 Task: Create a collage featuring photos from a recent special event.
Action: Mouse moved to (102, 332)
Screenshot: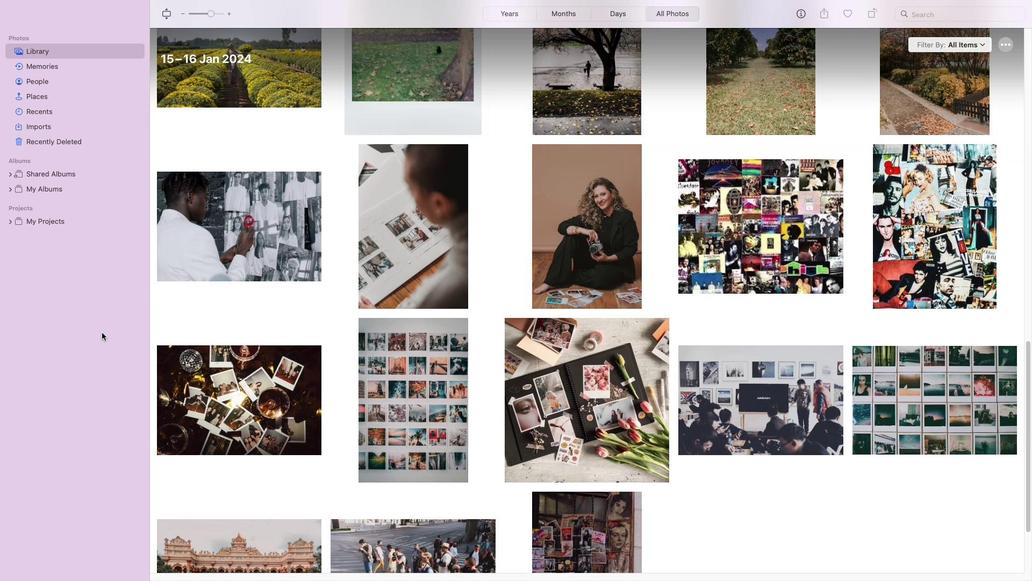 
Action: Mouse pressed left at (102, 332)
Screenshot: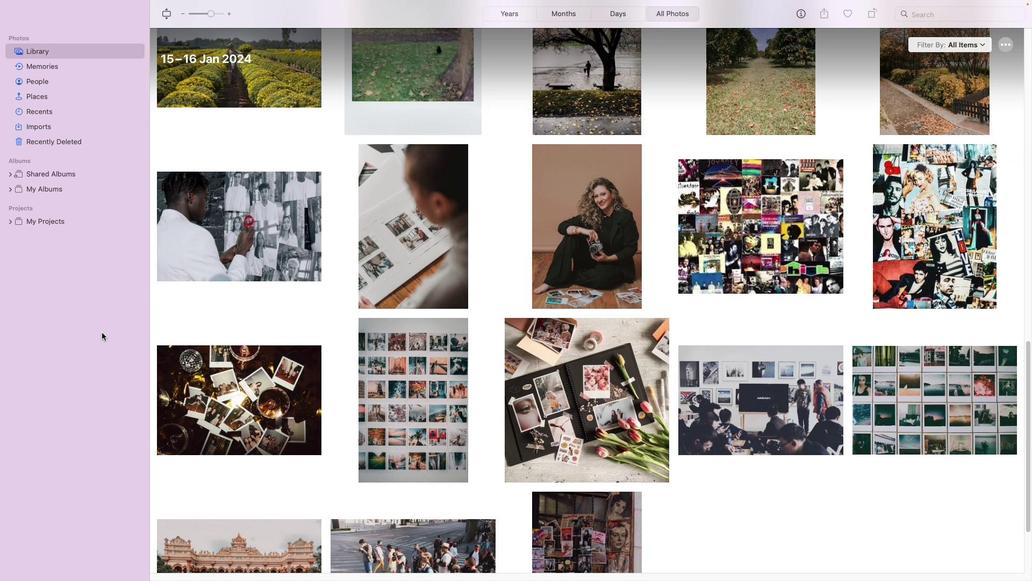 
Action: Mouse moved to (85, 55)
Screenshot: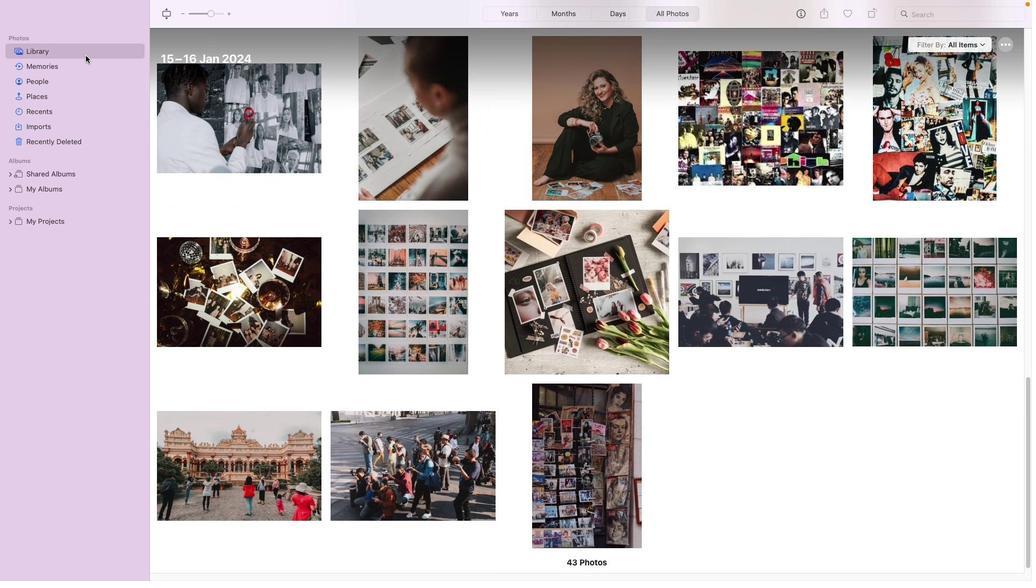 
Action: Mouse pressed left at (85, 55)
Screenshot: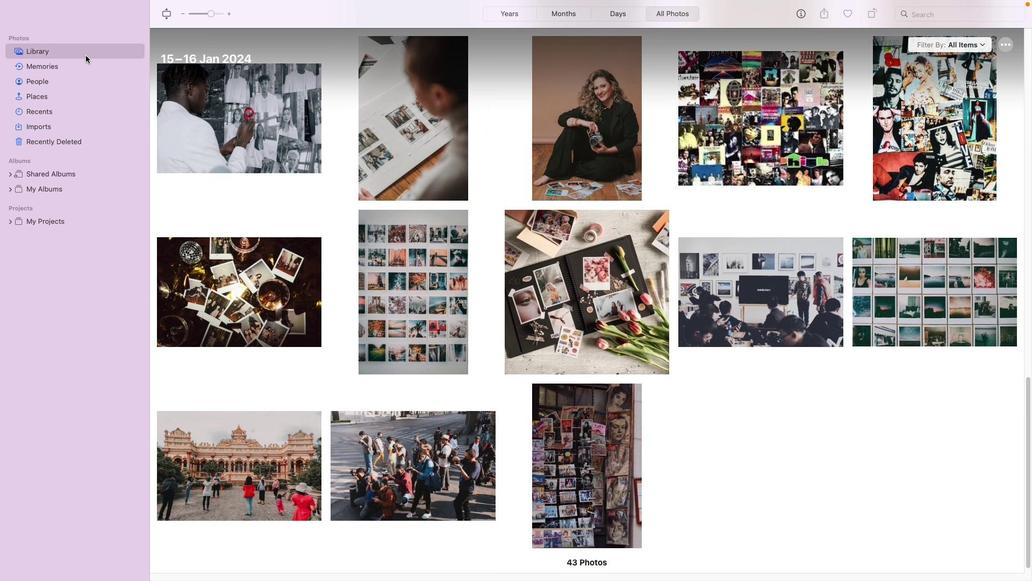 
Action: Mouse moved to (38, 109)
Screenshot: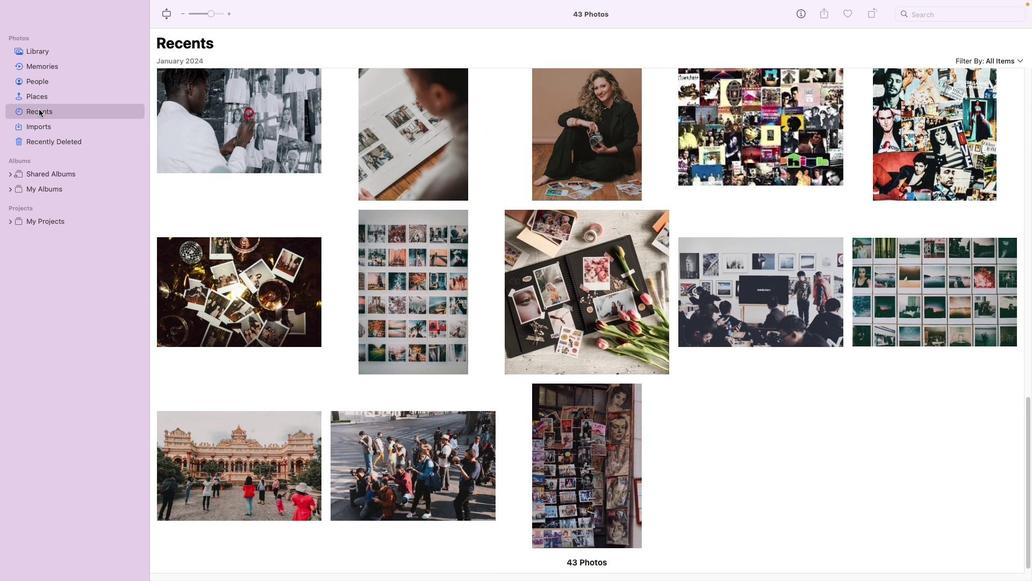 
Action: Mouse pressed left at (38, 109)
Screenshot: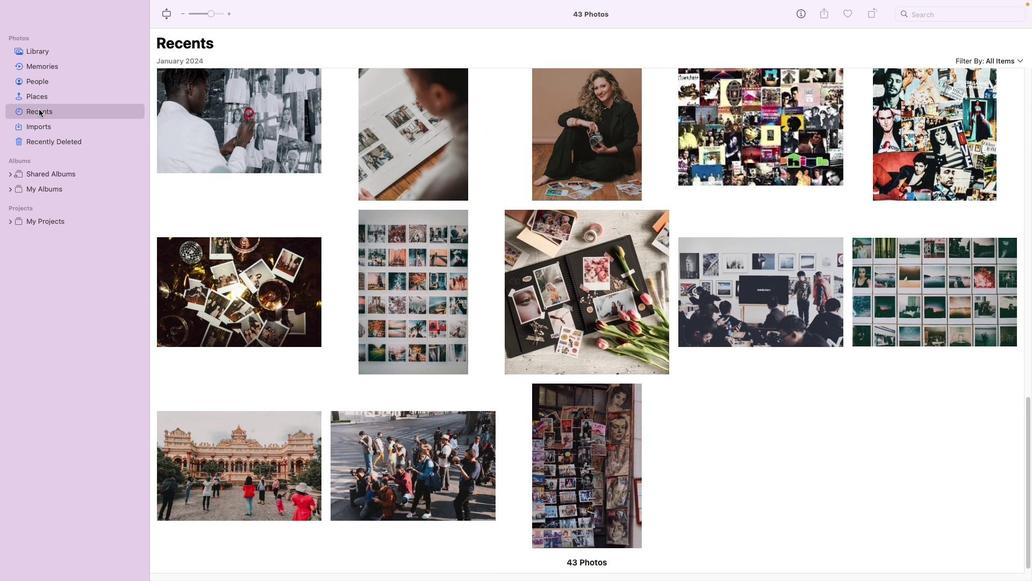 
Action: Mouse moved to (136, 172)
Screenshot: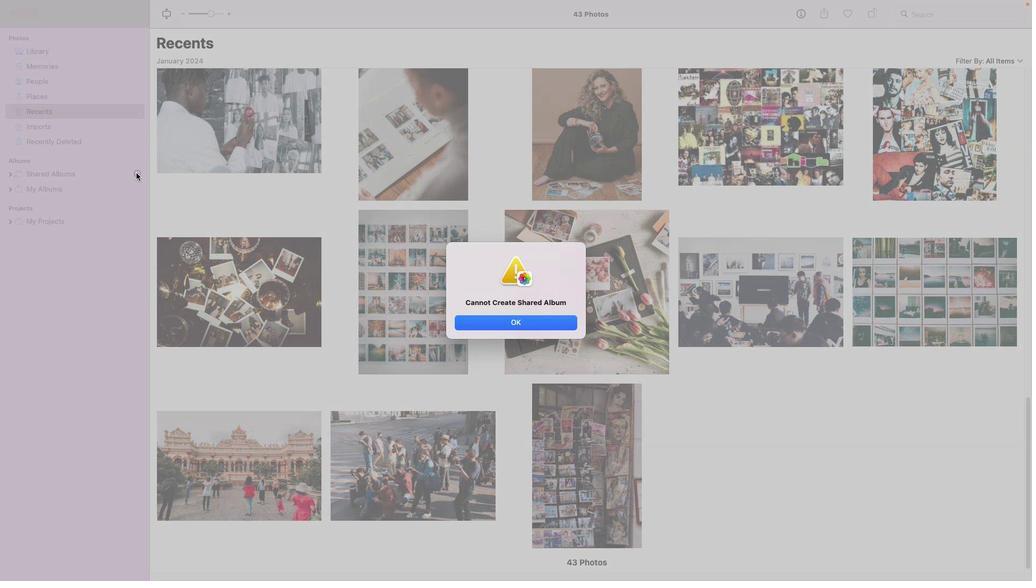 
Action: Mouse pressed left at (136, 172)
Screenshot: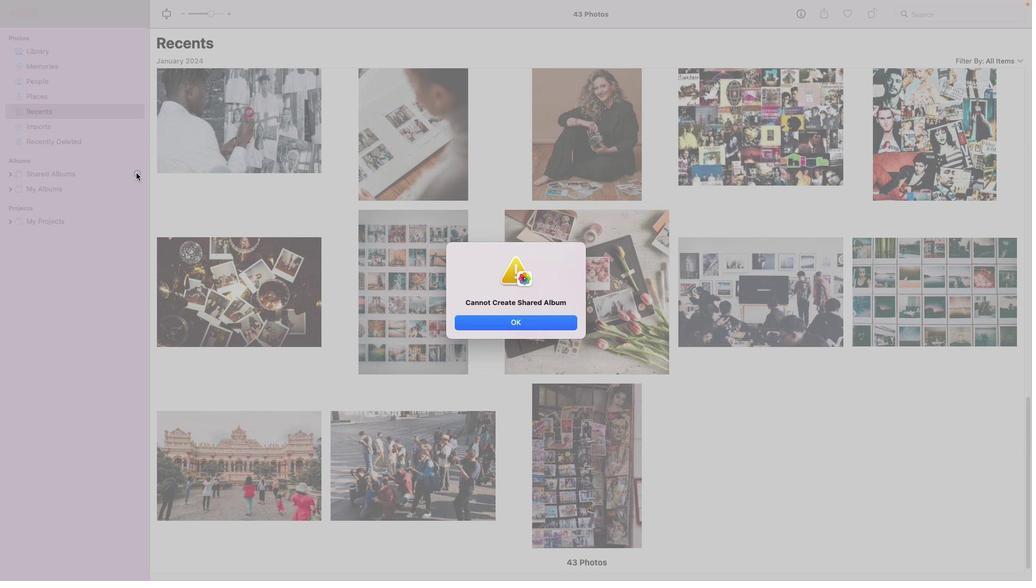 
Action: Mouse moved to (510, 319)
Screenshot: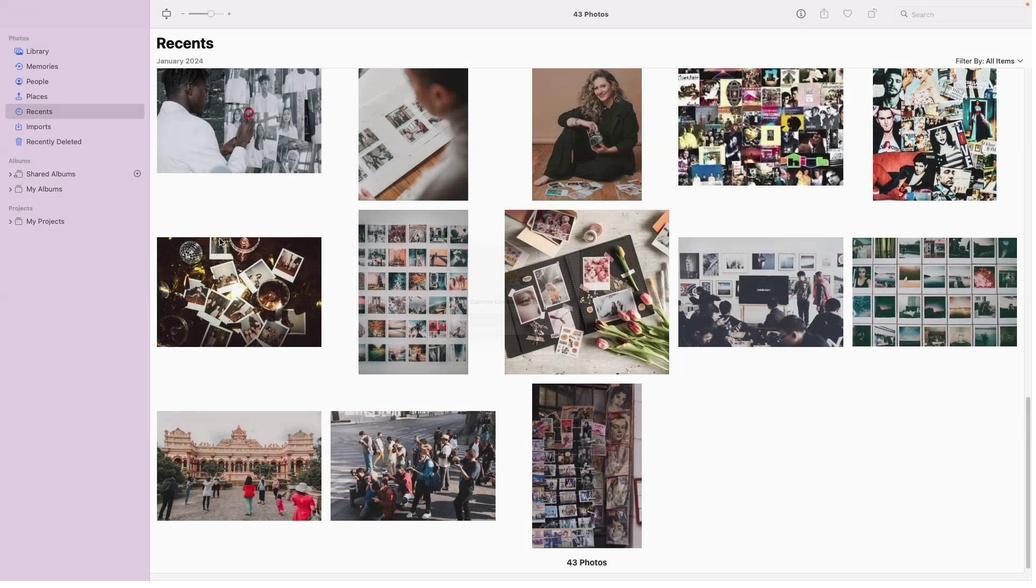
Action: Mouse pressed left at (510, 319)
Screenshot: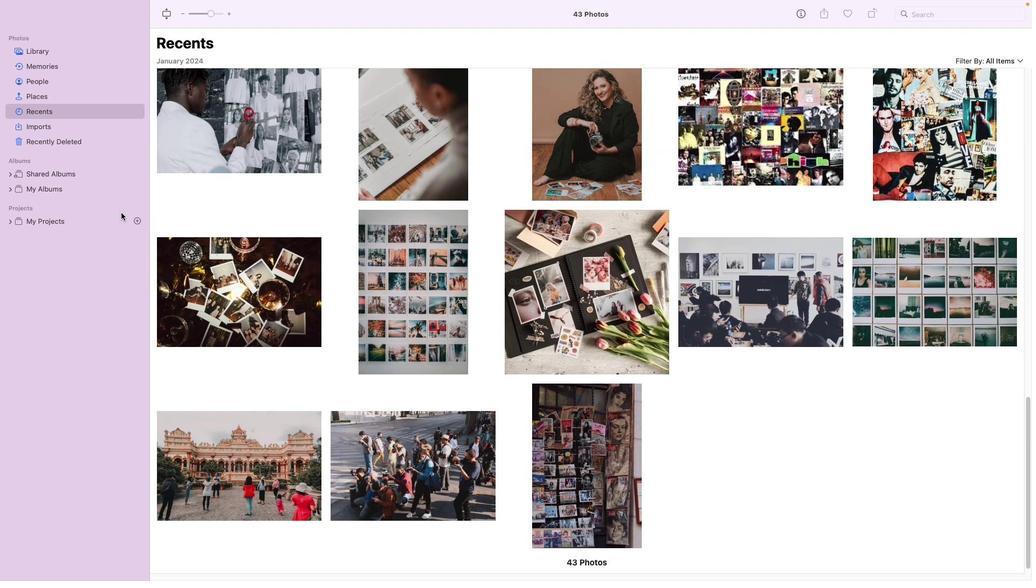 
Action: Mouse moved to (67, 190)
Screenshot: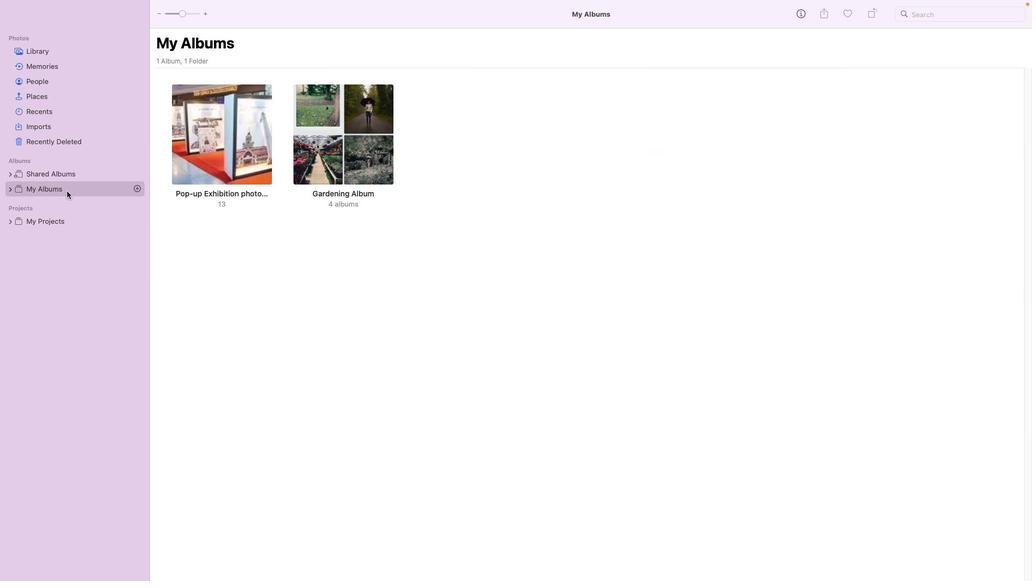 
Action: Mouse pressed left at (67, 190)
Screenshot: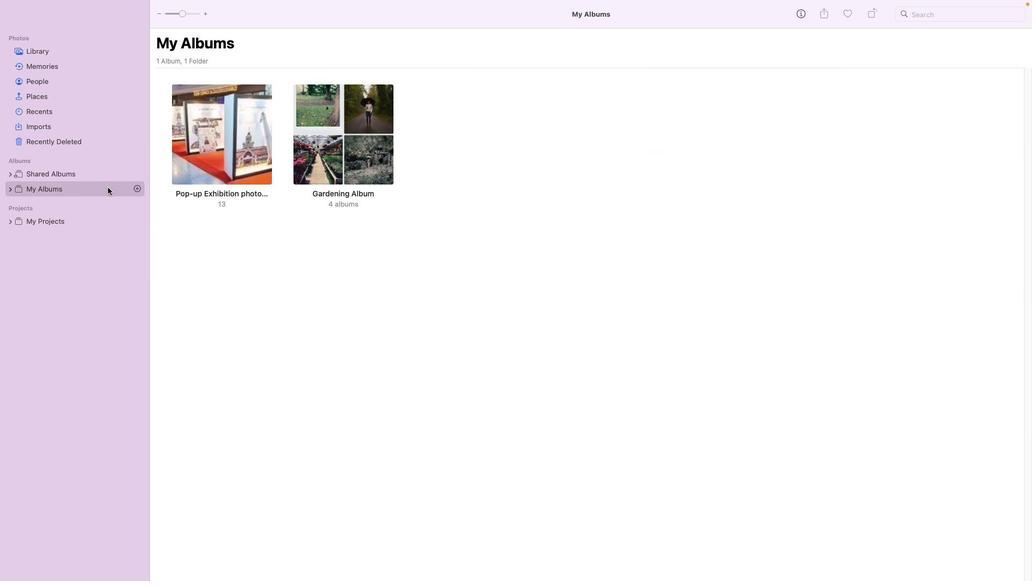 
Action: Mouse moved to (137, 188)
Screenshot: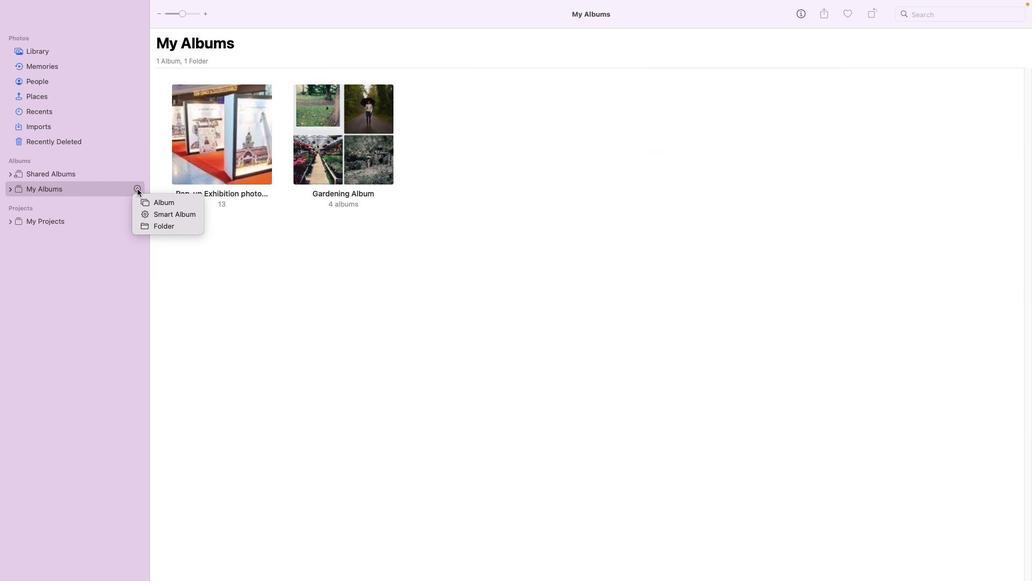 
Action: Mouse pressed left at (137, 188)
Screenshot: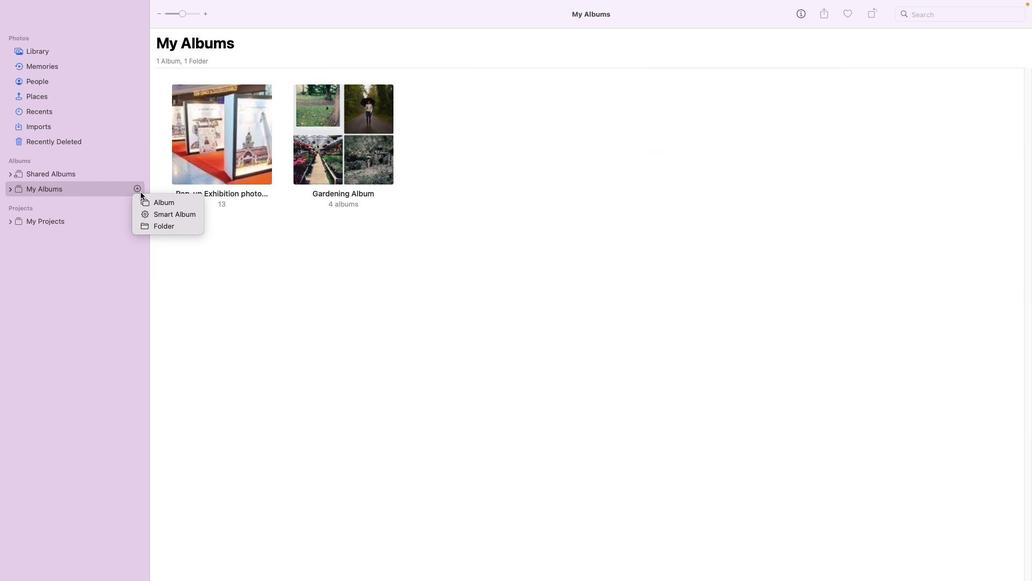 
Action: Mouse moved to (163, 200)
Screenshot: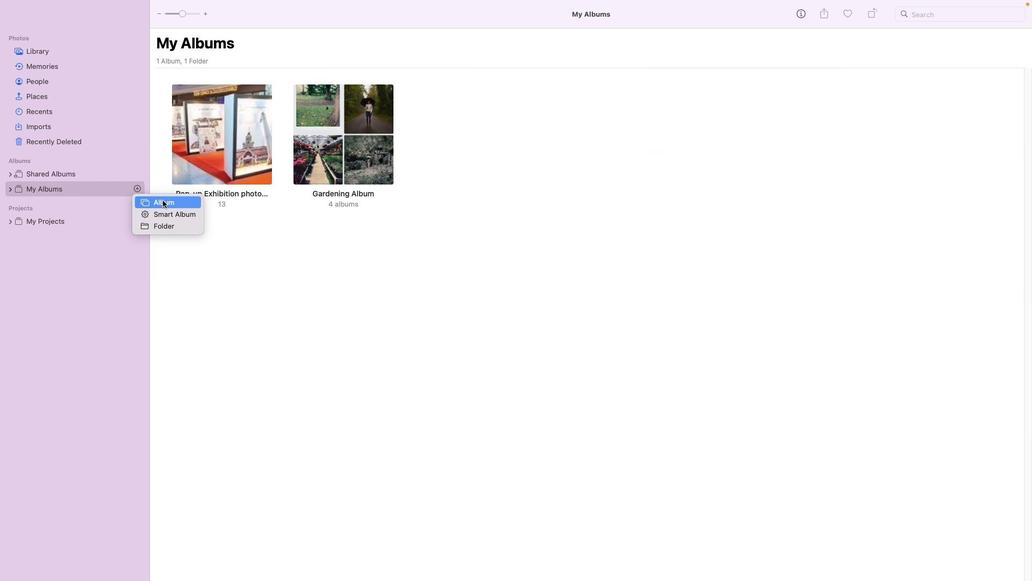 
Action: Mouse pressed left at (163, 200)
Screenshot: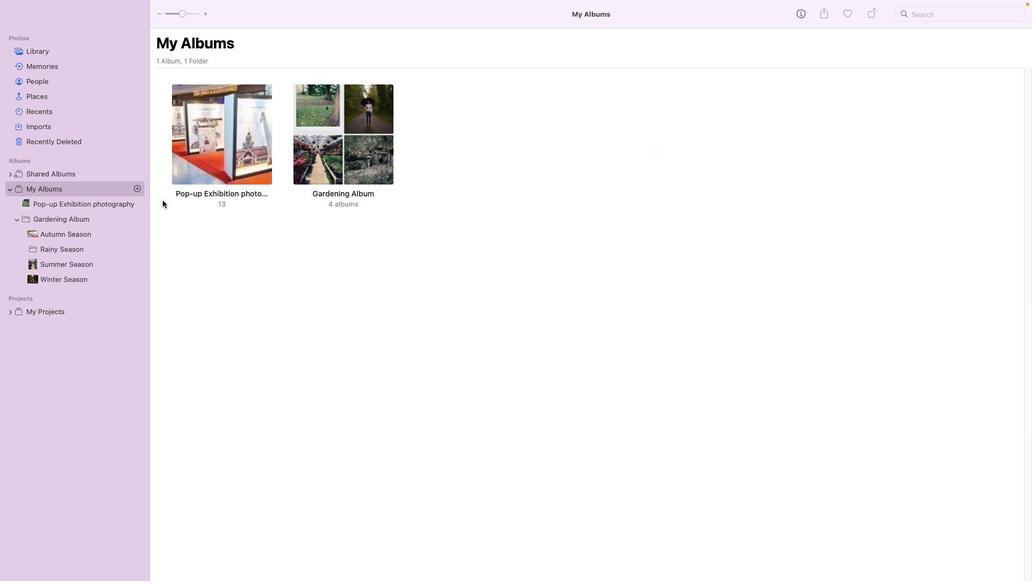 
Action: Mouse moved to (109, 203)
Screenshot: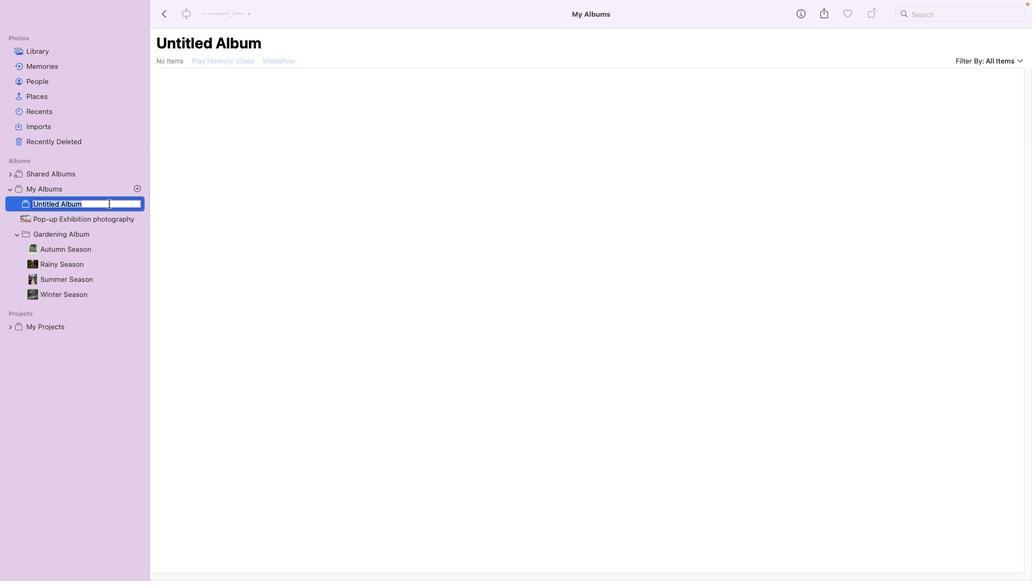 
Action: Key pressed Key.shift'C''o''l''l''a''g''e'Key.spaceKey.shift'F''e''a''t''u''r''i''n''g'Key.spaceKey.shift_r'P''h''o''t''o''s'Key.spaceKey.enter
Screenshot: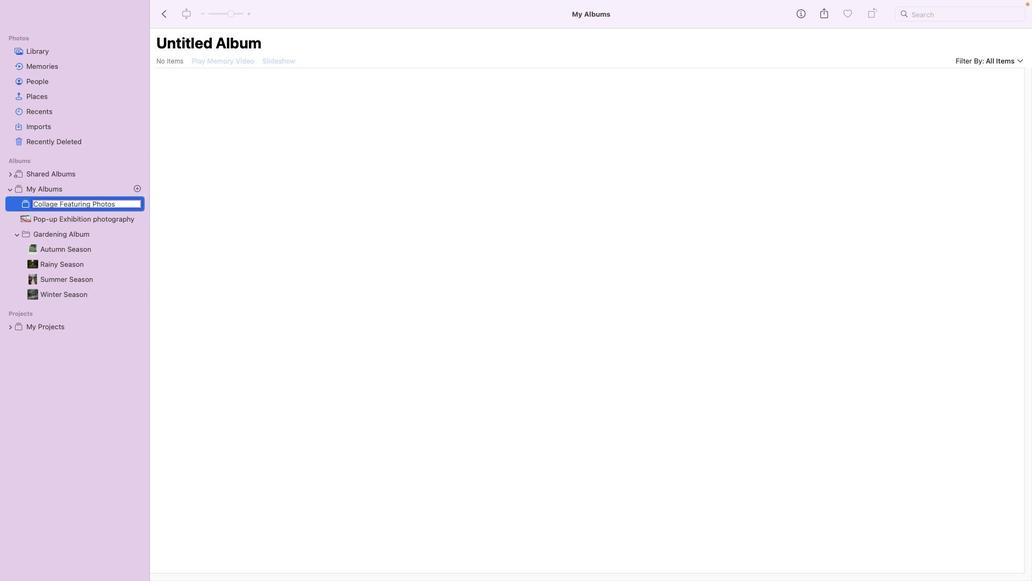 
Action: Mouse moved to (43, 110)
Screenshot: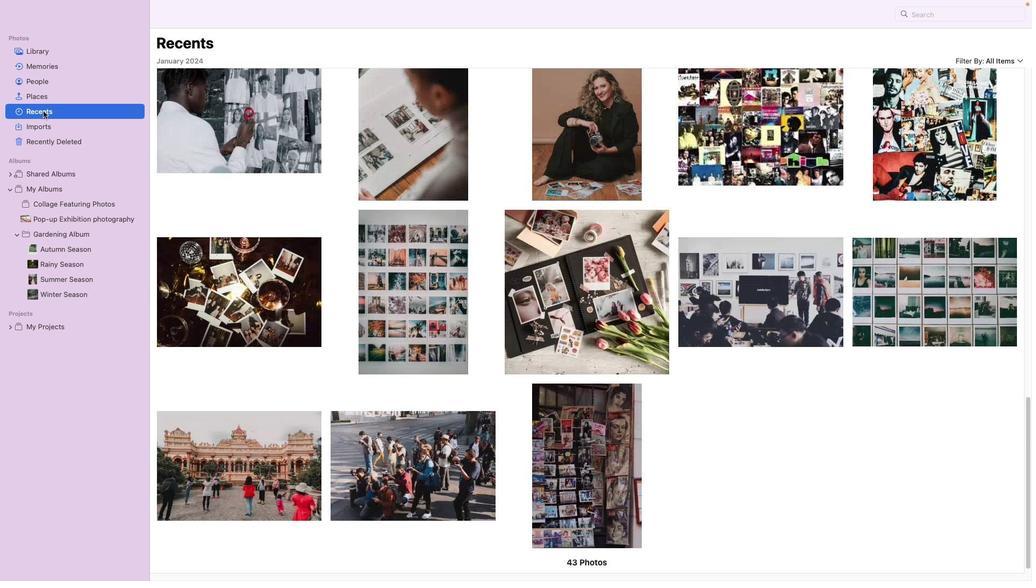 
Action: Mouse pressed left at (43, 110)
Screenshot: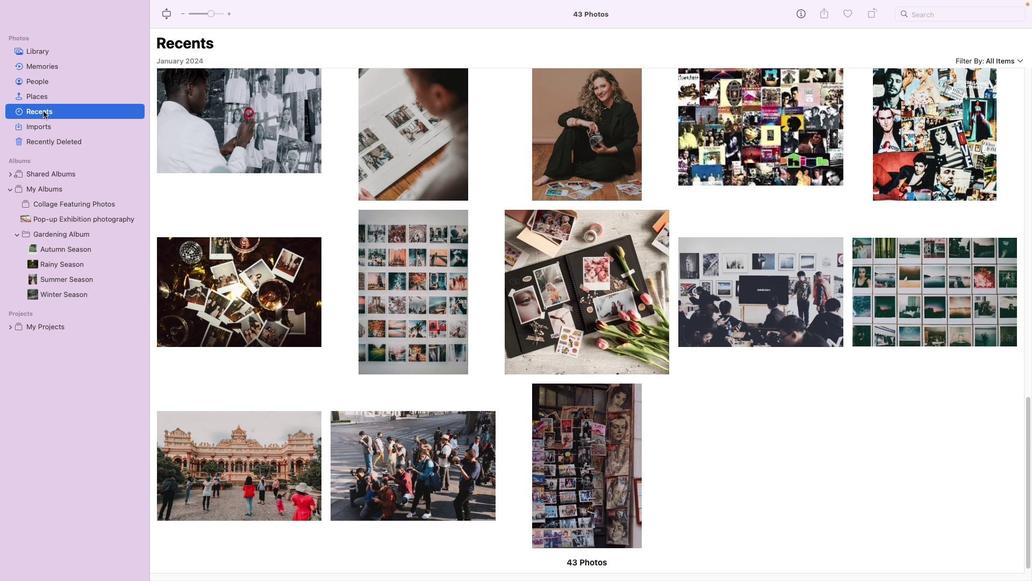 
Action: Mouse moved to (248, 152)
Screenshot: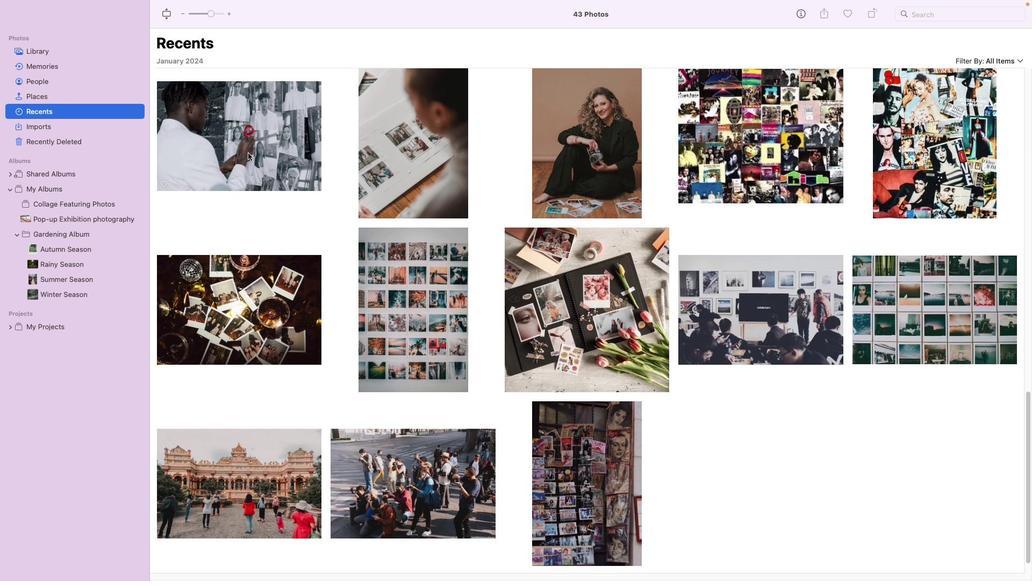 
Action: Mouse scrolled (248, 152) with delta (0, 0)
Screenshot: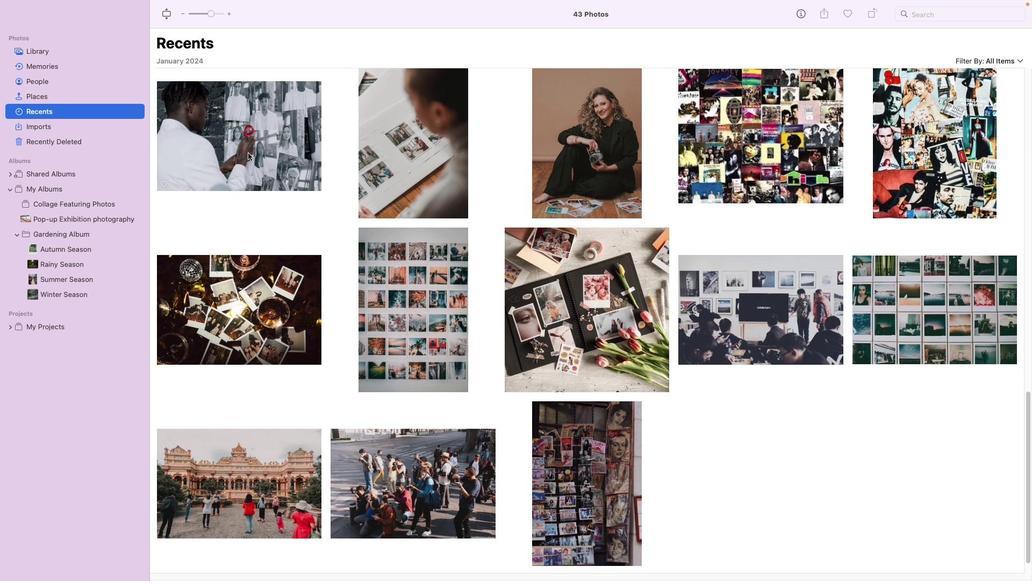 
Action: Mouse scrolled (248, 152) with delta (0, 0)
Screenshot: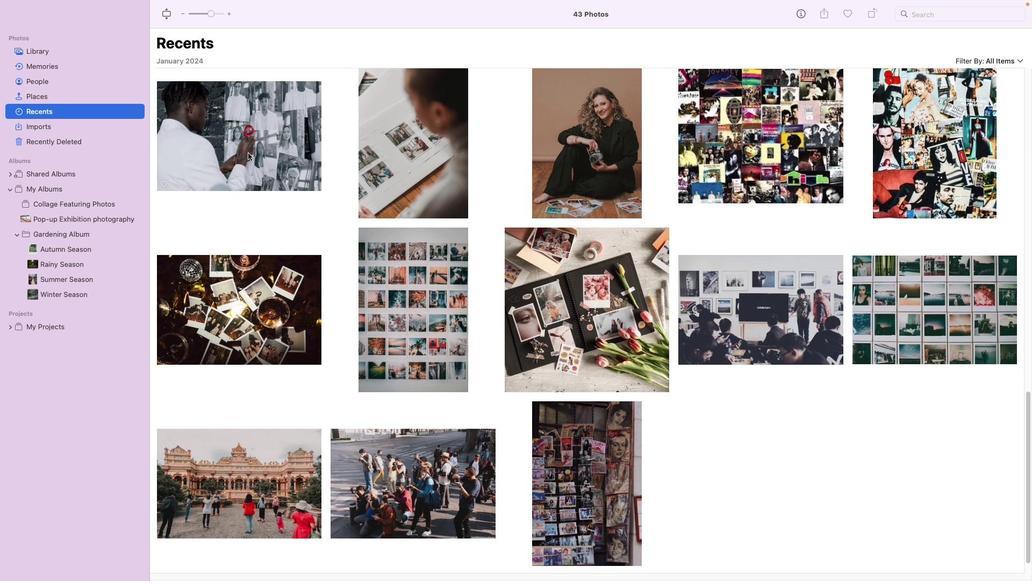 
Action: Mouse scrolled (248, 152) with delta (0, 1)
Screenshot: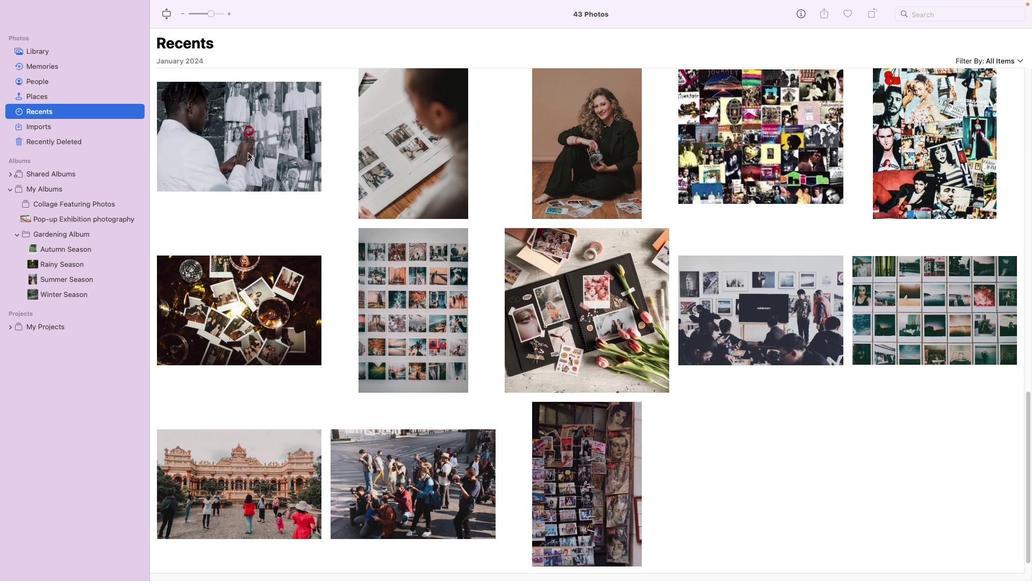 
Action: Mouse scrolled (248, 152) with delta (0, 0)
Screenshot: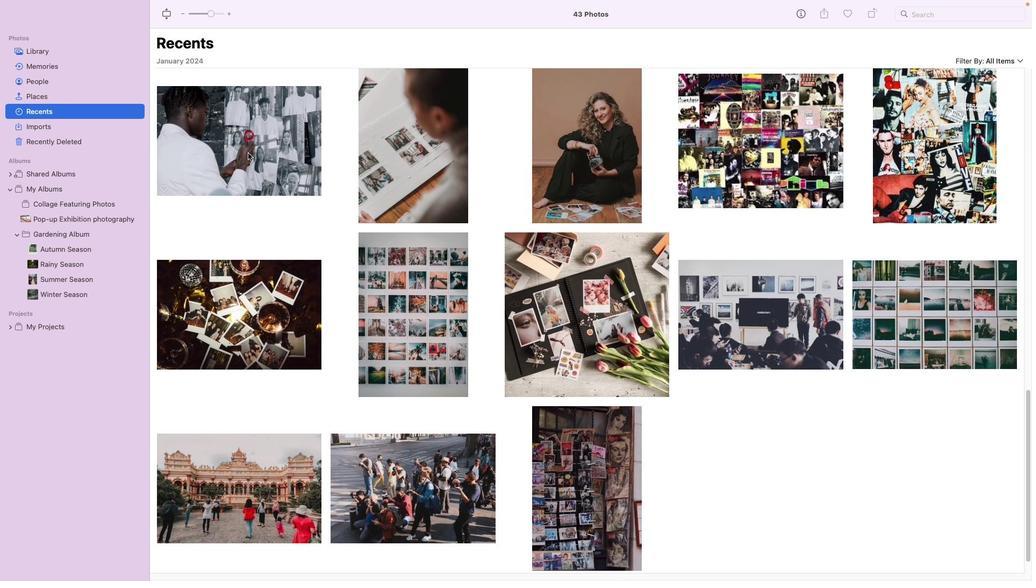 
Action: Mouse scrolled (248, 152) with delta (0, 0)
Screenshot: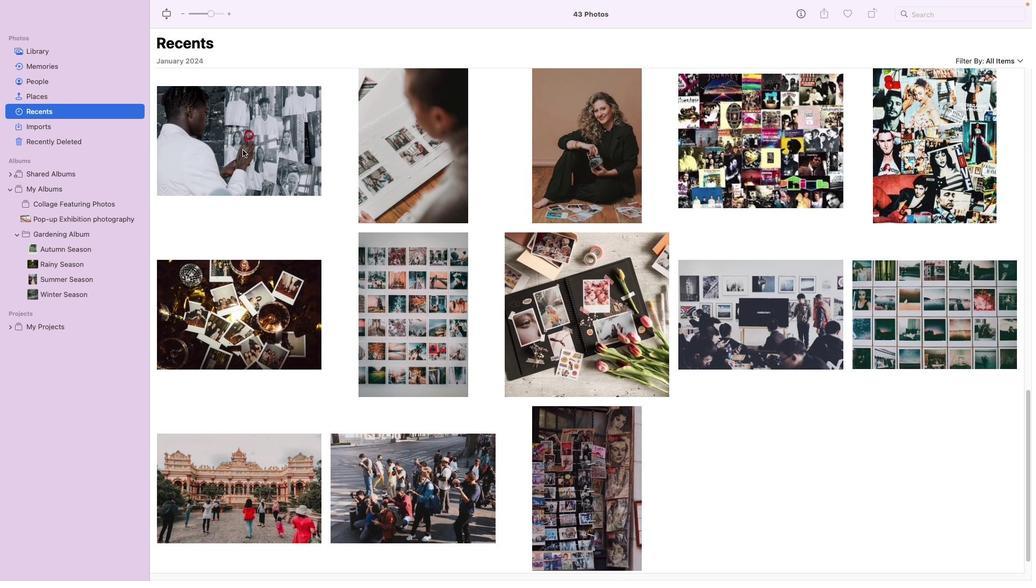 
Action: Mouse scrolled (248, 152) with delta (0, 0)
Screenshot: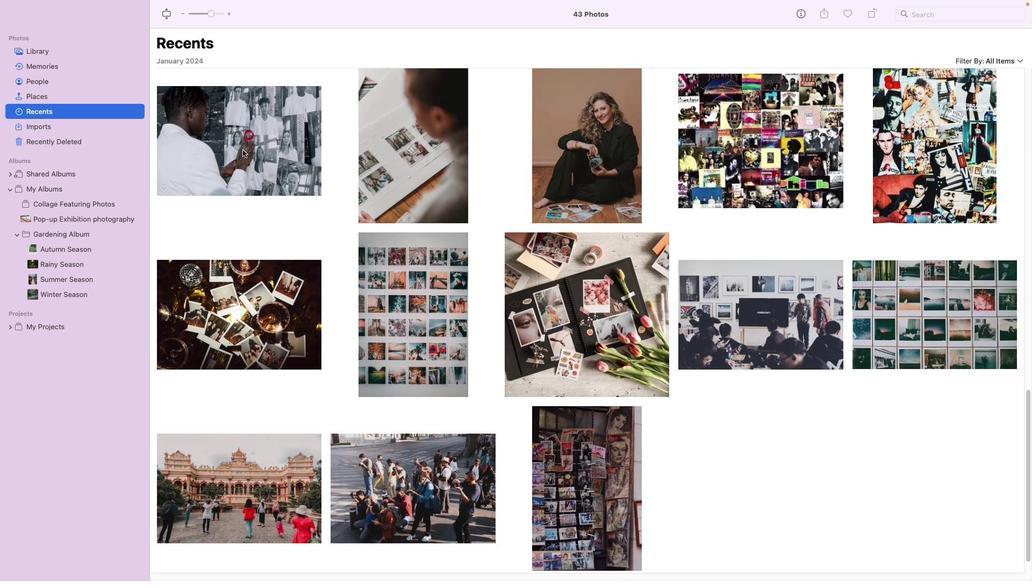 
Action: Mouse moved to (242, 150)
Screenshot: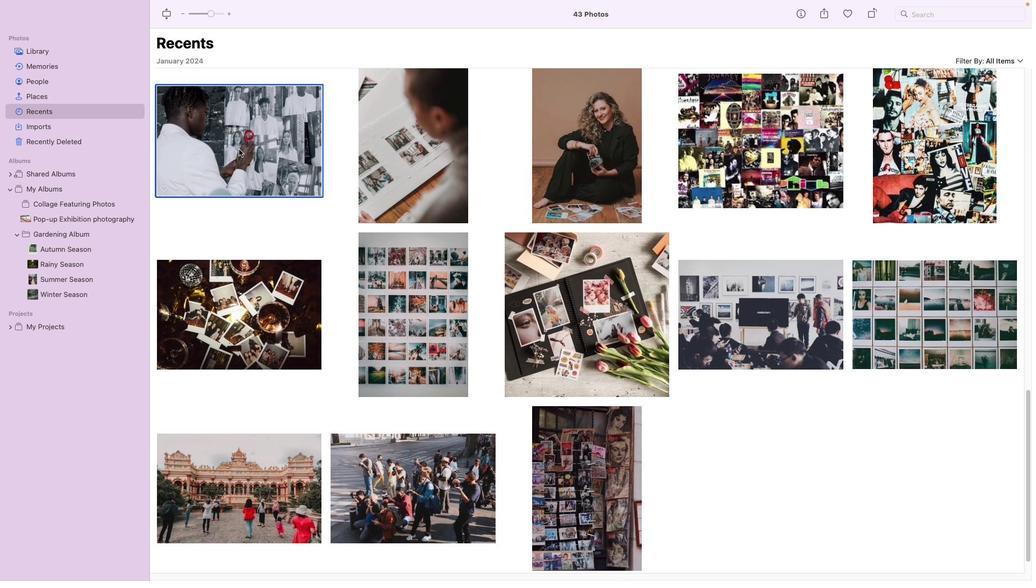 
Action: Mouse pressed left at (242, 150)
Screenshot: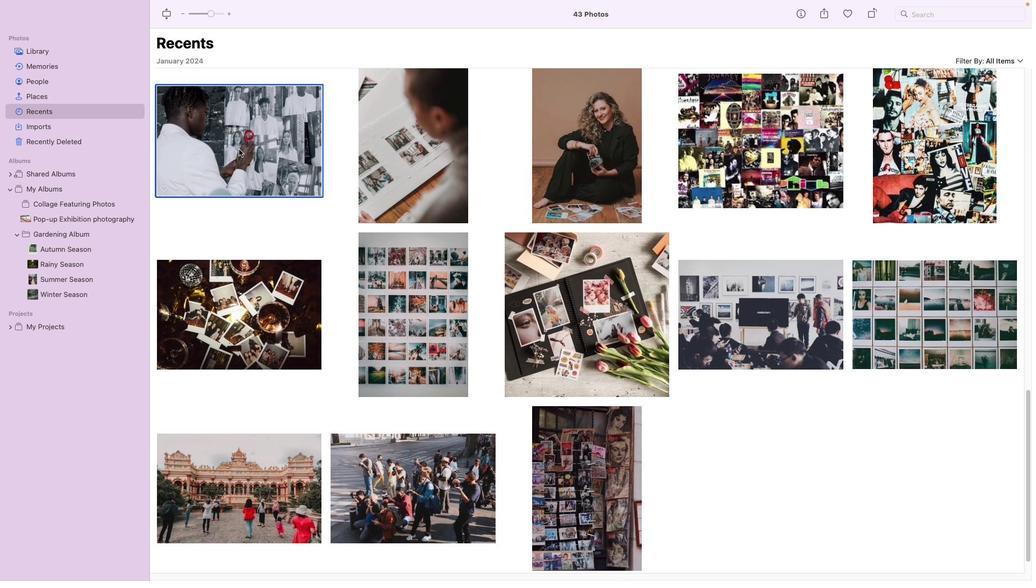 
Action: Mouse moved to (238, 149)
Screenshot: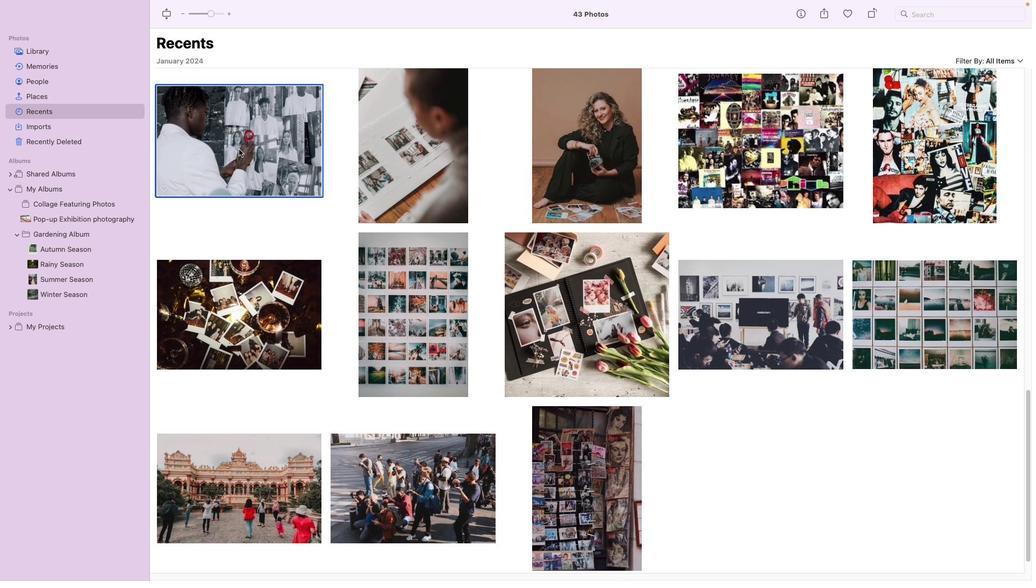 
Action: Mouse pressed right at (238, 149)
Screenshot: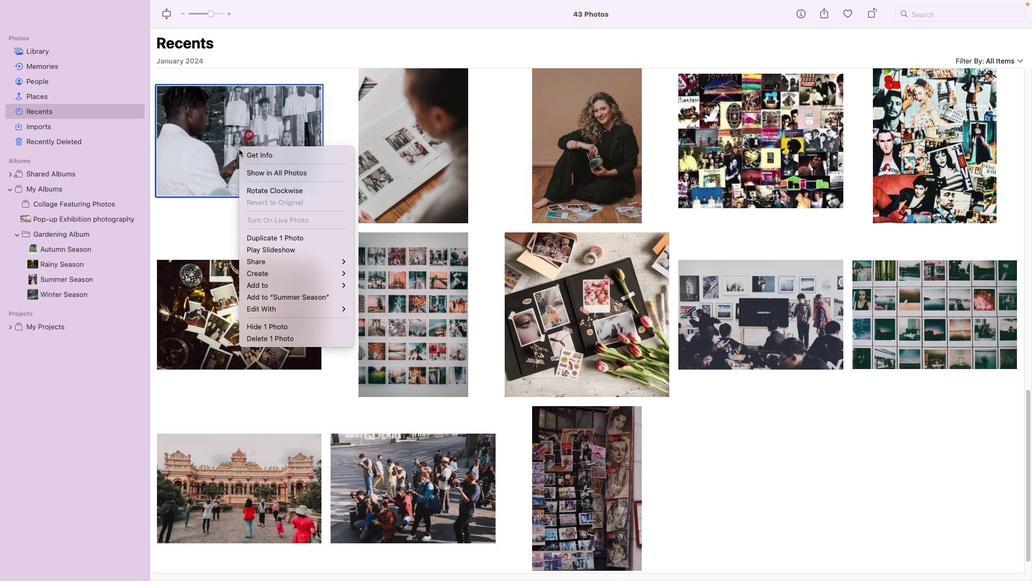 
Action: Mouse moved to (388, 303)
Screenshot: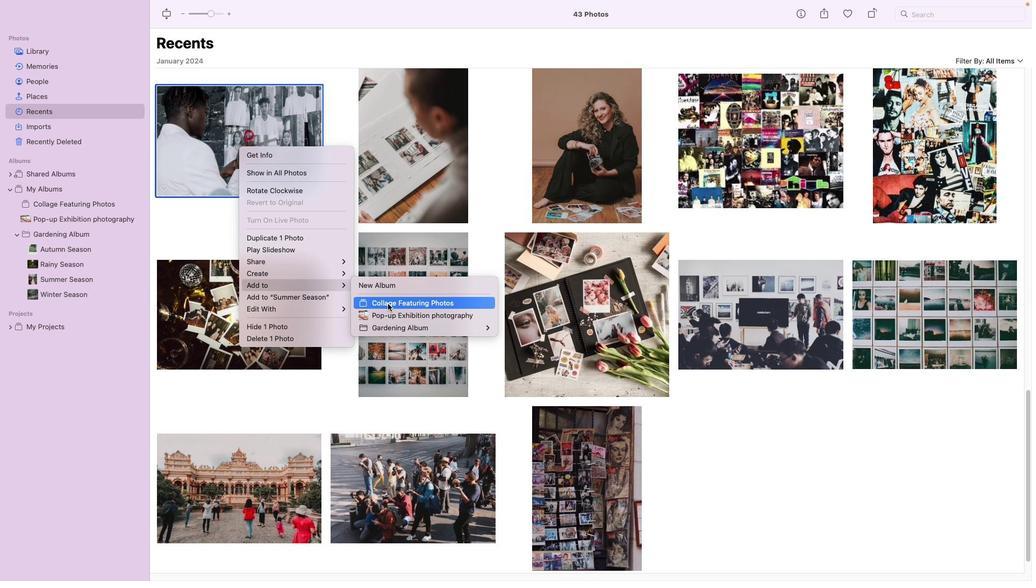 
Action: Mouse pressed left at (388, 303)
Screenshot: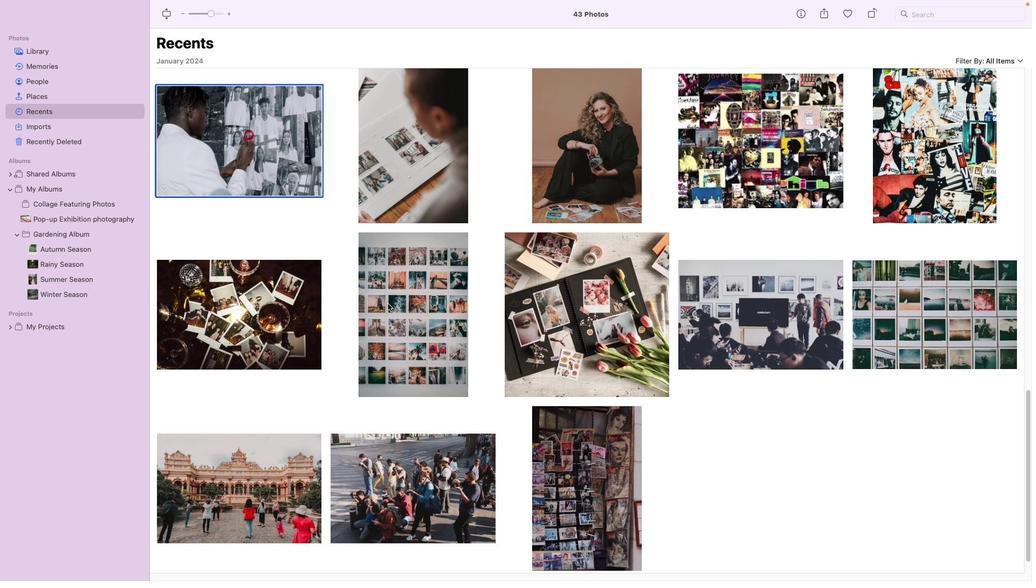 
Action: Mouse moved to (392, 163)
Screenshot: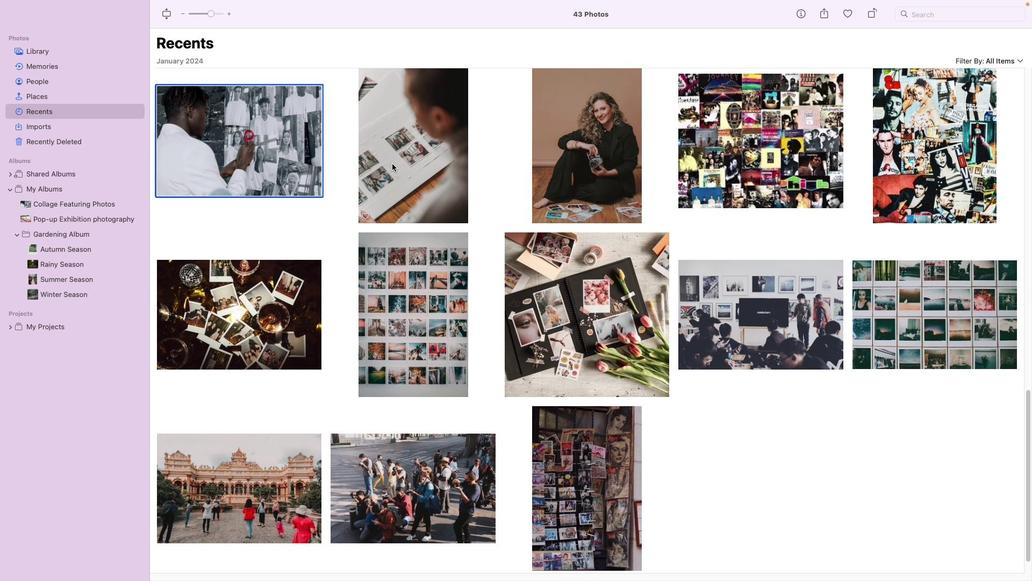 
Action: Mouse pressed left at (392, 163)
Screenshot: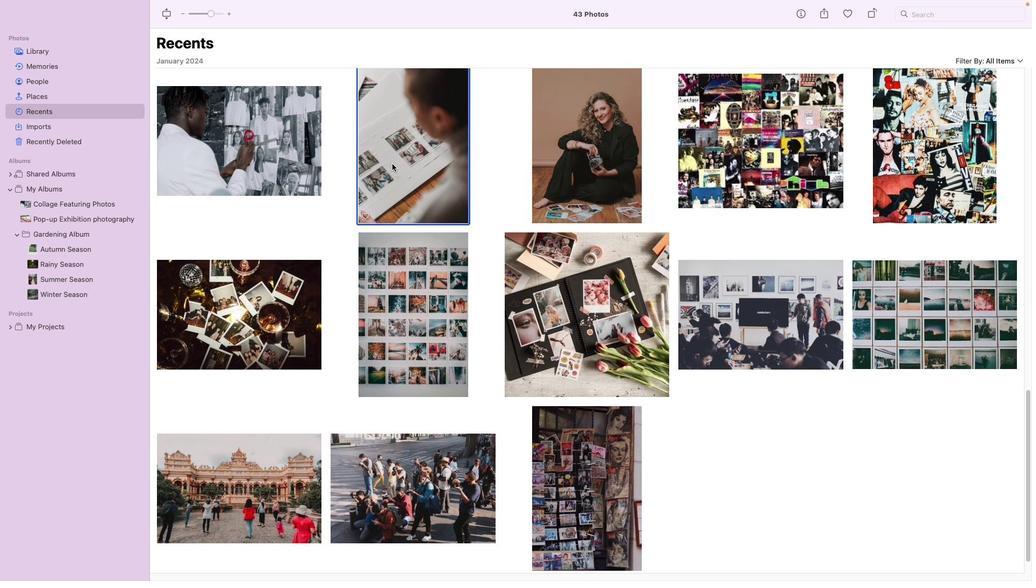
Action: Mouse pressed right at (392, 163)
Screenshot: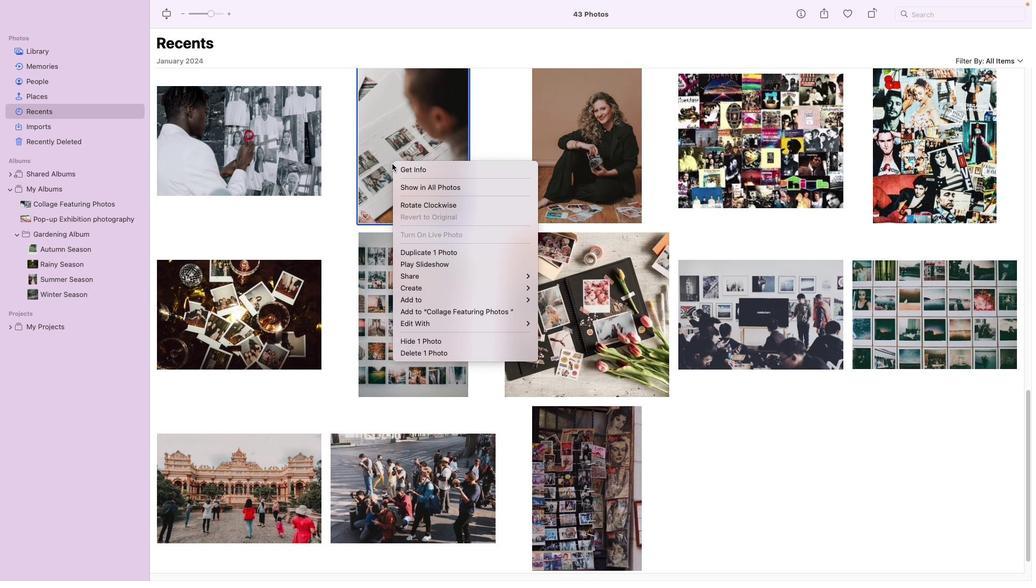 
Action: Mouse moved to (564, 316)
Screenshot: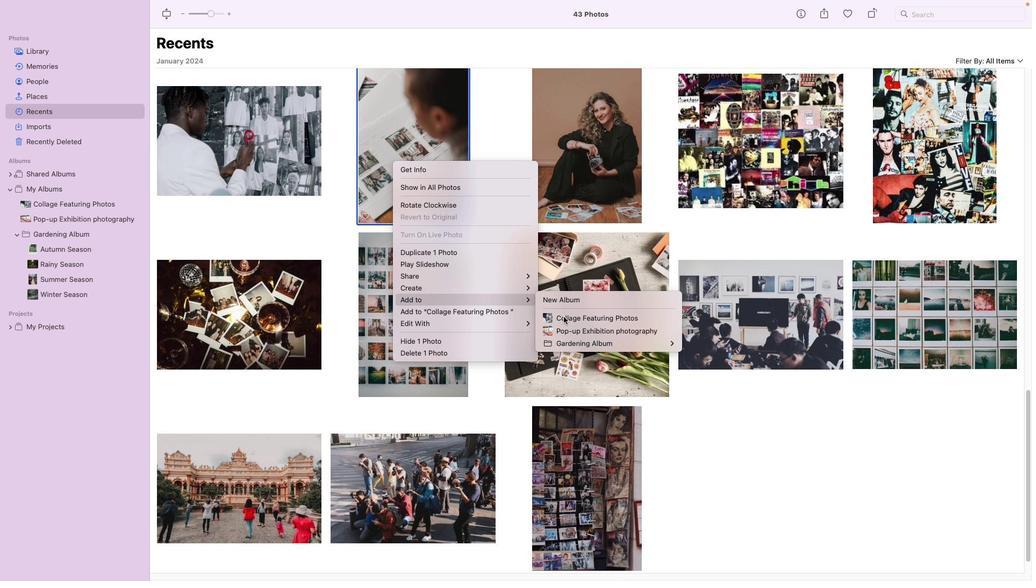 
Action: Mouse pressed left at (564, 316)
Screenshot: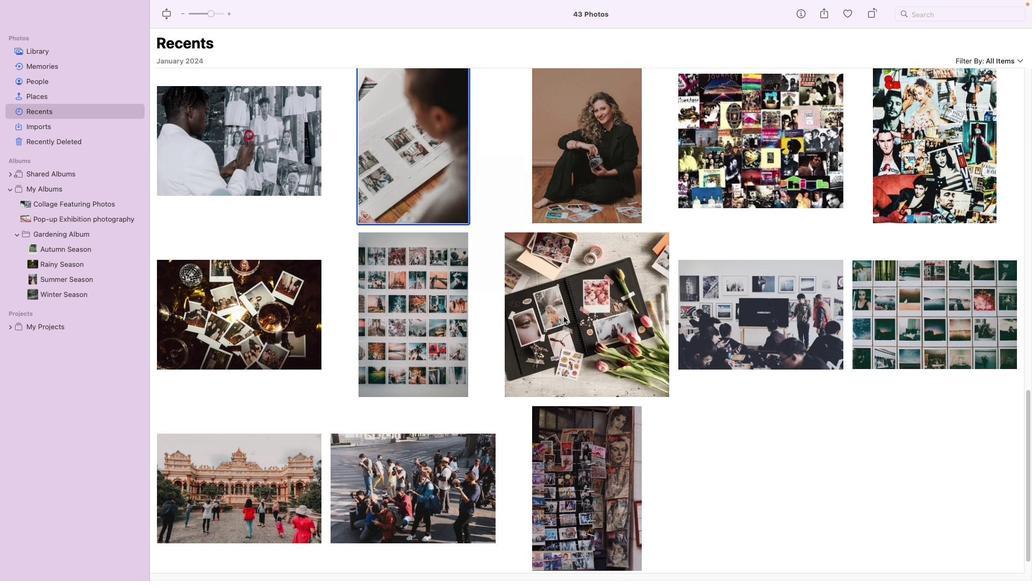 
Action: Mouse moved to (611, 167)
Screenshot: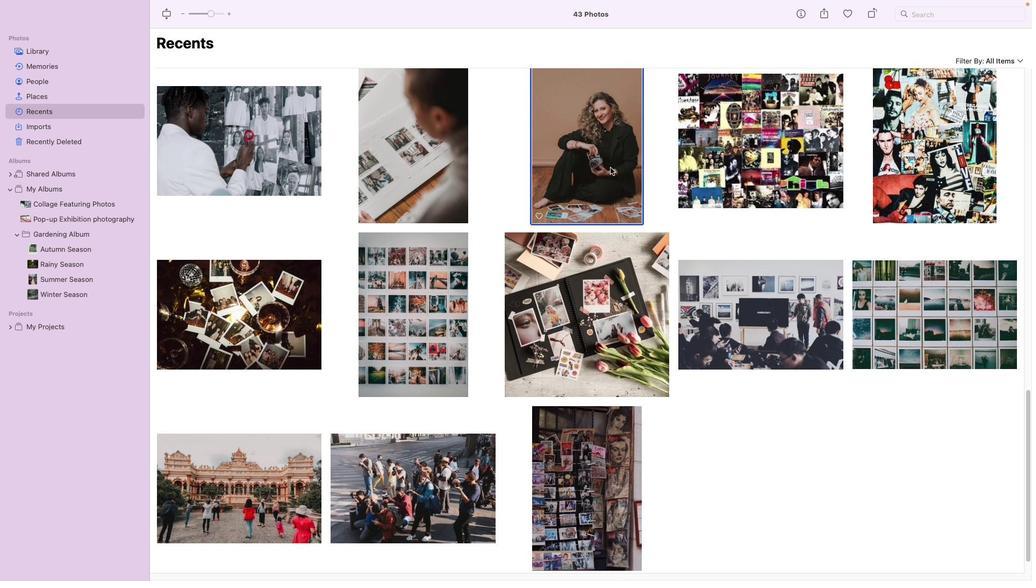 
Action: Mouse pressed left at (611, 167)
Screenshot: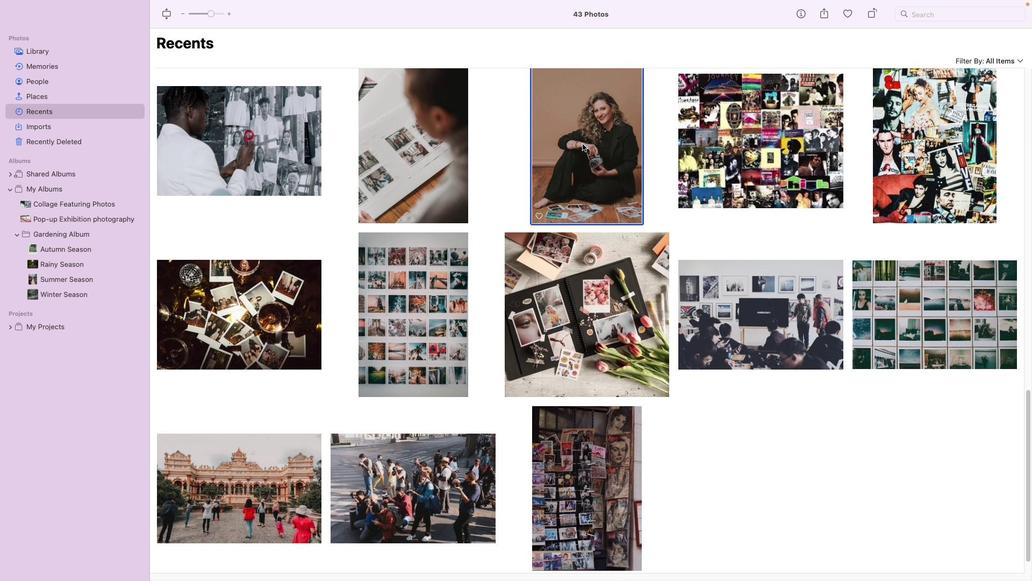 
Action: Mouse moved to (569, 142)
Screenshot: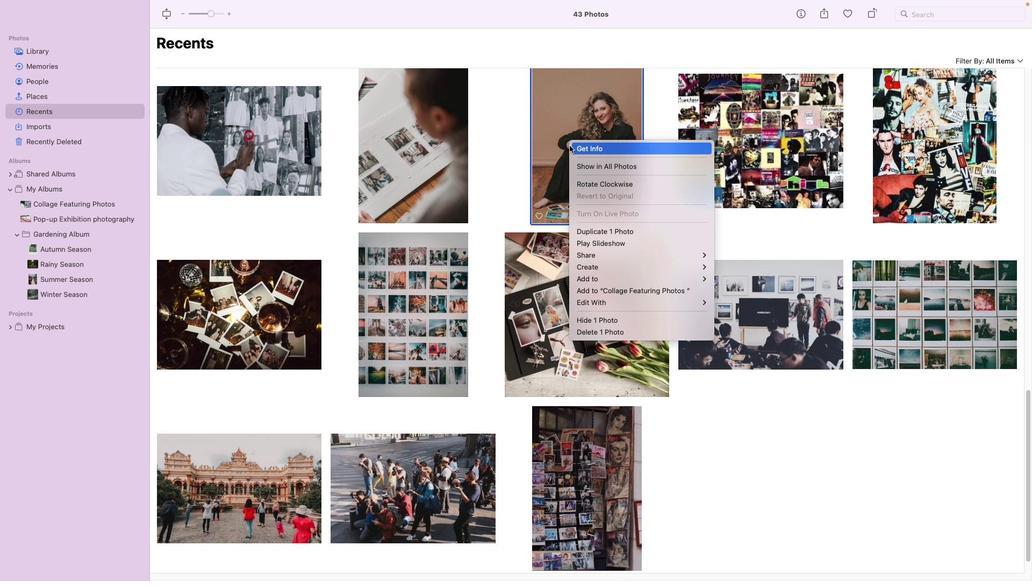 
Action: Mouse pressed right at (569, 142)
Screenshot: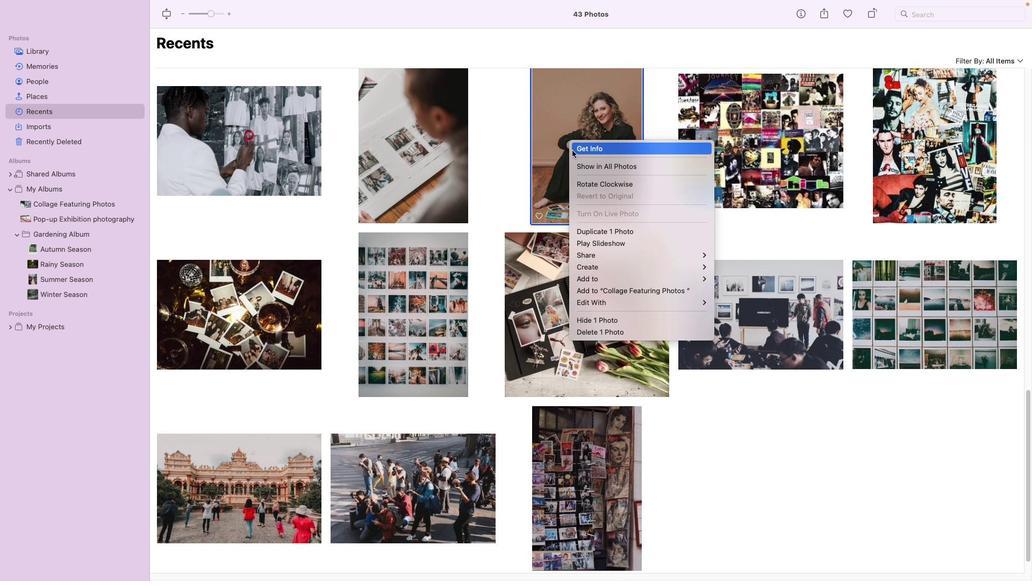 
Action: Mouse moved to (739, 295)
Screenshot: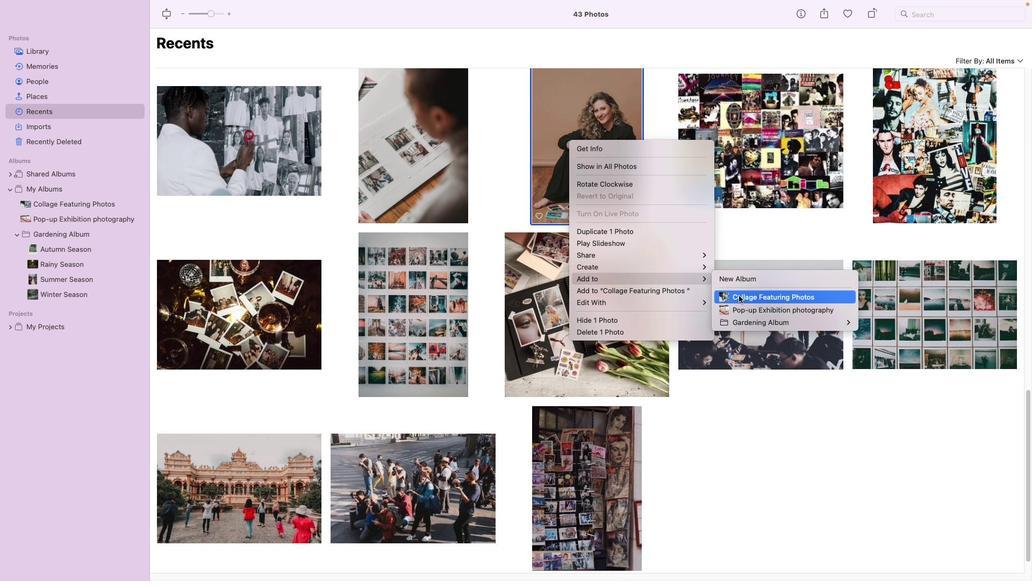 
Action: Mouse pressed left at (739, 295)
Screenshot: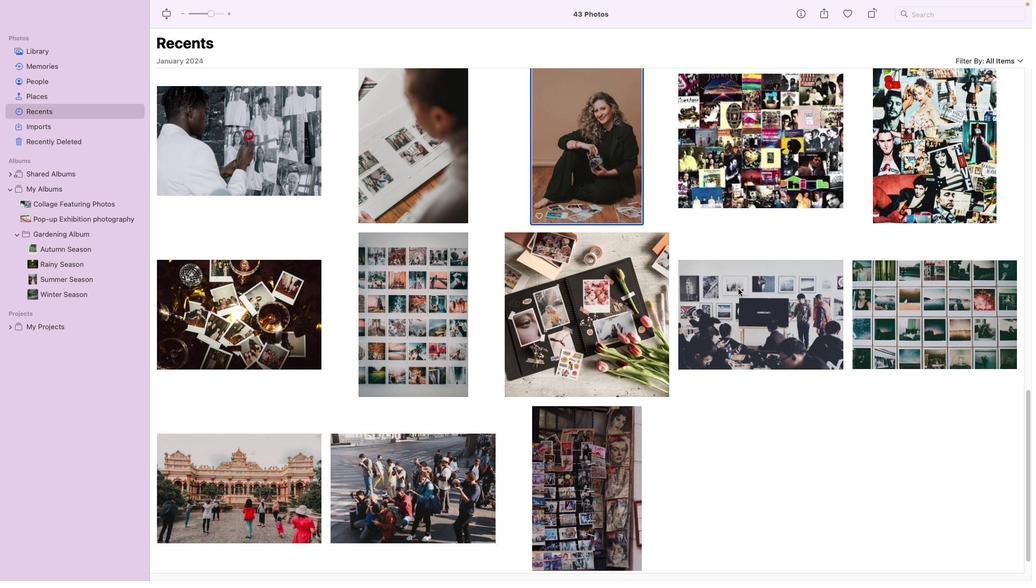 
Action: Mouse moved to (721, 138)
Screenshot: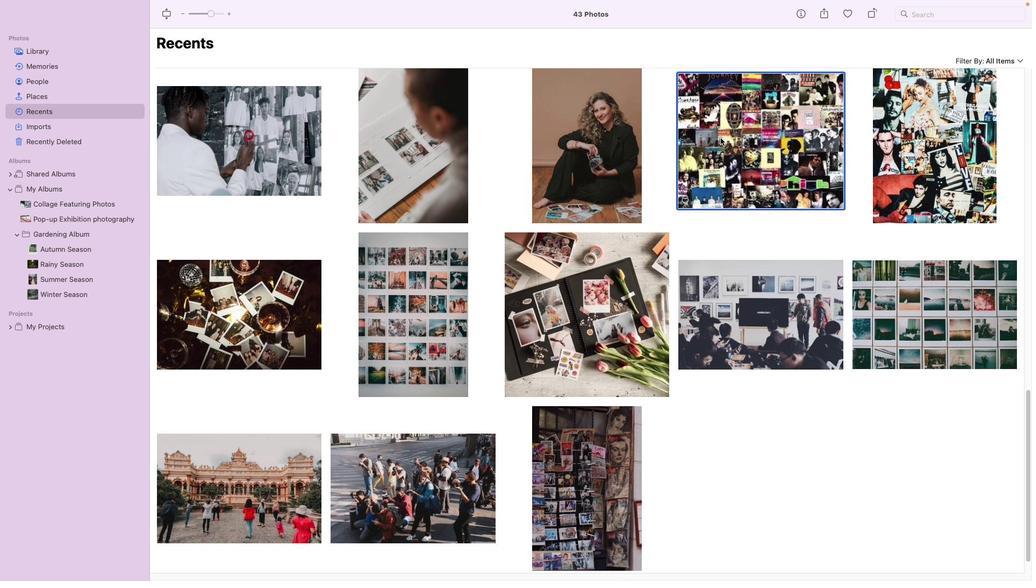 
Action: Mouse pressed left at (721, 138)
Screenshot: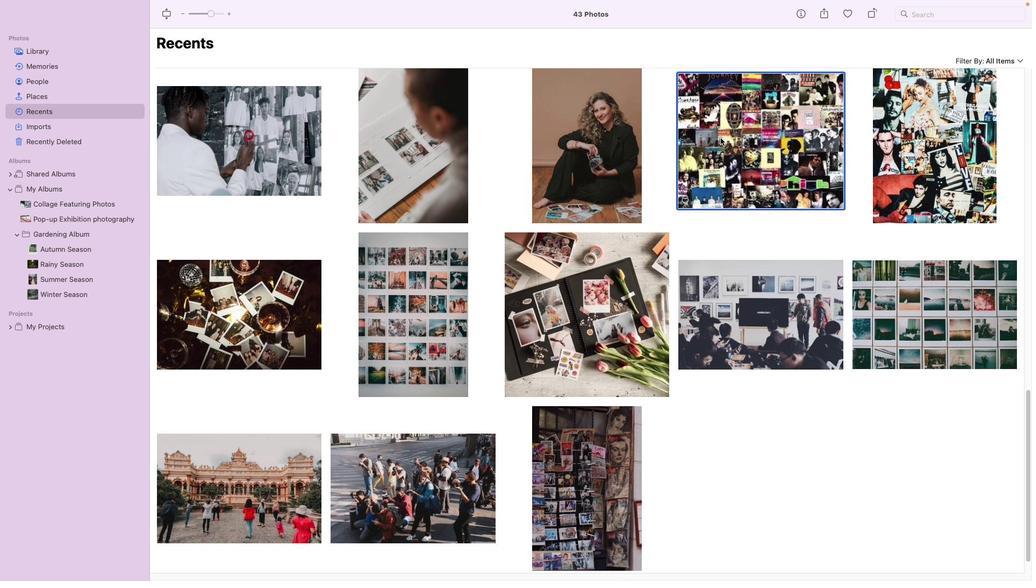 
Action: Mouse moved to (721, 138)
Screenshot: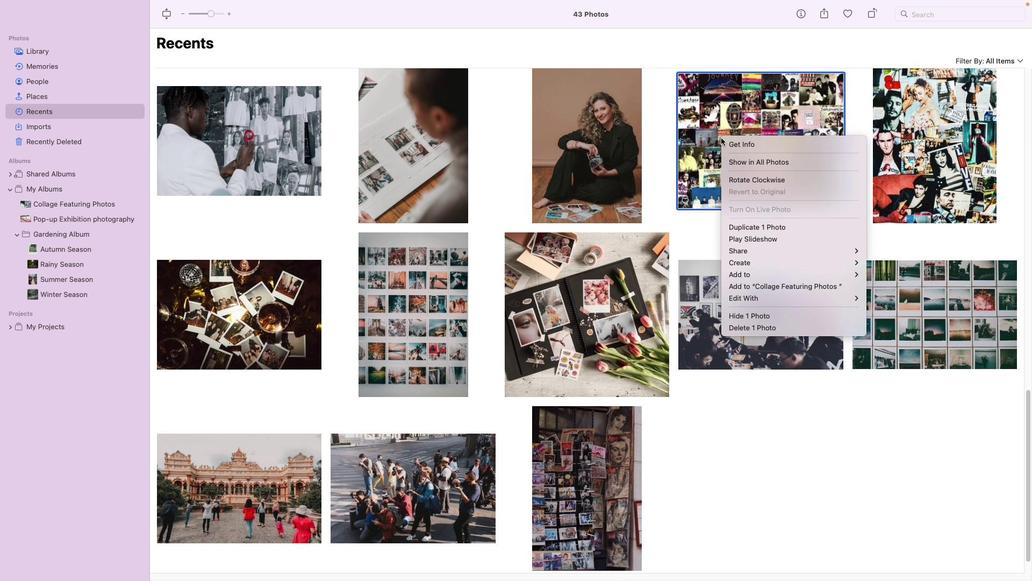 
Action: Mouse pressed right at (721, 138)
Screenshot: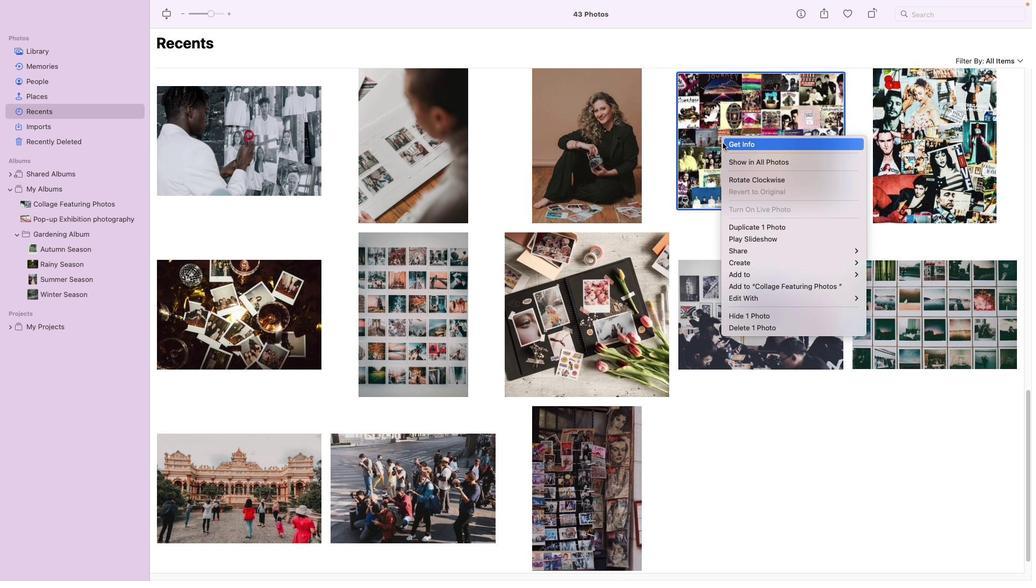 
Action: Mouse moved to (895, 291)
Screenshot: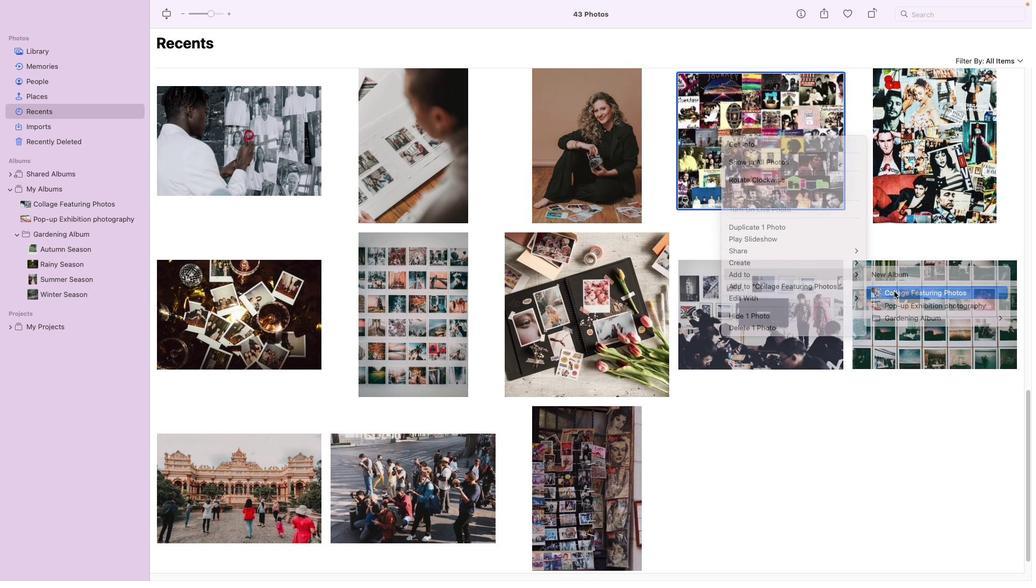 
Action: Mouse pressed left at (895, 291)
Screenshot: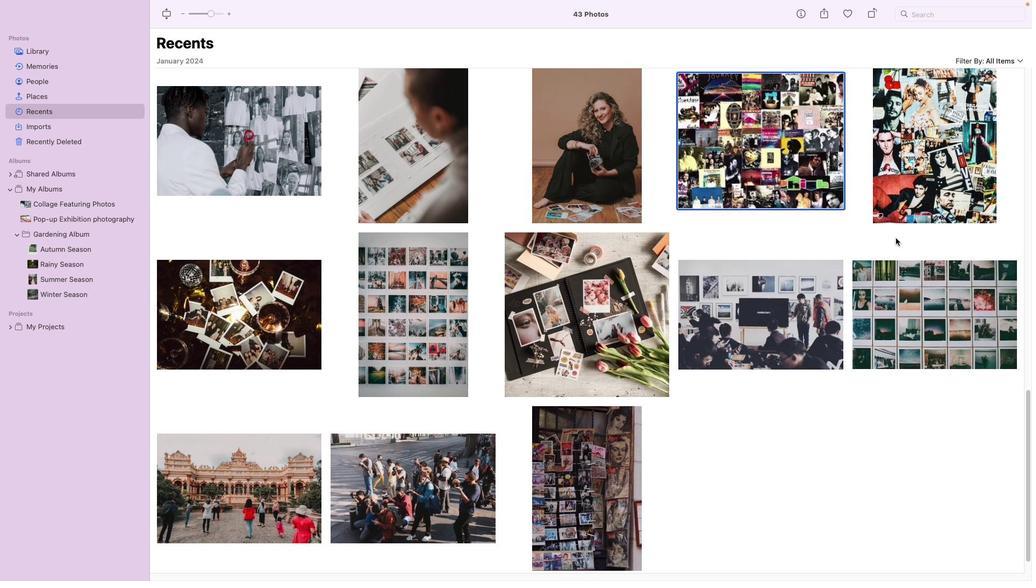 
Action: Mouse moved to (881, 122)
Screenshot: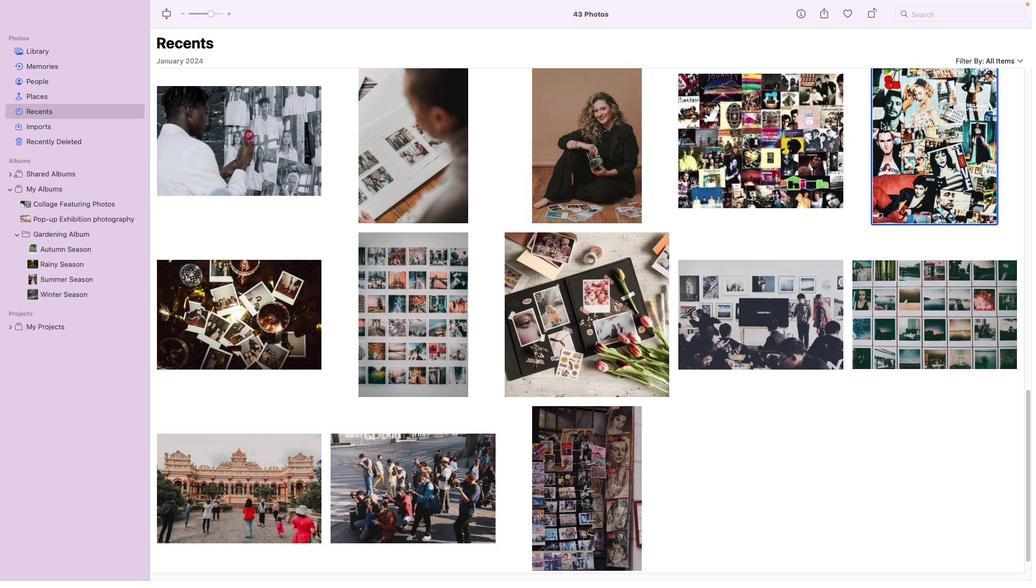 
Action: Mouse pressed left at (881, 122)
Screenshot: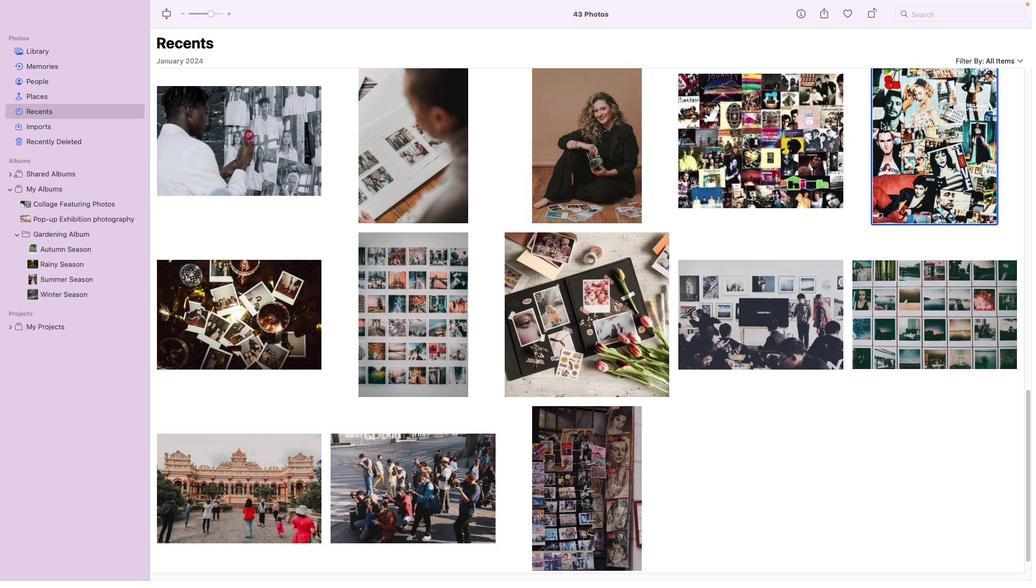 
Action: Mouse pressed right at (881, 122)
Screenshot: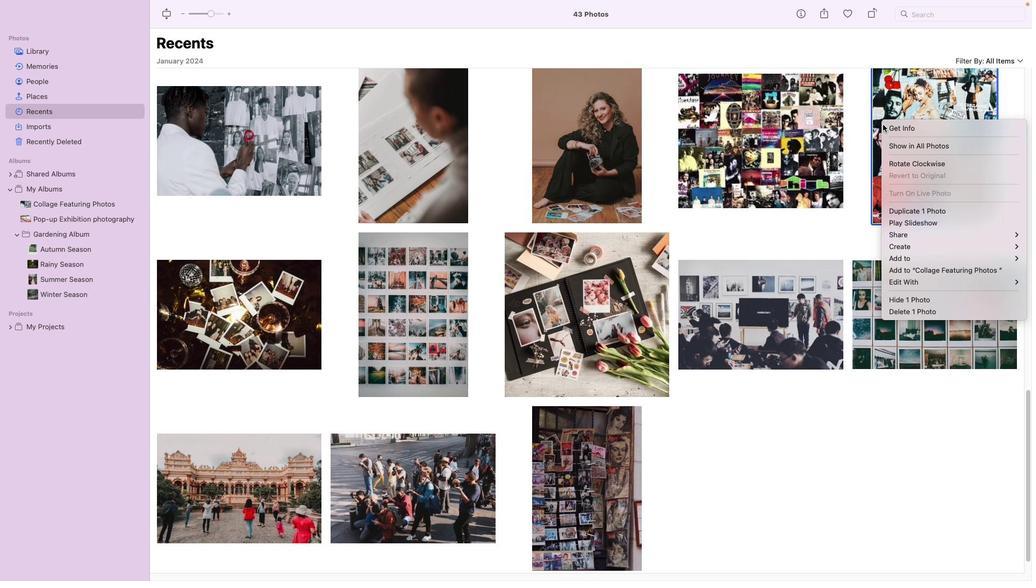 
Action: Mouse moved to (798, 273)
Screenshot: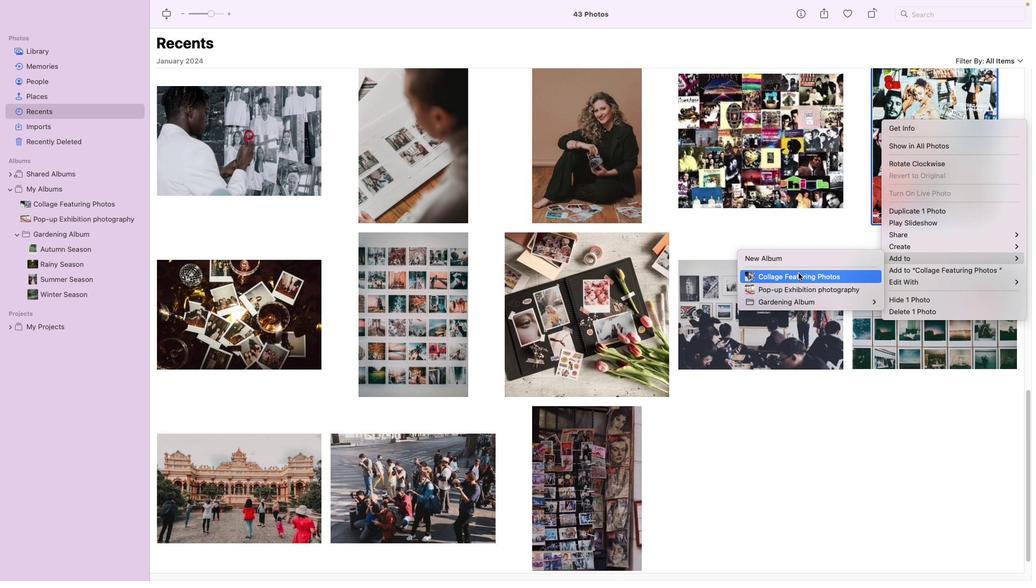 
Action: Mouse pressed left at (798, 273)
Screenshot: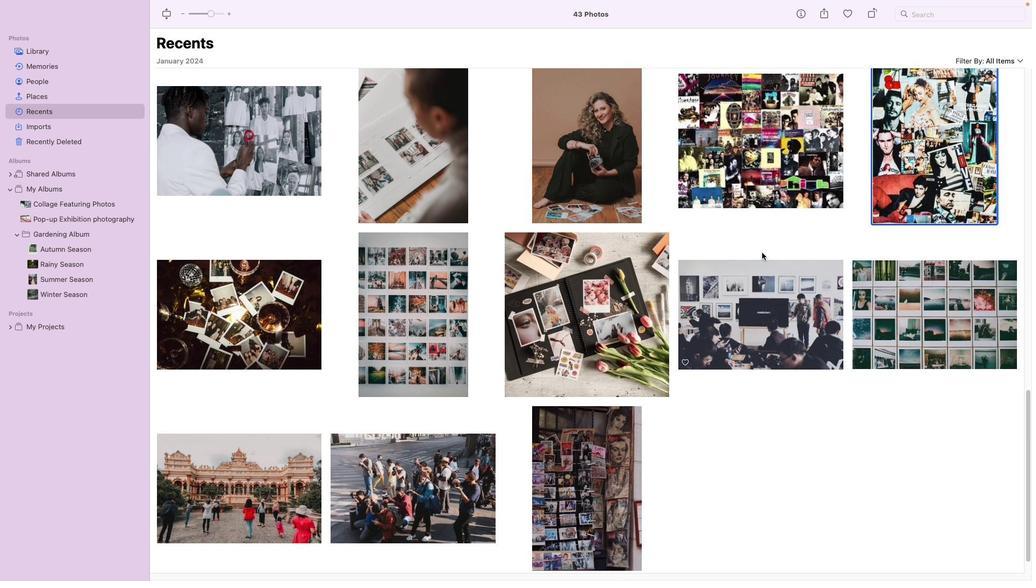 
Action: Mouse moved to (214, 308)
Screenshot: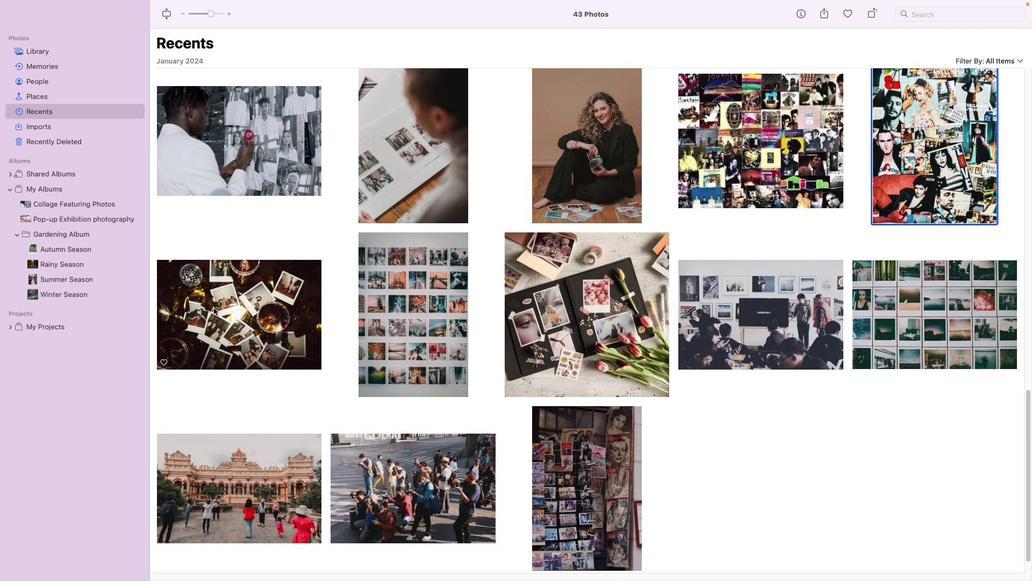 
Action: Mouse pressed left at (214, 308)
Screenshot: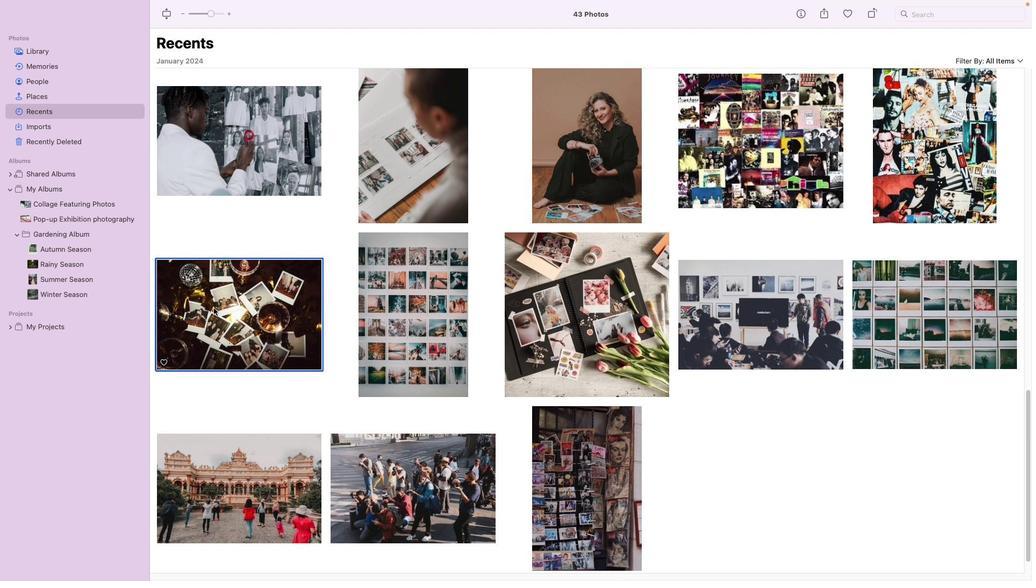 
Action: Mouse pressed right at (214, 308)
Screenshot: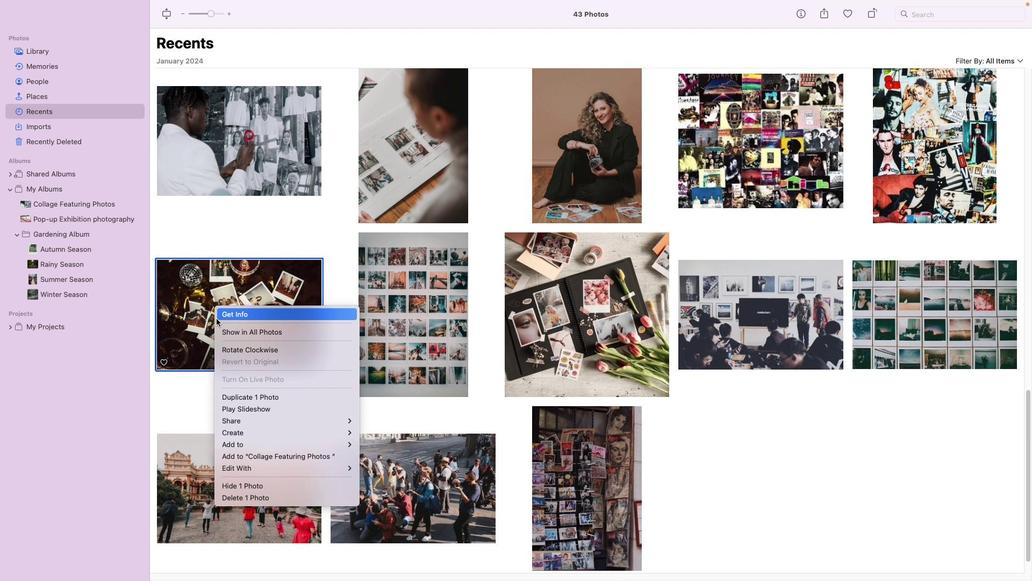 
Action: Mouse moved to (394, 461)
Screenshot: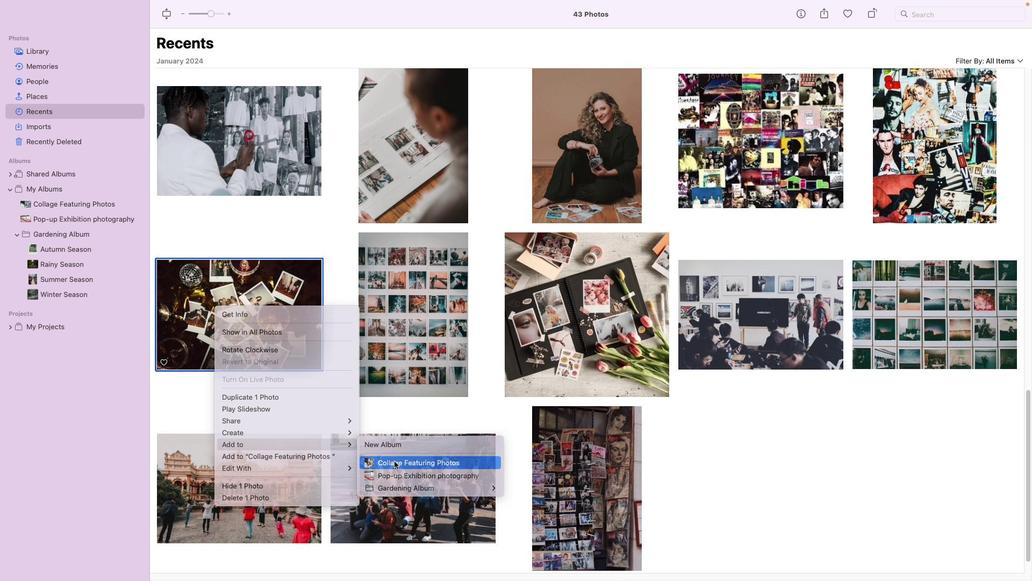 
Action: Mouse pressed left at (394, 461)
Screenshot: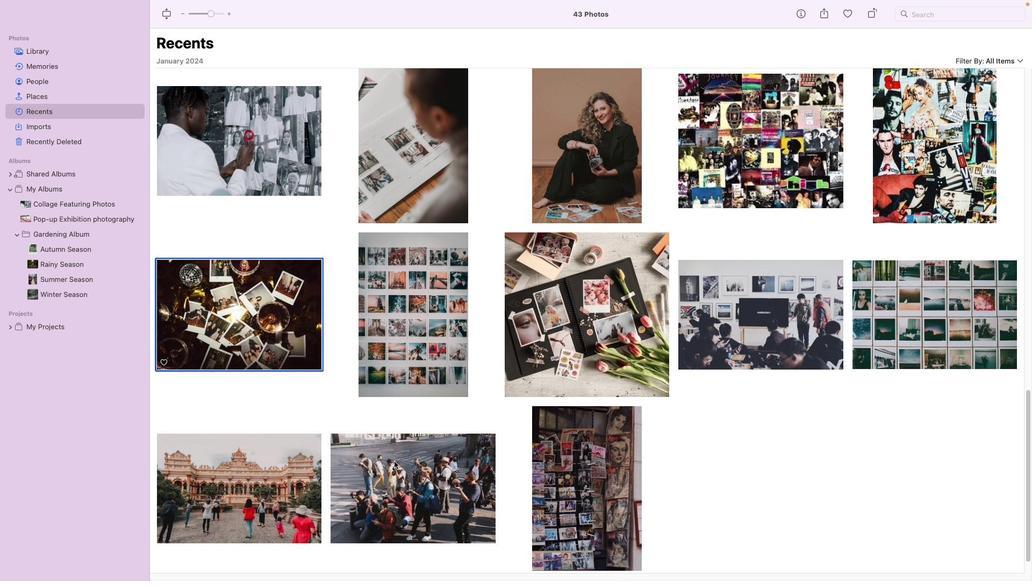 
Action: Mouse moved to (390, 314)
Screenshot: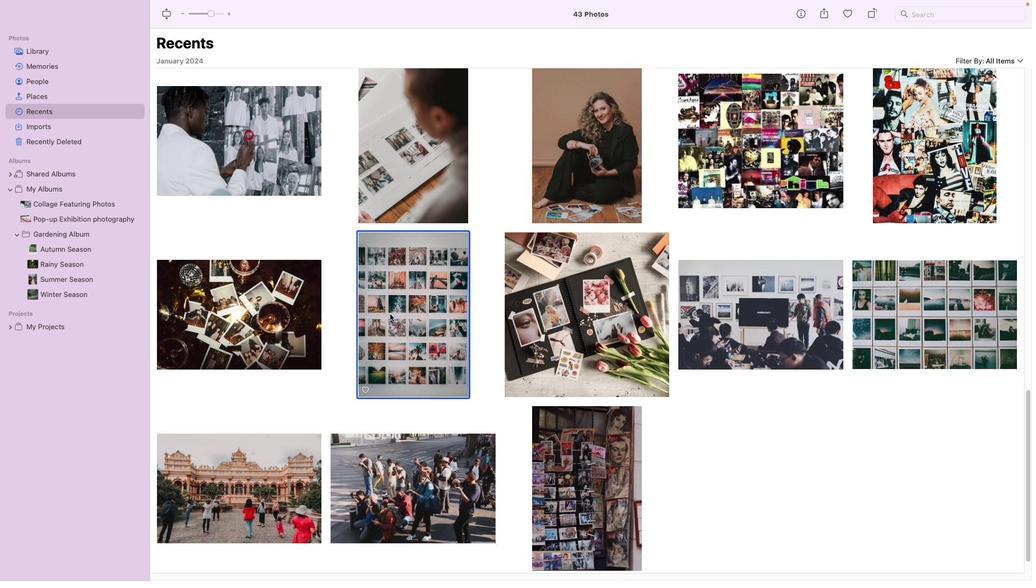 
Action: Mouse pressed left at (390, 314)
Screenshot: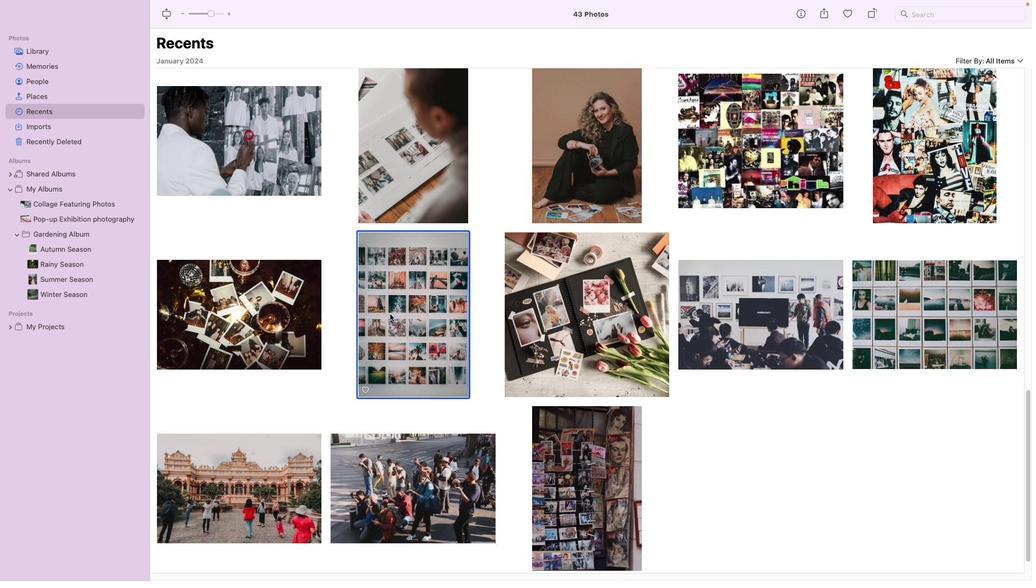 
Action: Mouse pressed right at (390, 314)
Screenshot: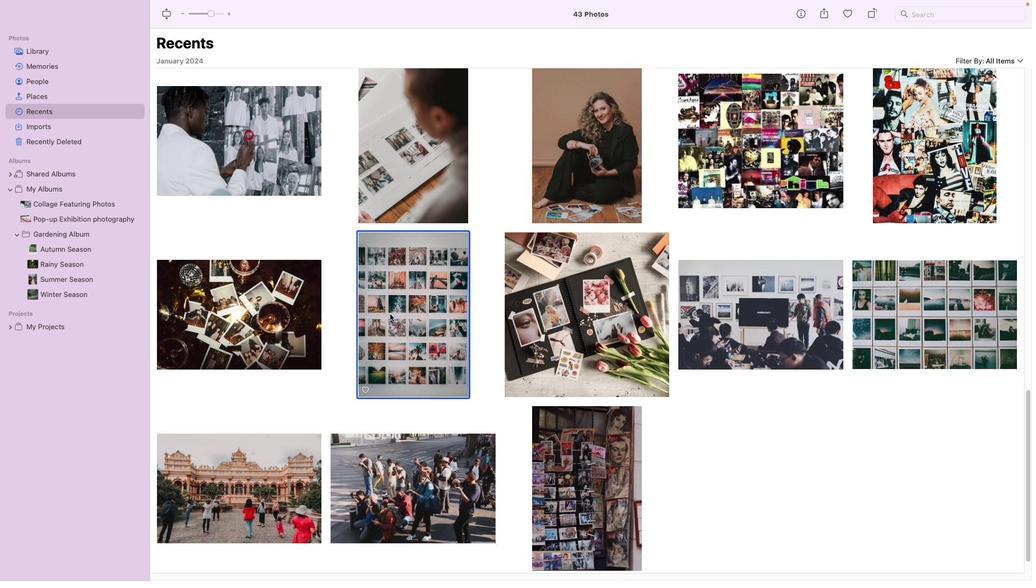 
Action: Mouse moved to (391, 315)
Screenshot: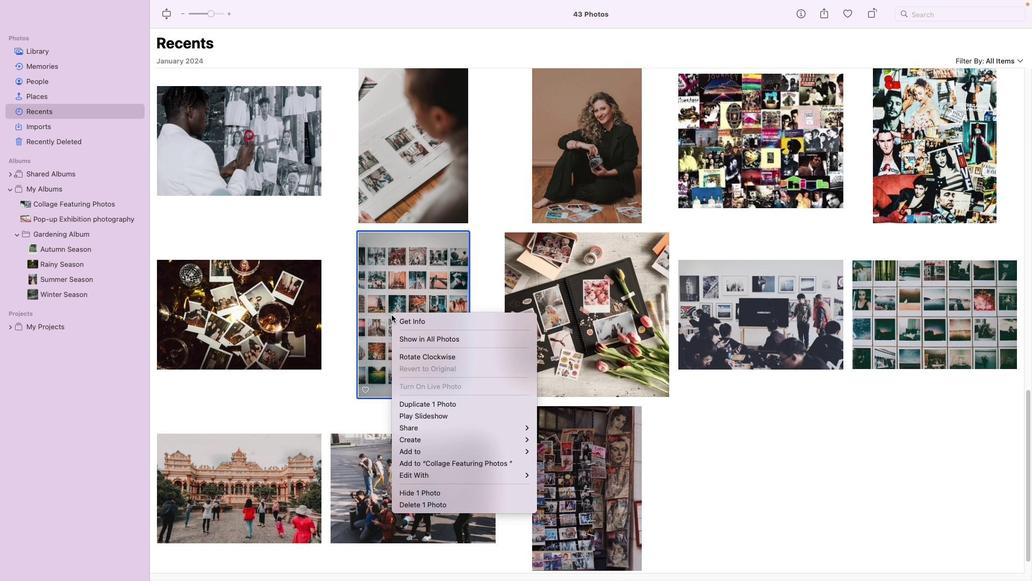 
Action: Mouse pressed right at (391, 315)
Screenshot: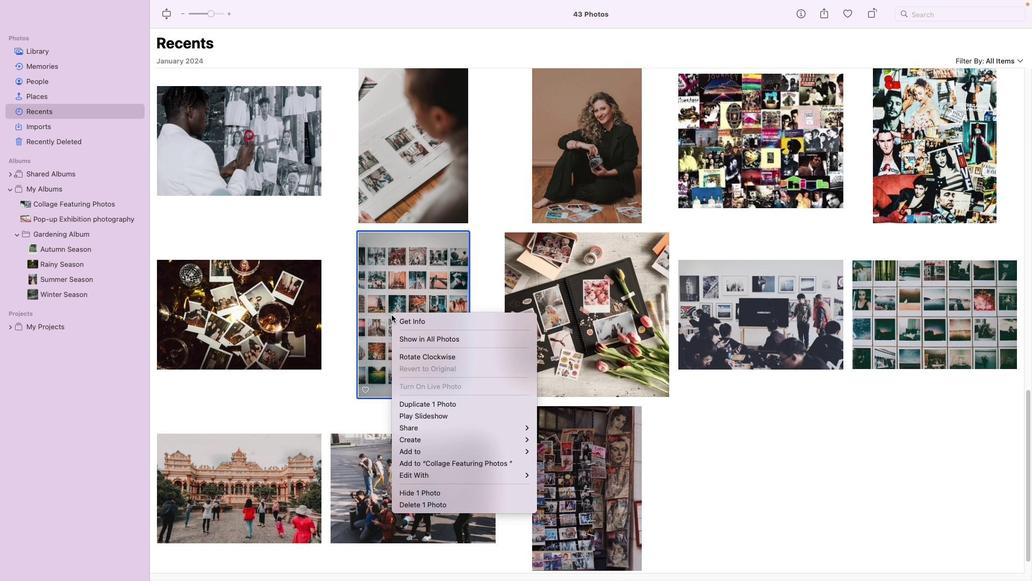 
Action: Mouse moved to (567, 469)
Screenshot: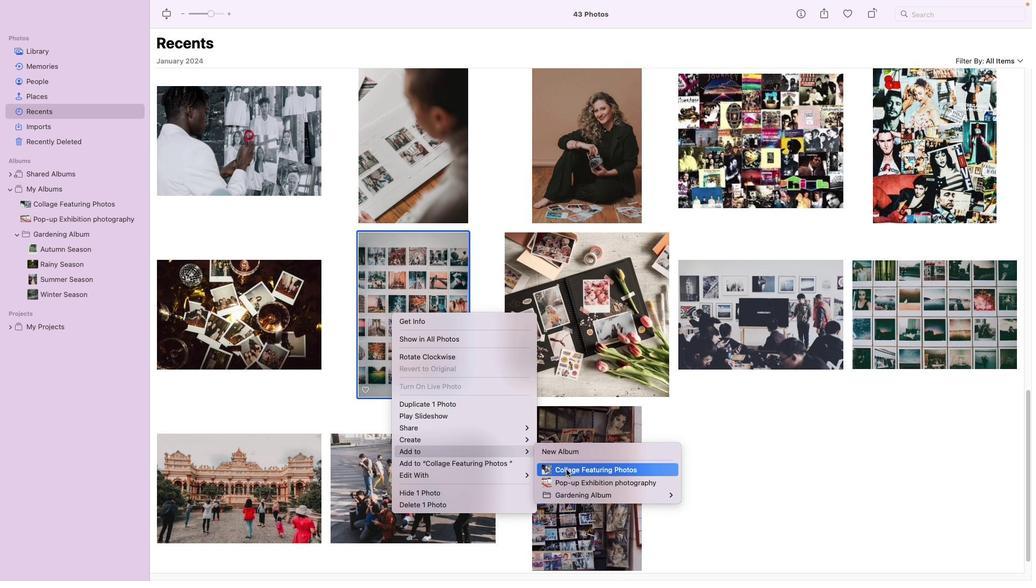 
Action: Mouse pressed left at (567, 469)
Screenshot: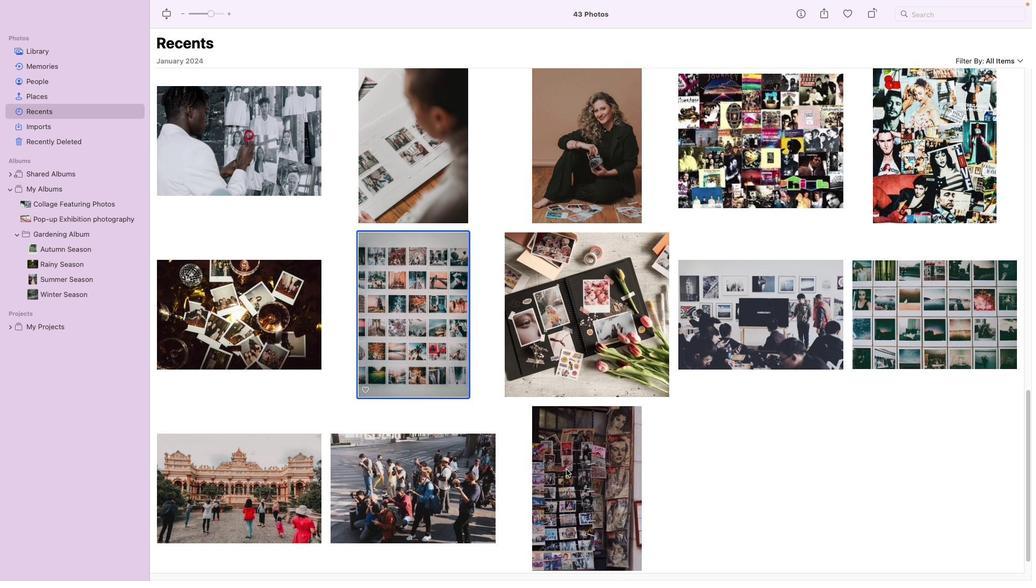 
Action: Mouse moved to (533, 281)
Screenshot: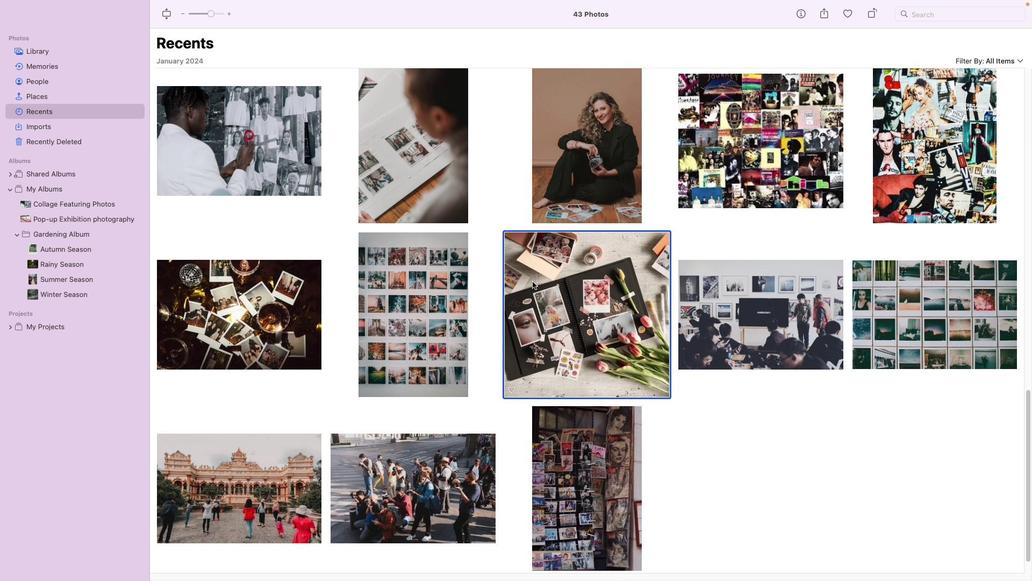 
Action: Mouse pressed left at (533, 281)
Screenshot: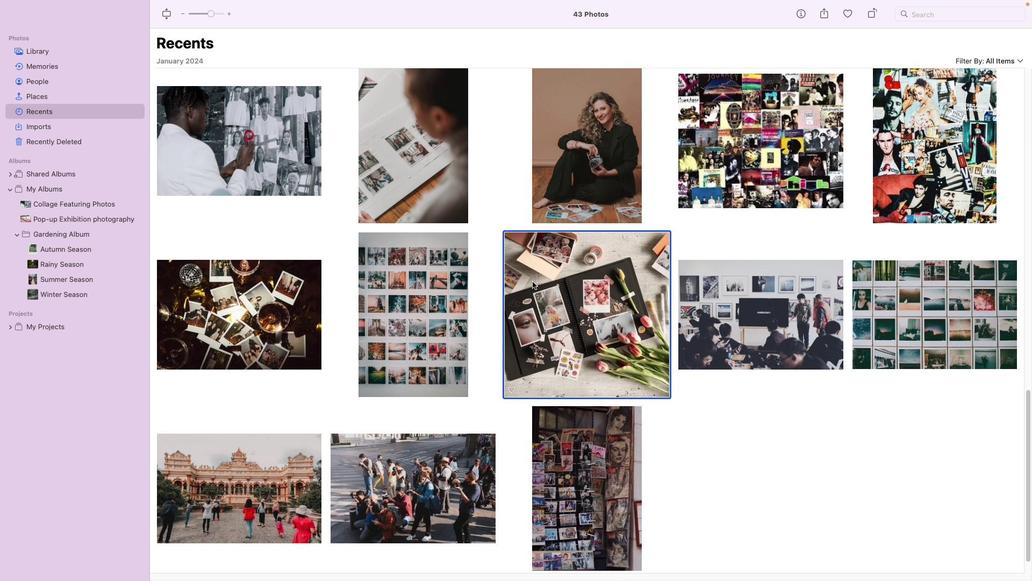 
Action: Mouse pressed right at (533, 281)
Screenshot: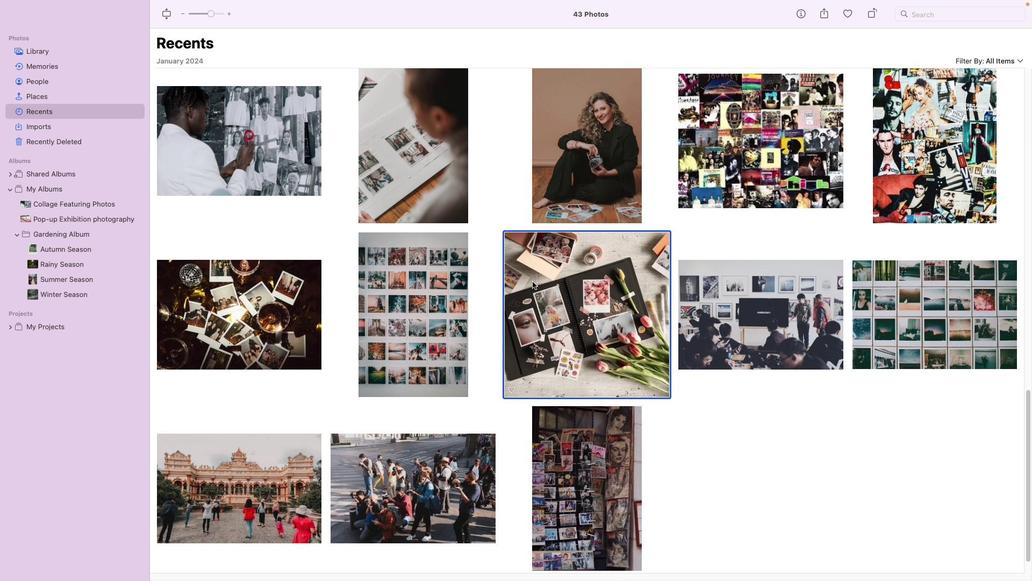 
Action: Mouse pressed right at (533, 281)
Screenshot: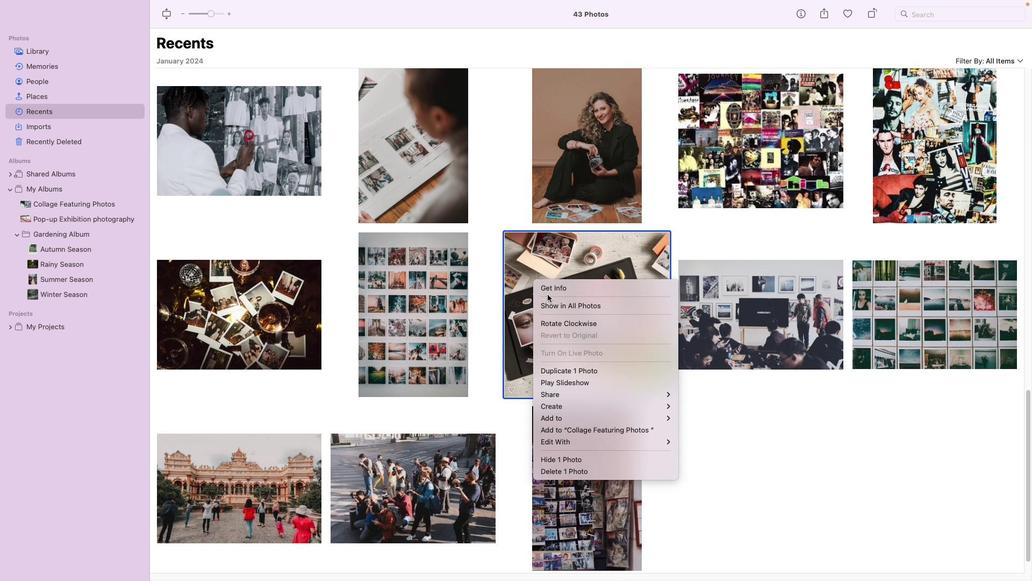 
Action: Mouse moved to (728, 432)
Screenshot: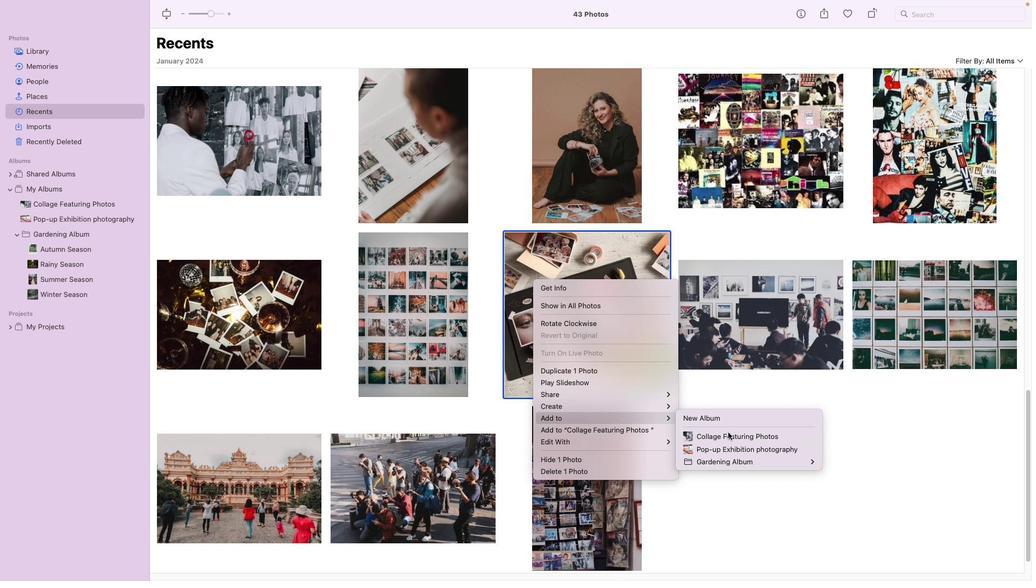 
Action: Mouse pressed left at (728, 432)
Screenshot: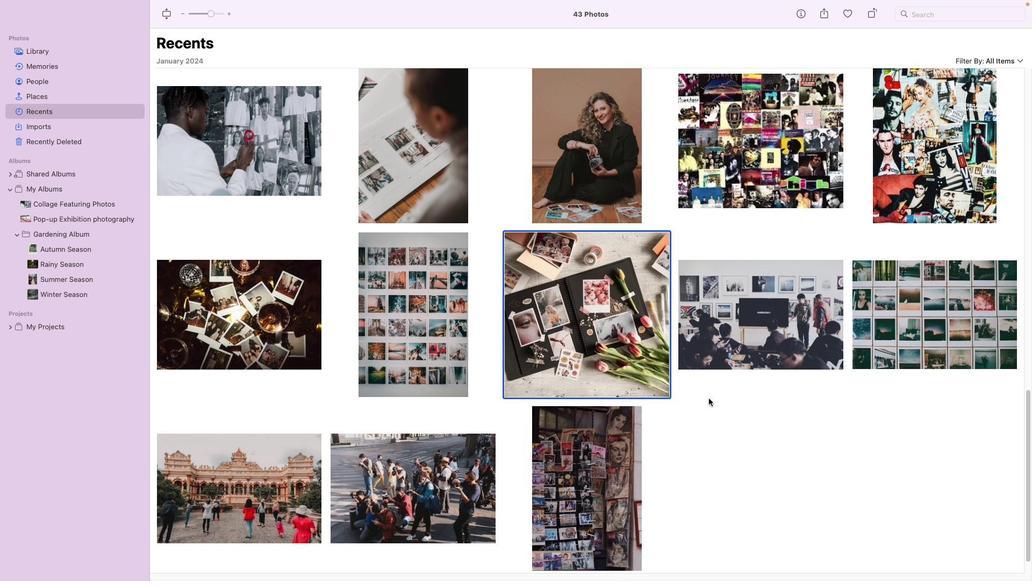 
Action: Mouse moved to (714, 288)
Screenshot: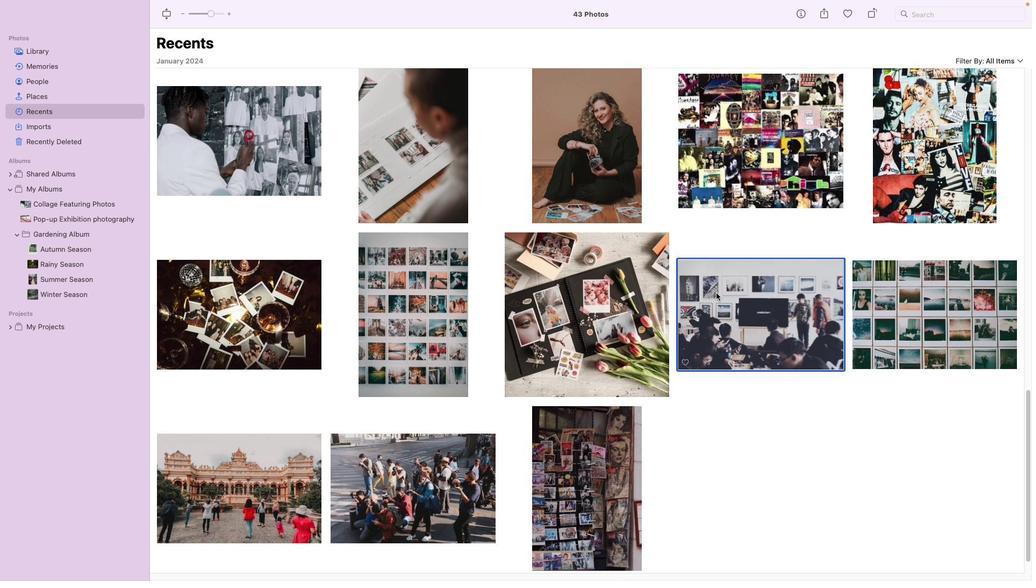 
Action: Mouse pressed left at (714, 288)
Screenshot: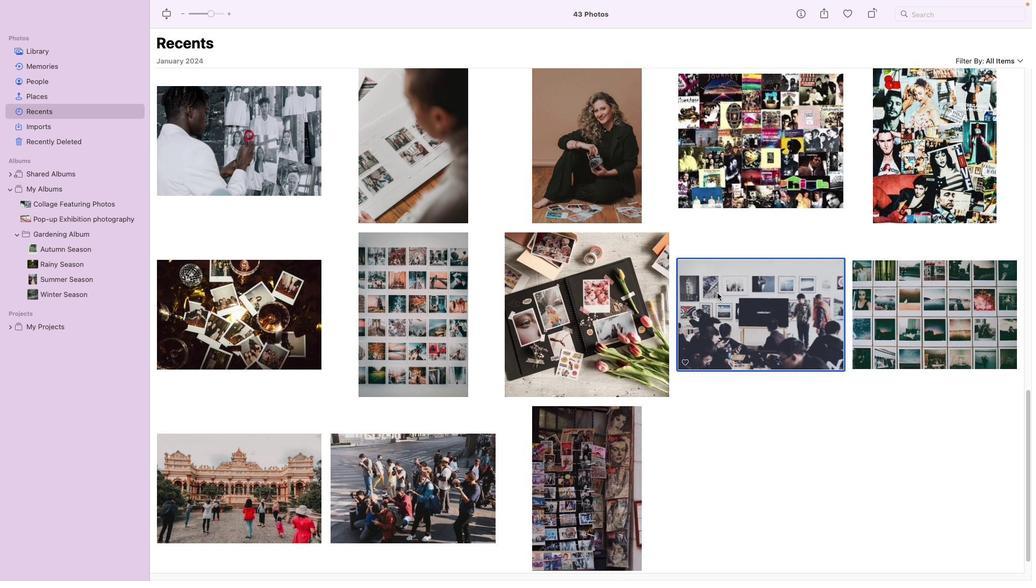 
Action: Mouse moved to (716, 291)
Screenshot: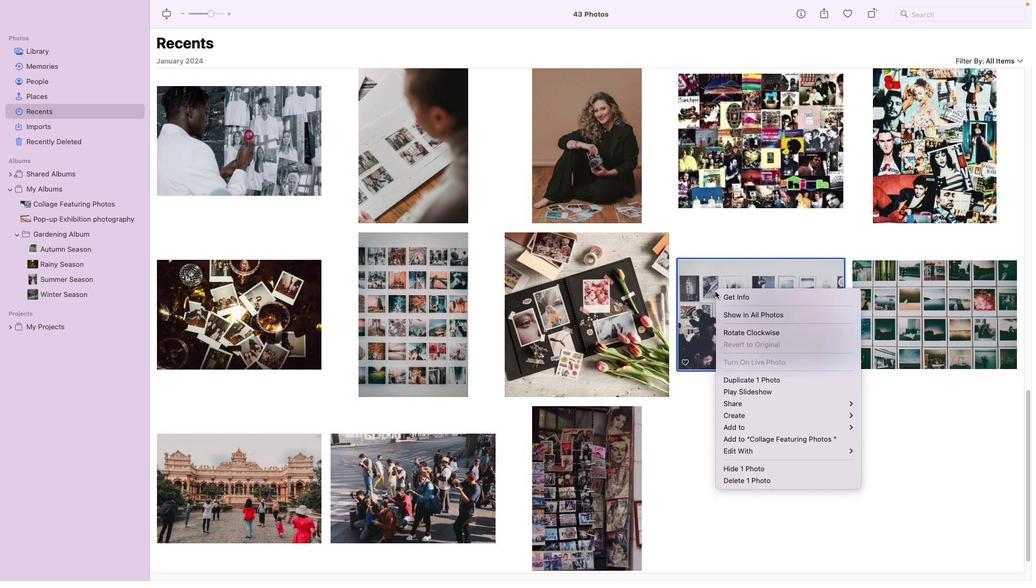 
Action: Mouse pressed right at (716, 291)
Screenshot: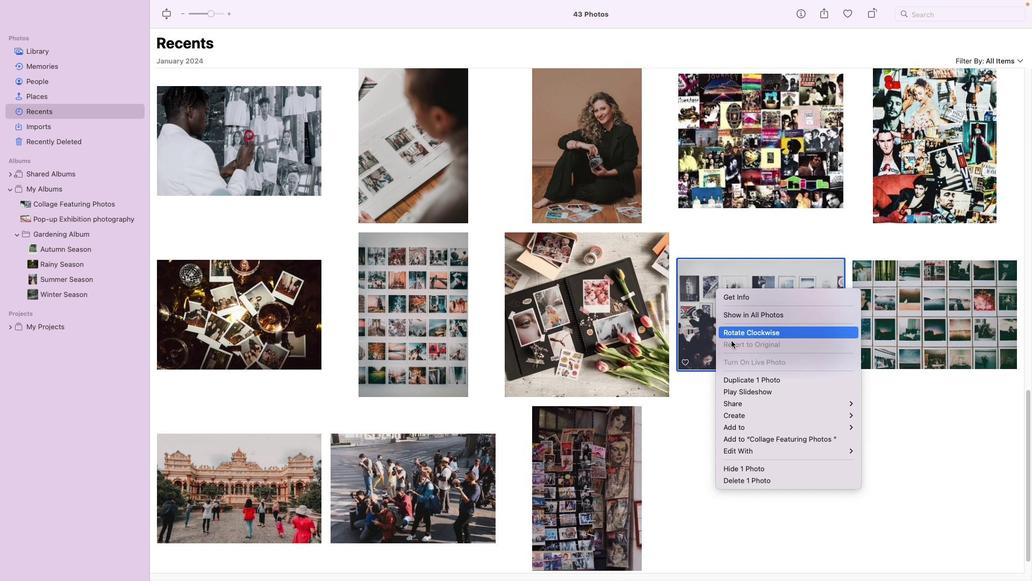 
Action: Mouse moved to (890, 442)
Screenshot: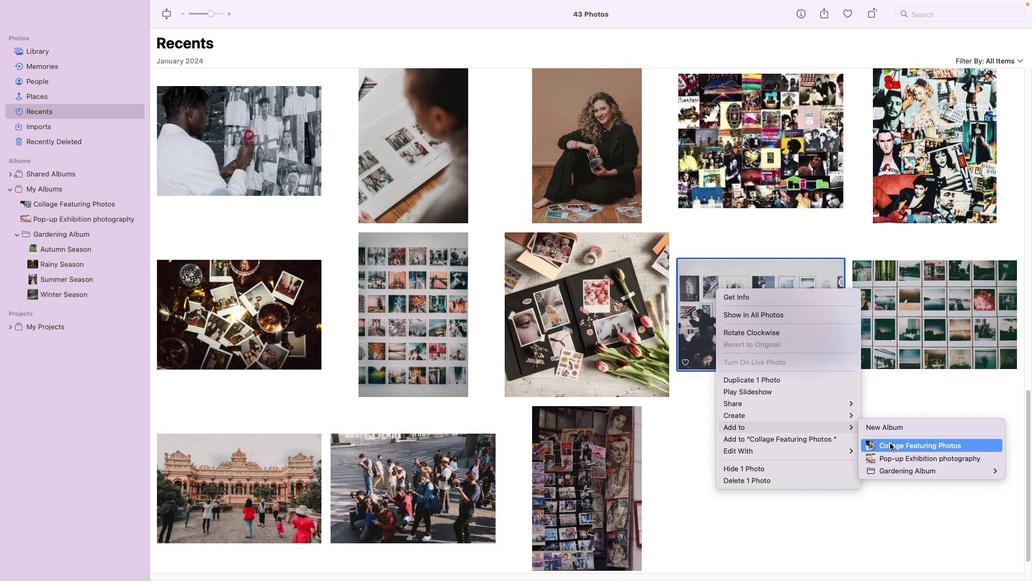
Action: Mouse pressed left at (890, 442)
Screenshot: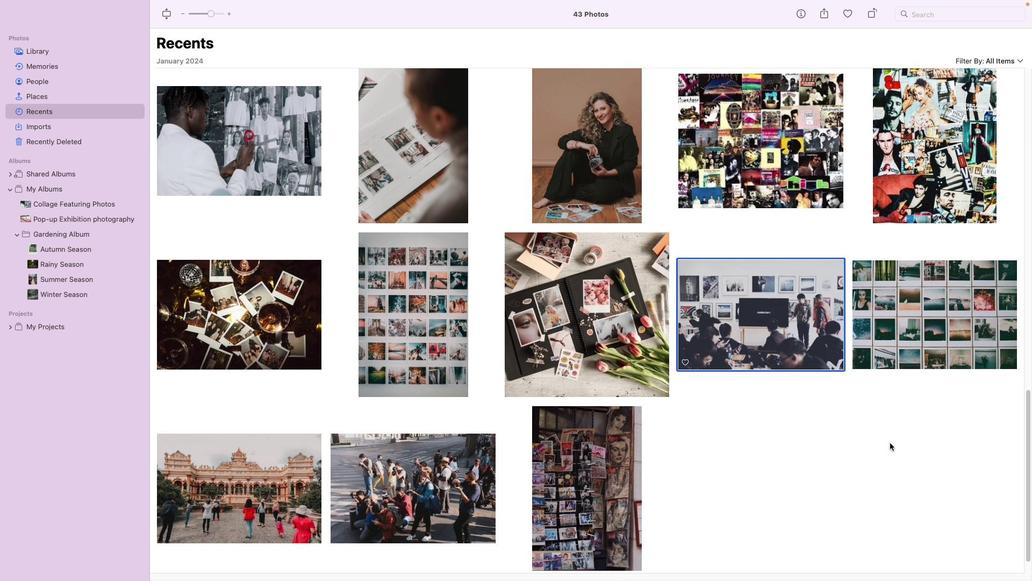 
Action: Mouse moved to (895, 305)
Screenshot: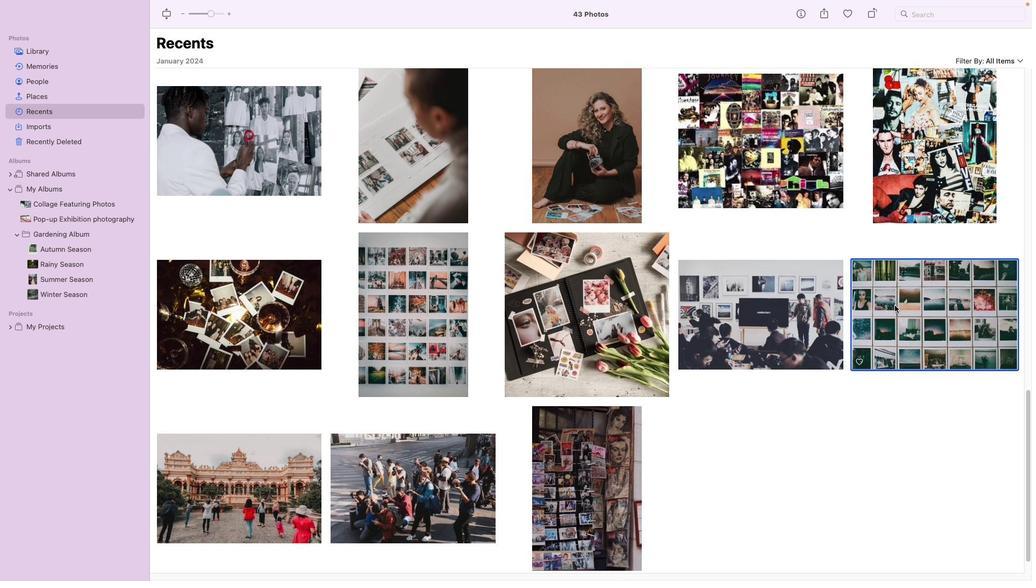 
Action: Mouse pressed left at (895, 305)
Screenshot: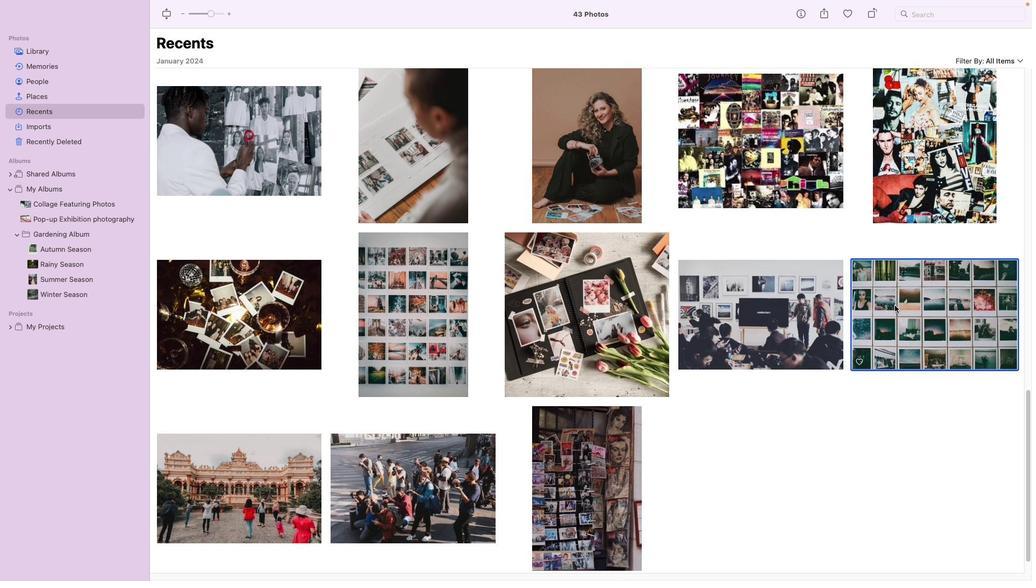 
Action: Mouse pressed right at (895, 305)
Screenshot: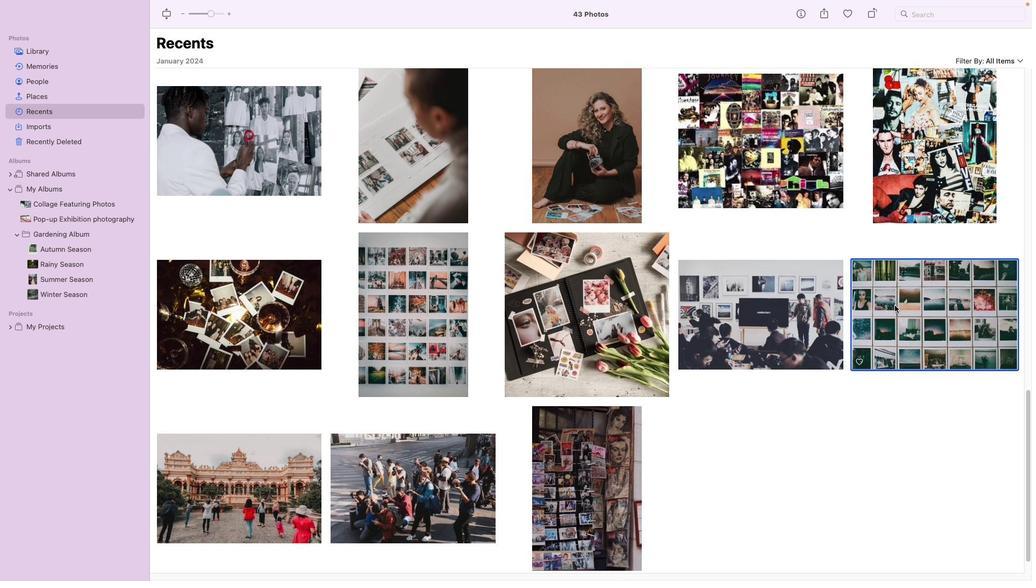
Action: Mouse moved to (890, 305)
Screenshot: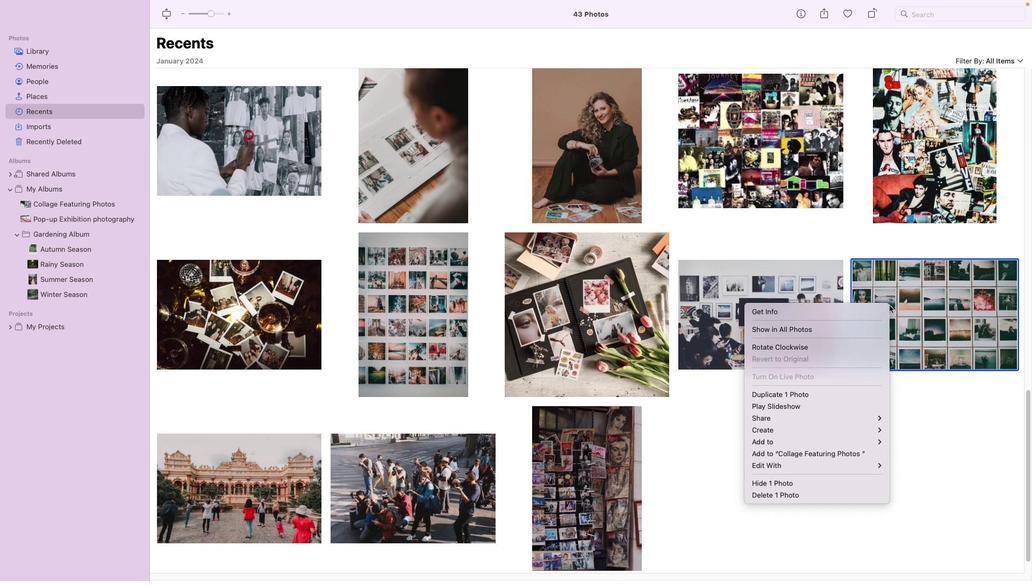 
Action: Mouse pressed right at (890, 305)
Screenshot: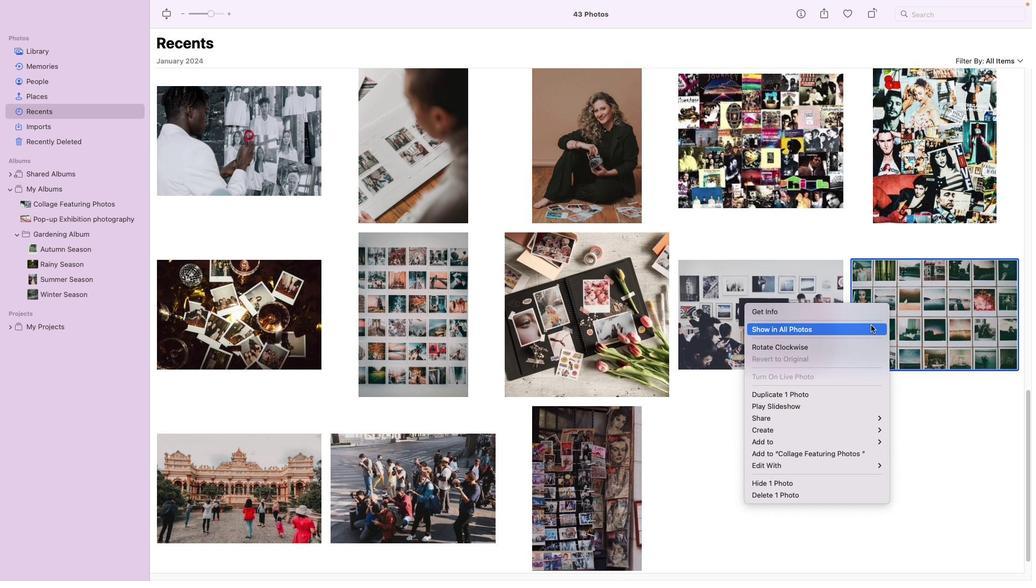 
Action: Mouse scrolled (890, 305) with delta (0, 0)
Screenshot: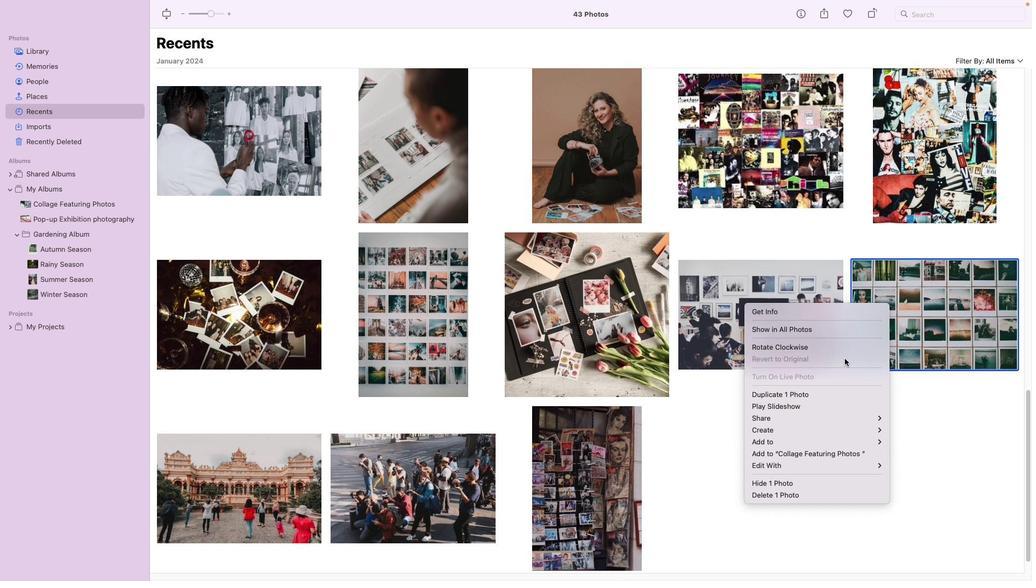 
Action: Mouse moved to (678, 459)
Screenshot: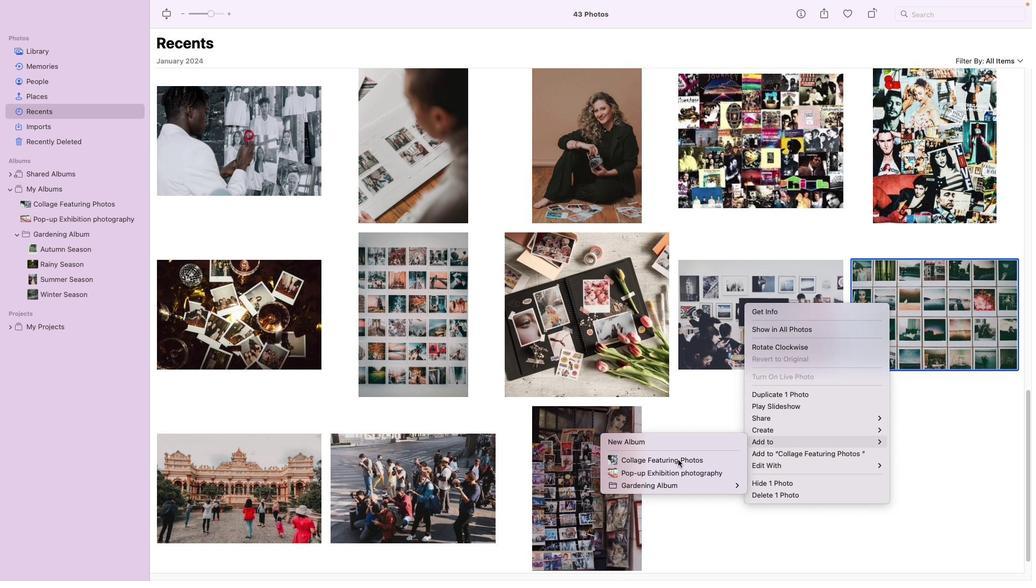 
Action: Mouse pressed left at (678, 459)
Screenshot: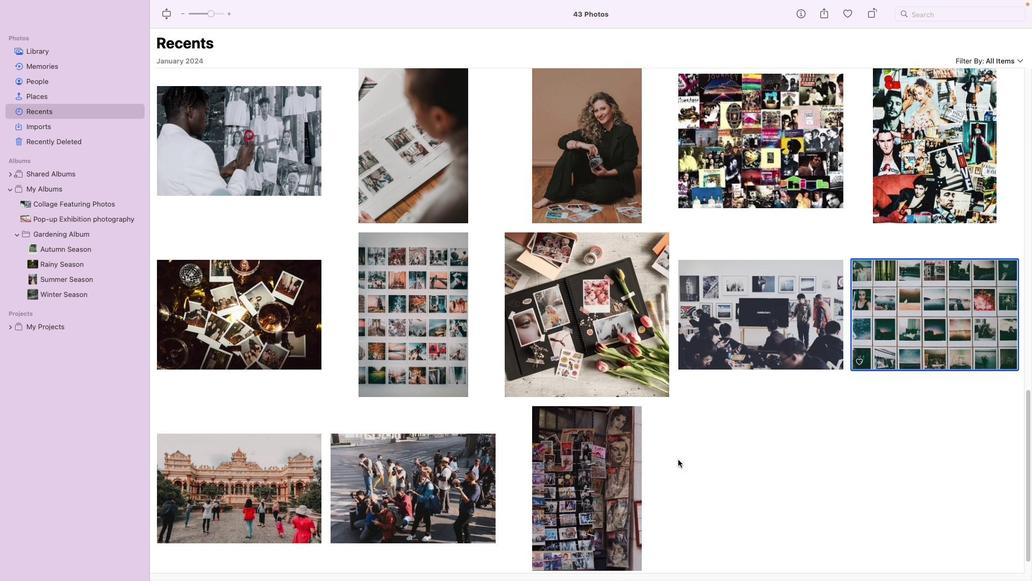 
Action: Mouse moved to (213, 486)
Screenshot: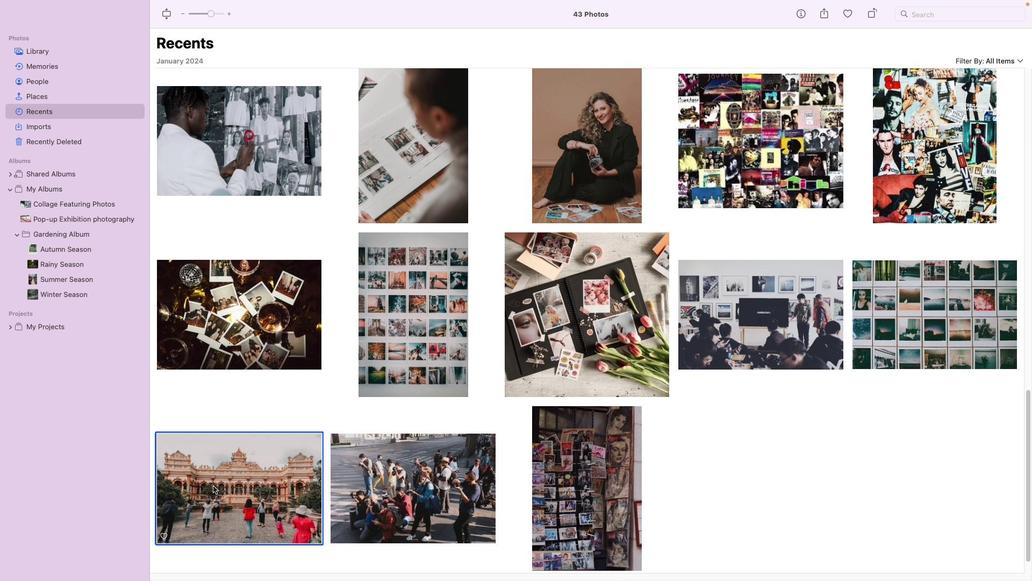 
Action: Mouse pressed left at (213, 486)
Screenshot: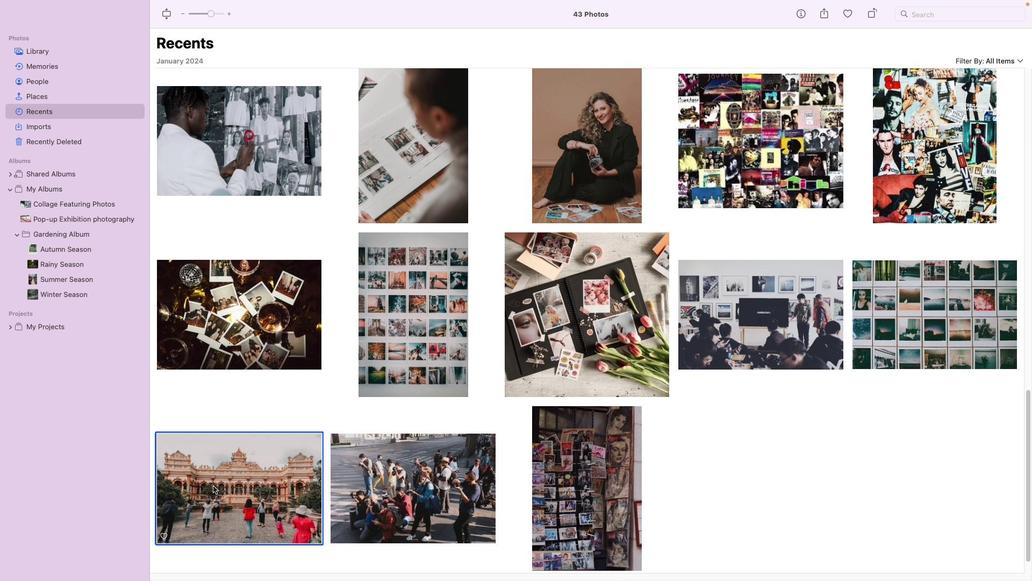 
Action: Mouse pressed right at (213, 486)
Screenshot: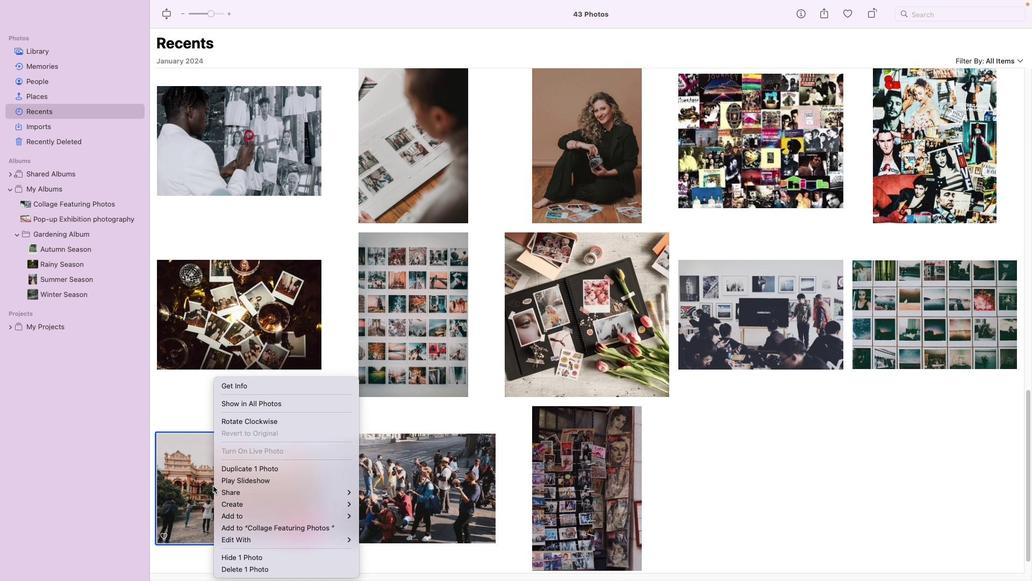 
Action: Mouse moved to (404, 534)
Screenshot: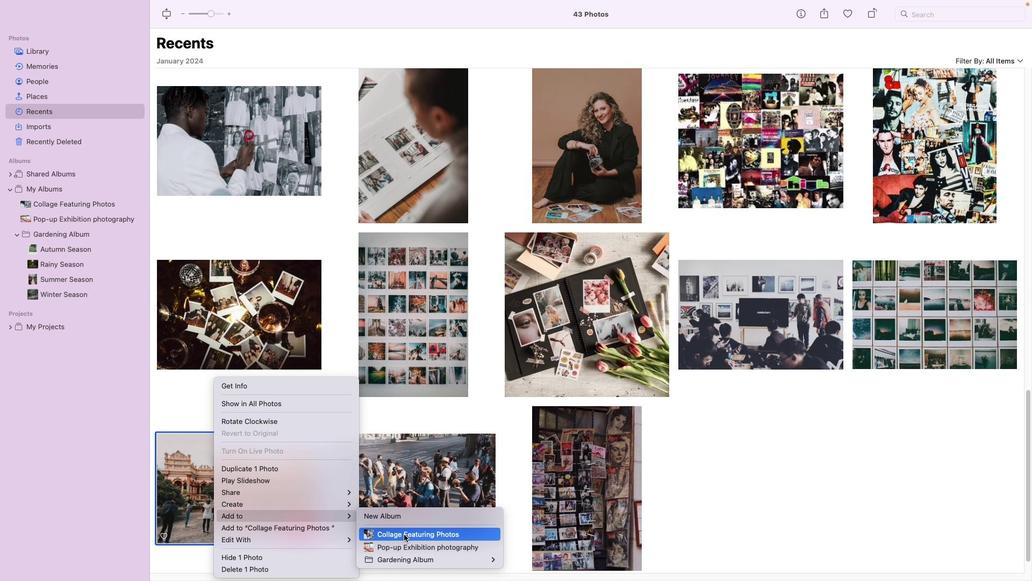 
Action: Mouse pressed left at (404, 534)
Screenshot: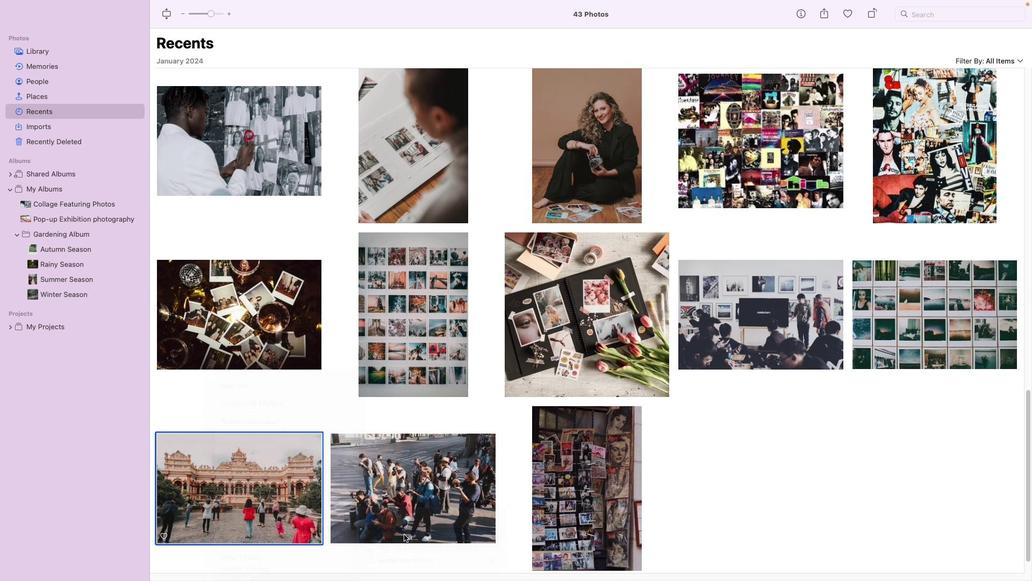 
Action: Mouse moved to (399, 500)
Screenshot: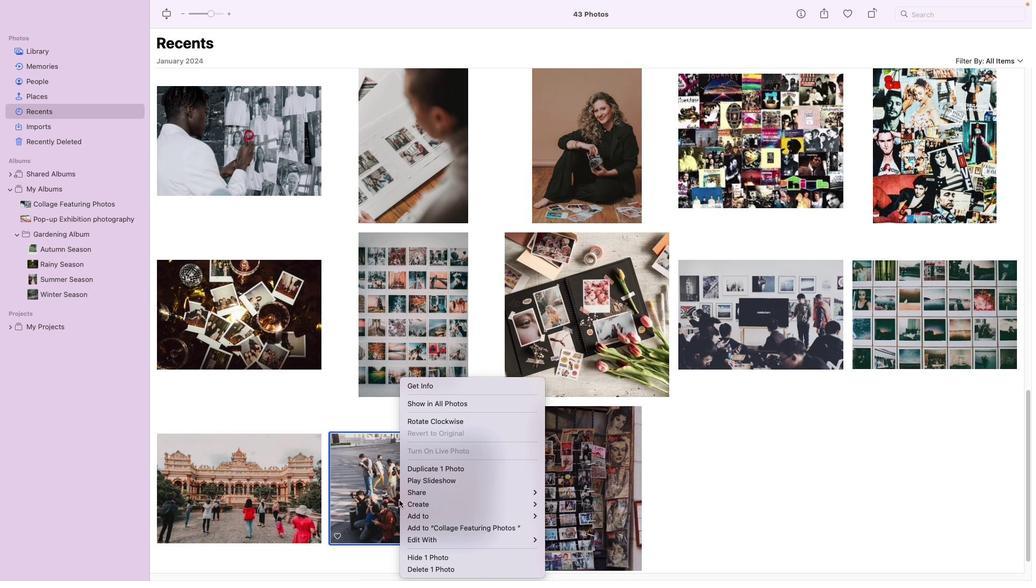 
Action: Mouse pressed right at (399, 500)
Screenshot: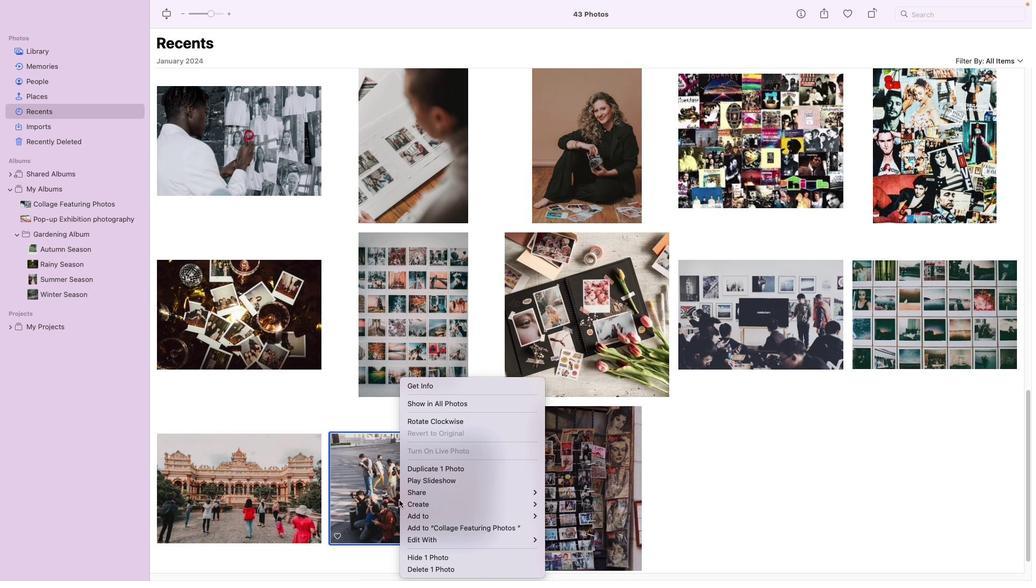 
Action: Mouse moved to (571, 530)
Screenshot: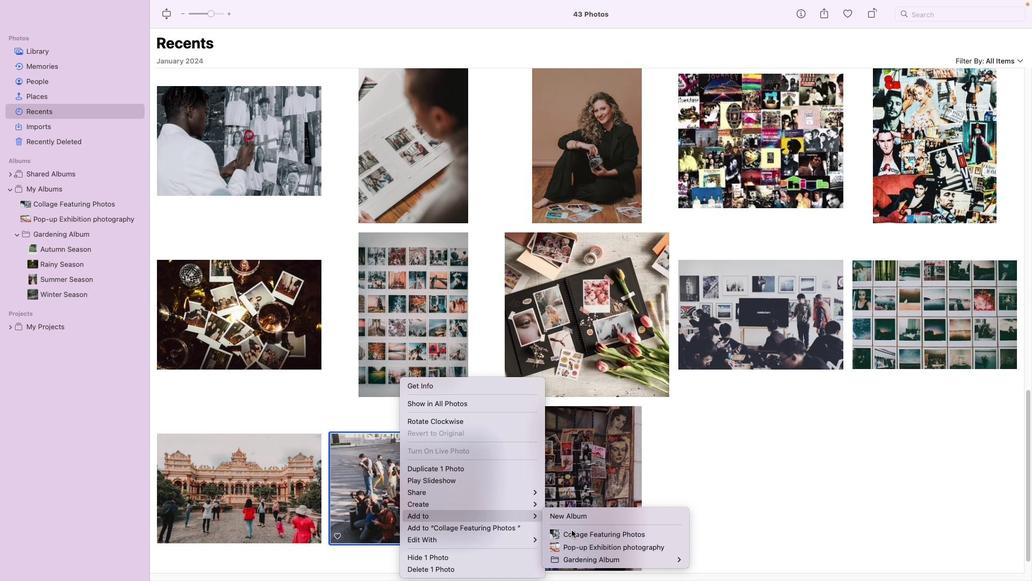 
Action: Mouse pressed left at (571, 530)
Screenshot: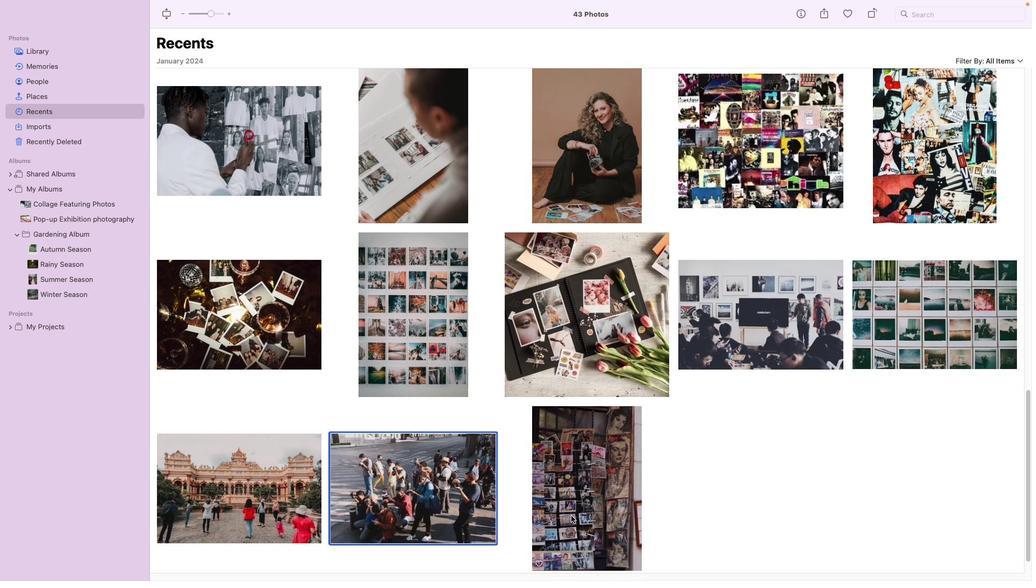 
Action: Mouse moved to (570, 492)
Screenshot: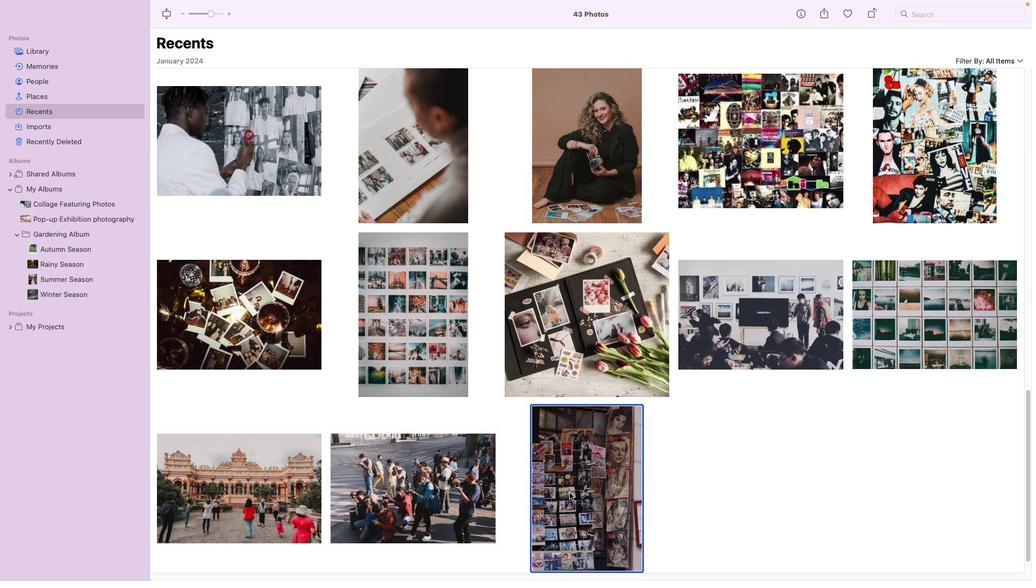 
Action: Mouse pressed left at (570, 492)
Screenshot: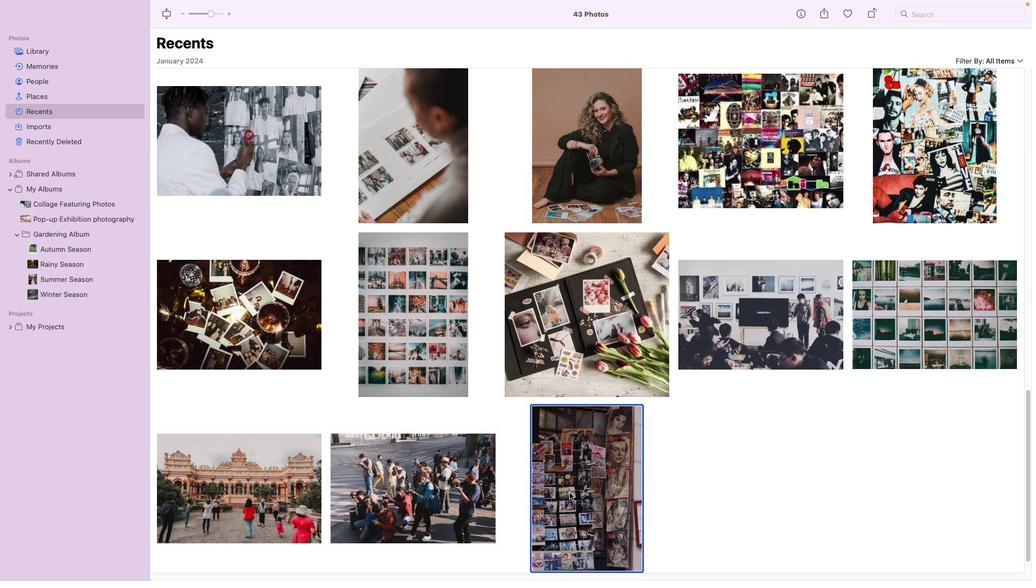 
Action: Mouse moved to (569, 492)
Screenshot: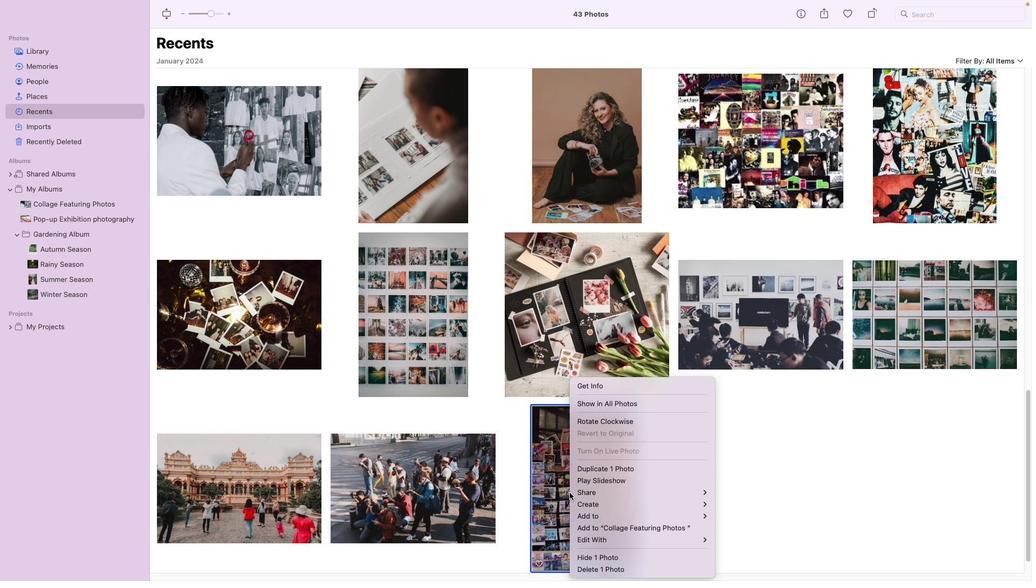 
Action: Mouse pressed right at (569, 492)
Screenshot: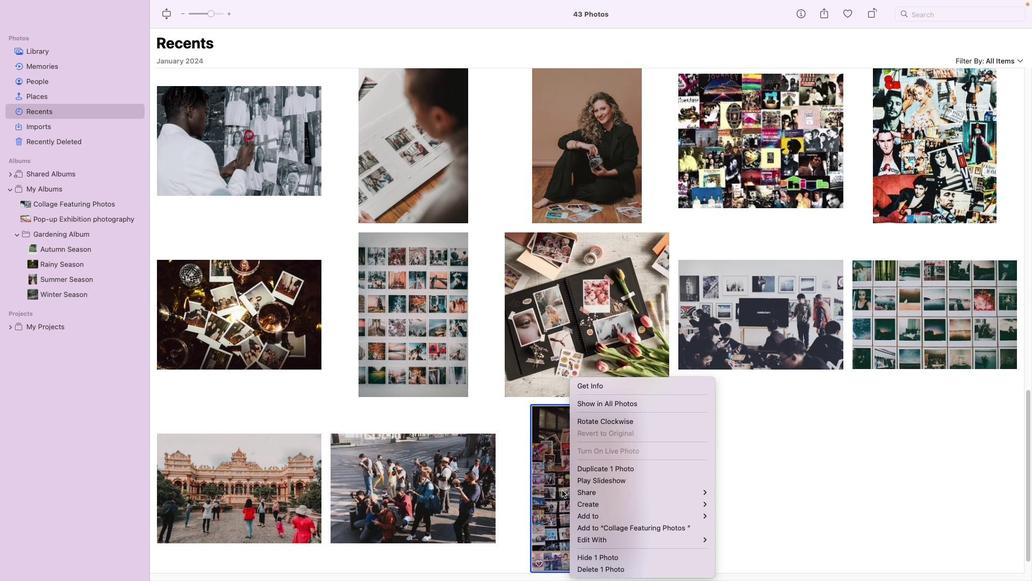 
Action: Mouse moved to (740, 530)
Screenshot: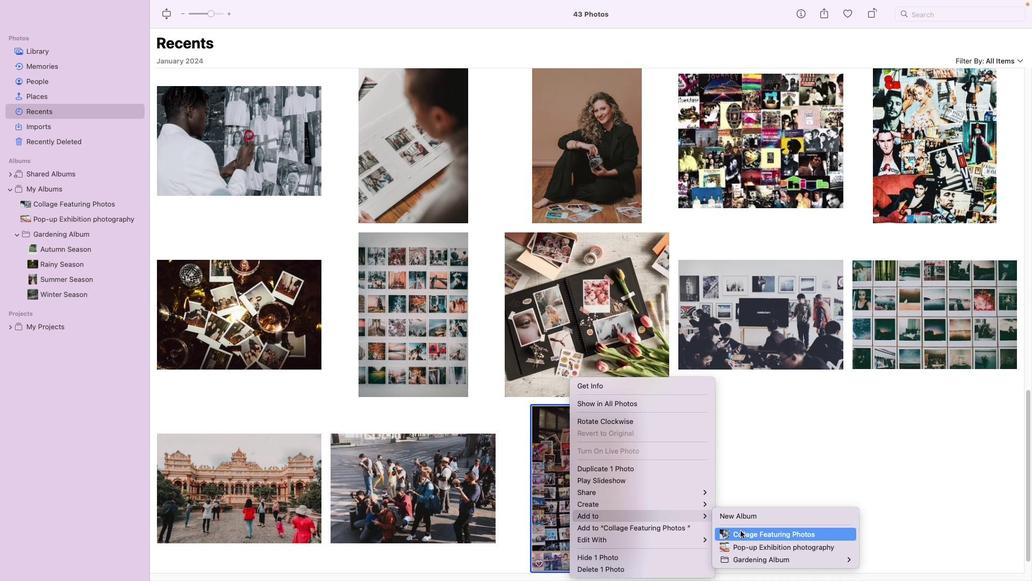 
Action: Mouse pressed left at (740, 530)
Screenshot: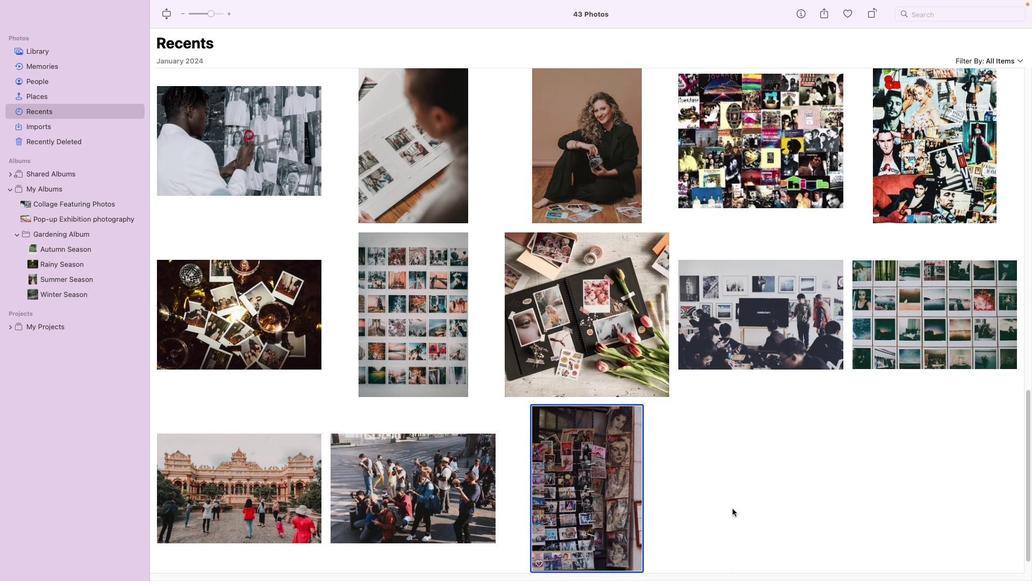 
Action: Mouse moved to (16, 235)
Screenshot: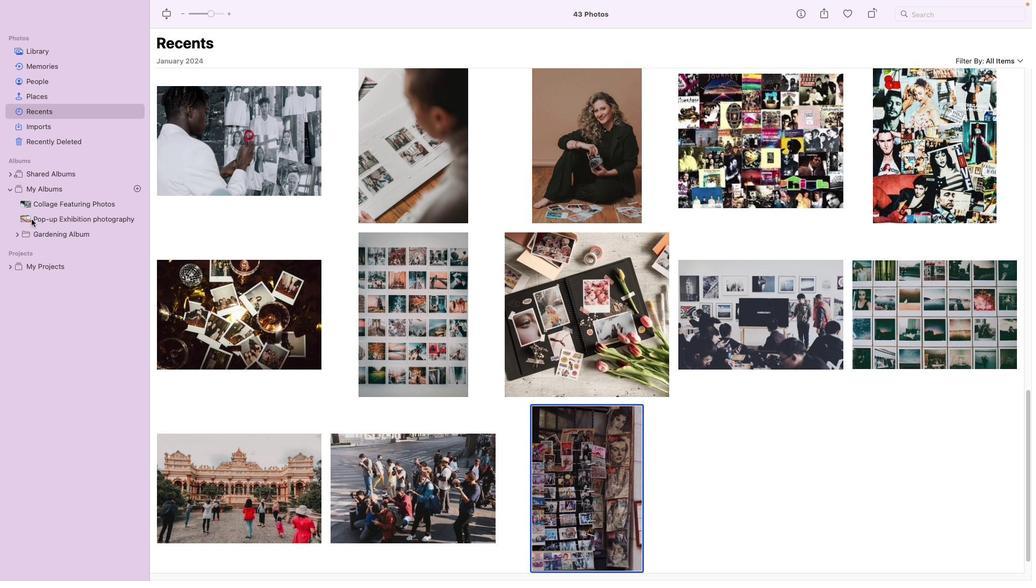 
Action: Mouse pressed left at (16, 235)
Screenshot: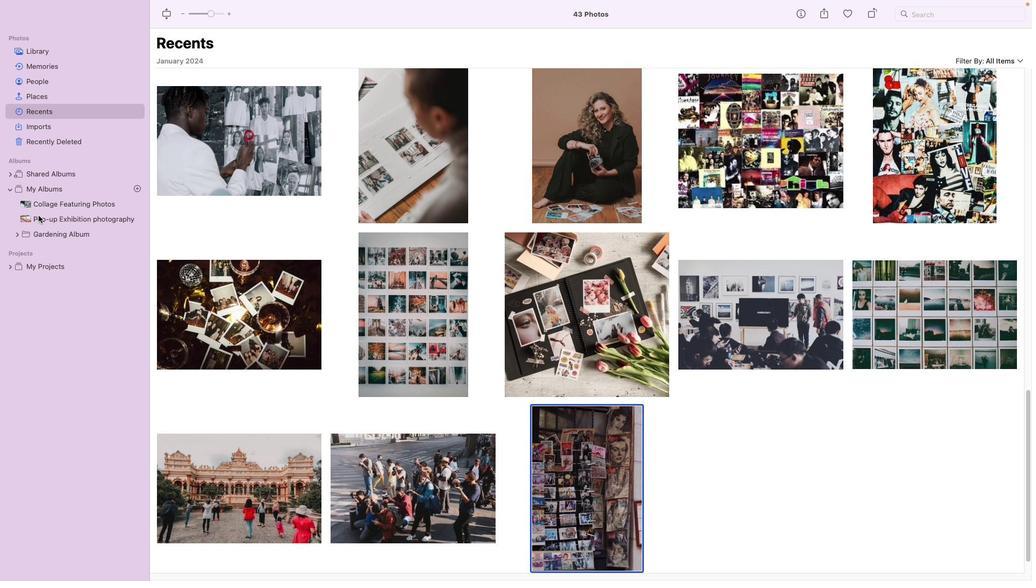
Action: Mouse moved to (54, 201)
Screenshot: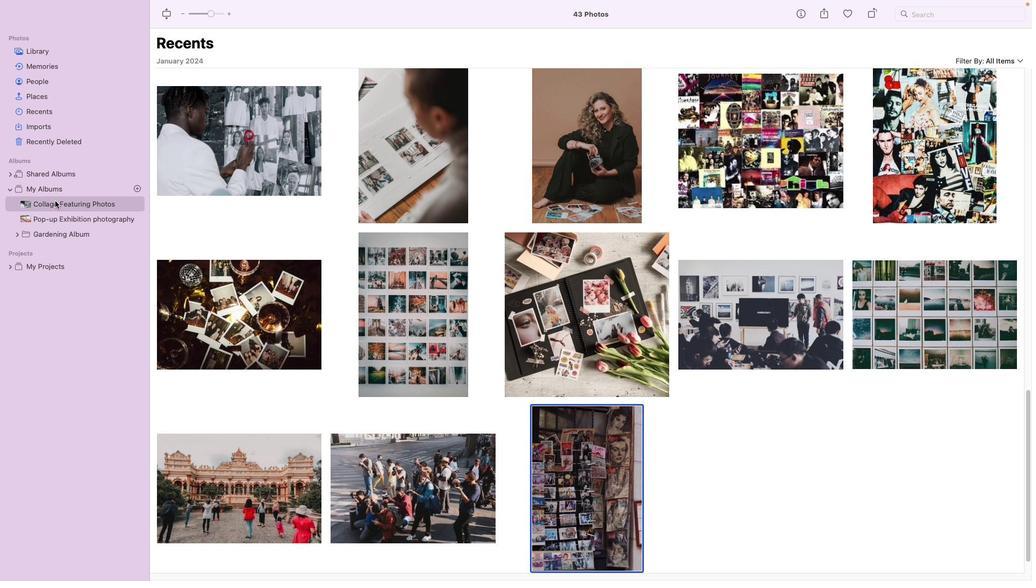 
Action: Mouse pressed left at (54, 201)
Screenshot: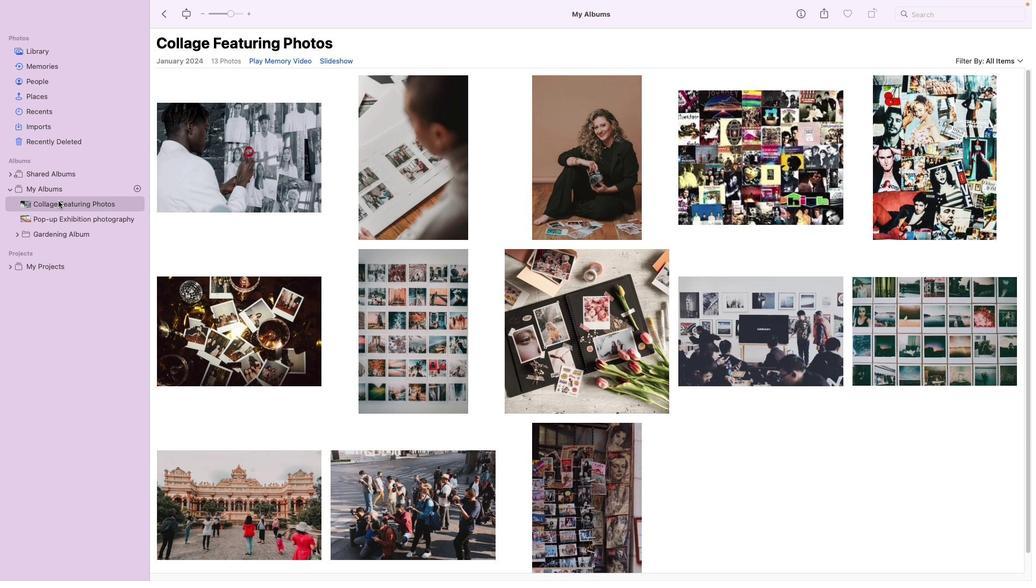 
Action: Mouse moved to (342, 207)
Screenshot: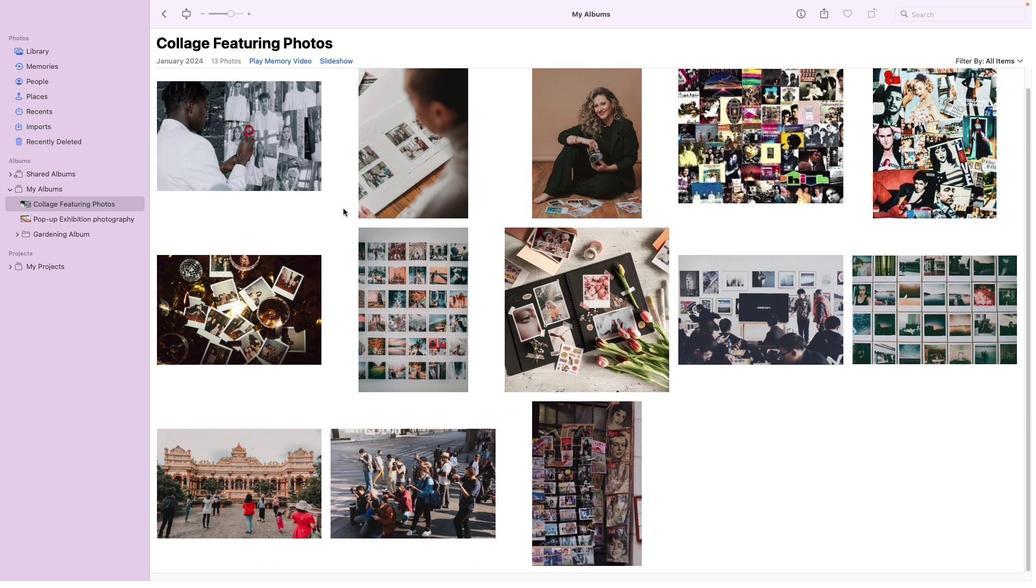 
Action: Mouse scrolled (342, 207) with delta (0, 0)
Screenshot: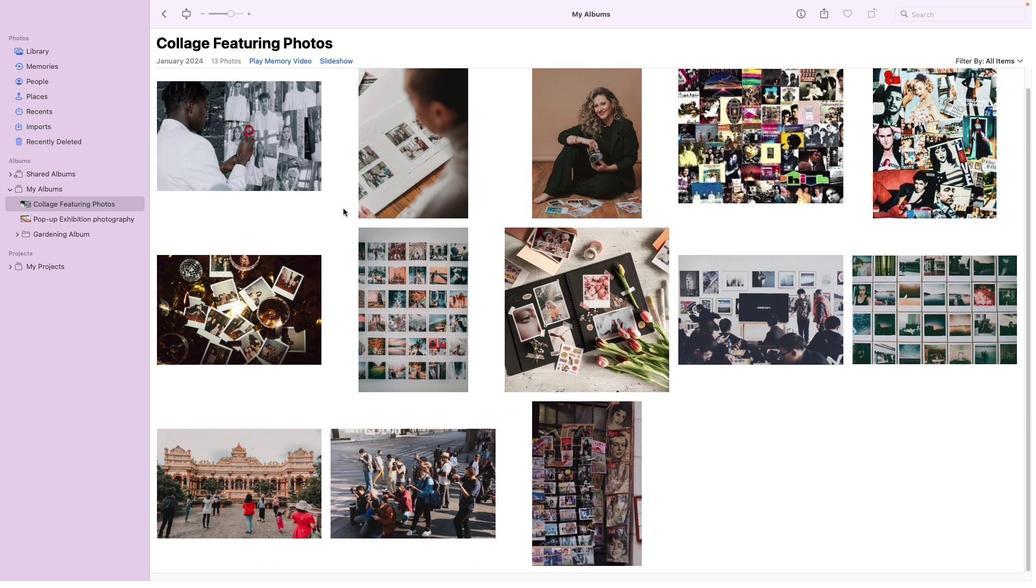 
Action: Mouse scrolled (342, 207) with delta (0, 0)
Screenshot: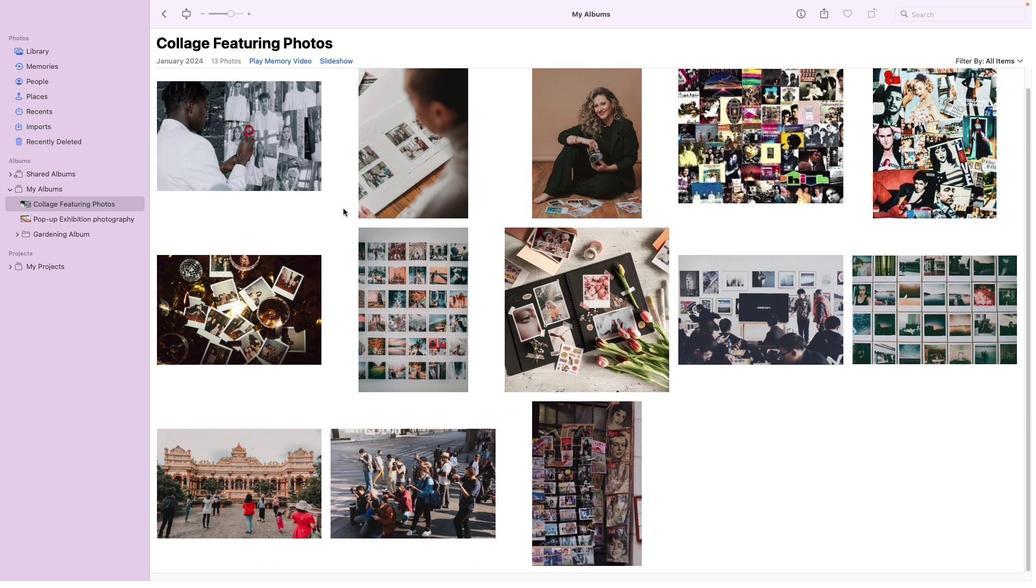 
Action: Mouse scrolled (342, 207) with delta (0, -1)
Screenshot: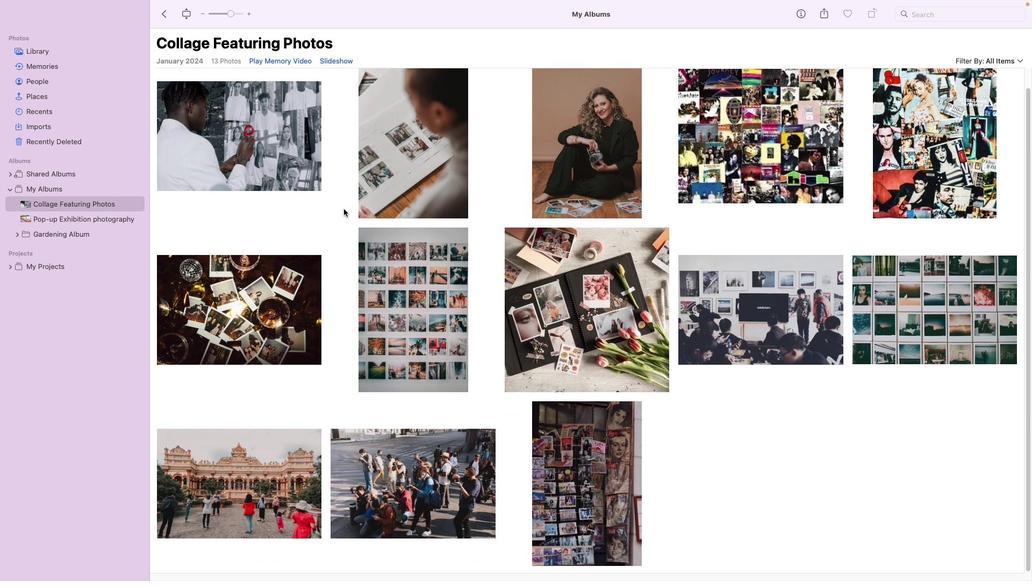 
Action: Mouse scrolled (342, 207) with delta (0, -2)
Screenshot: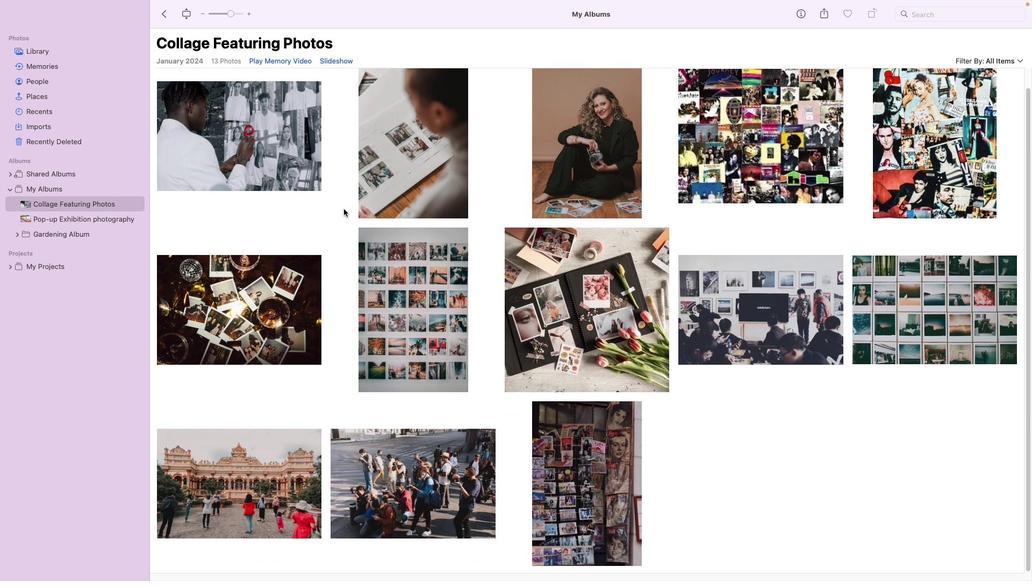 
Action: Mouse moved to (342, 208)
Screenshot: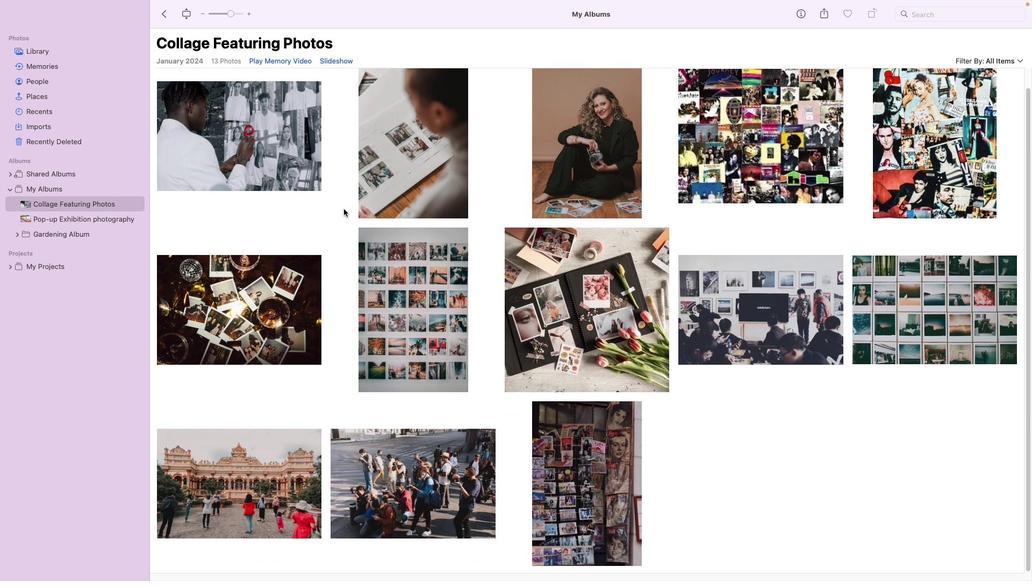
Action: Mouse scrolled (342, 208) with delta (0, -2)
Screenshot: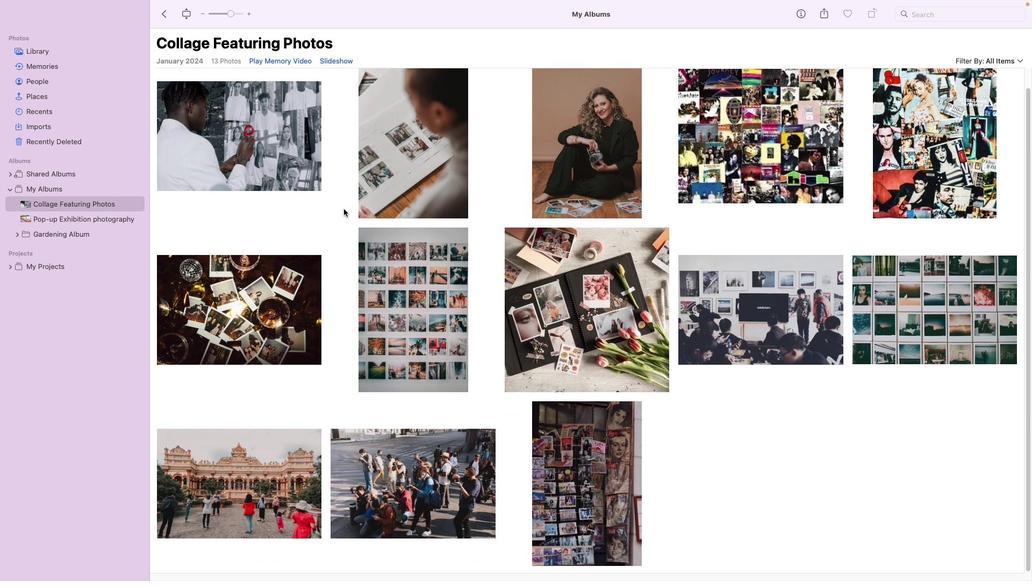 
Action: Mouse moved to (343, 208)
Screenshot: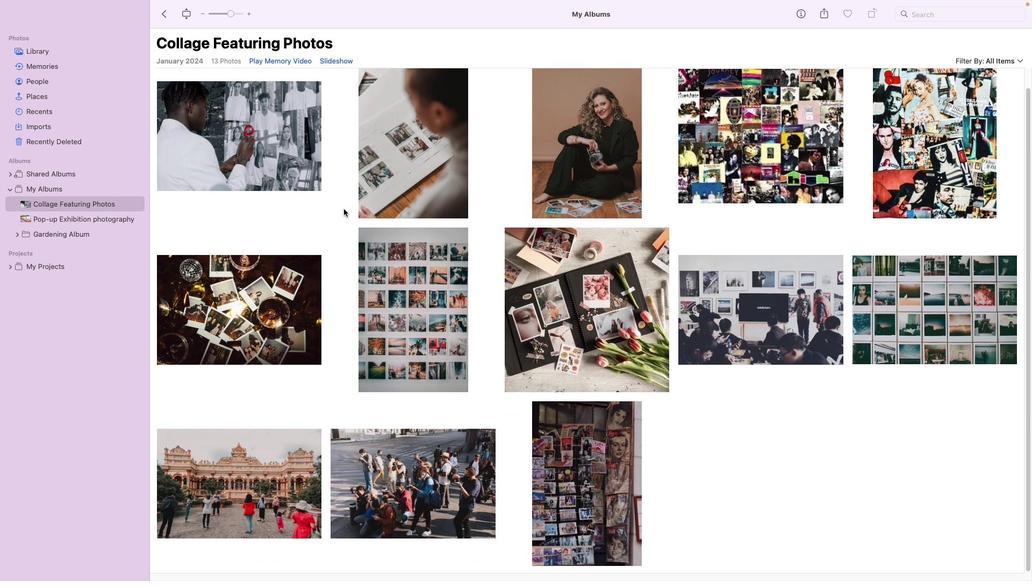
Action: Mouse scrolled (343, 208) with delta (0, -2)
Screenshot: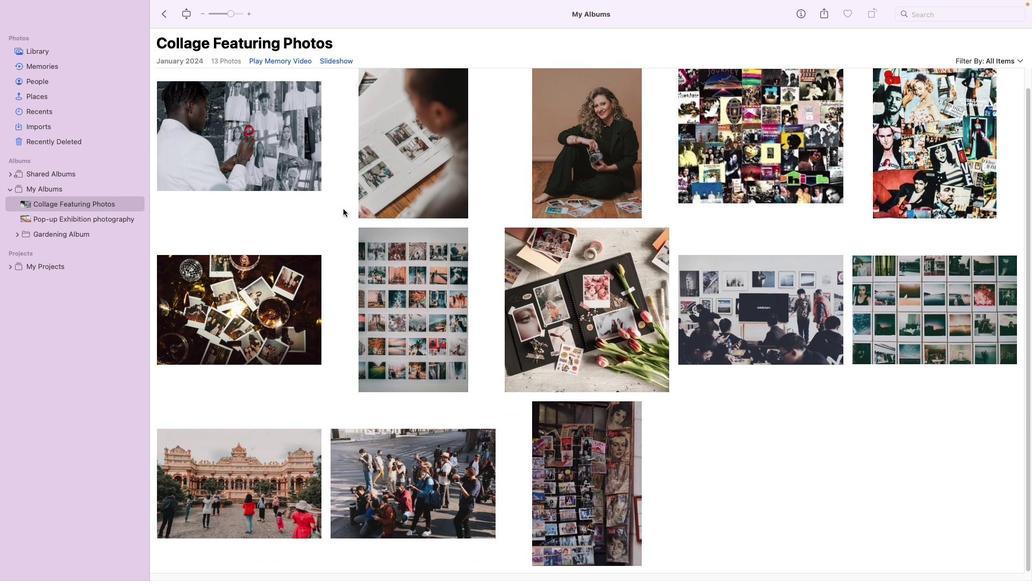
Action: Mouse moved to (343, 209)
Screenshot: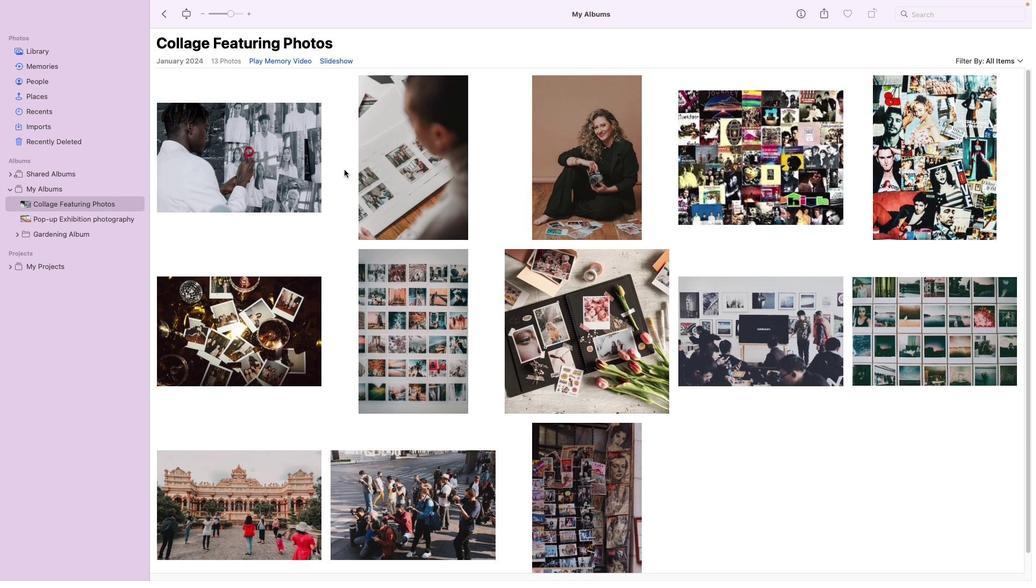 
Action: Mouse scrolled (343, 209) with delta (0, 0)
Screenshot: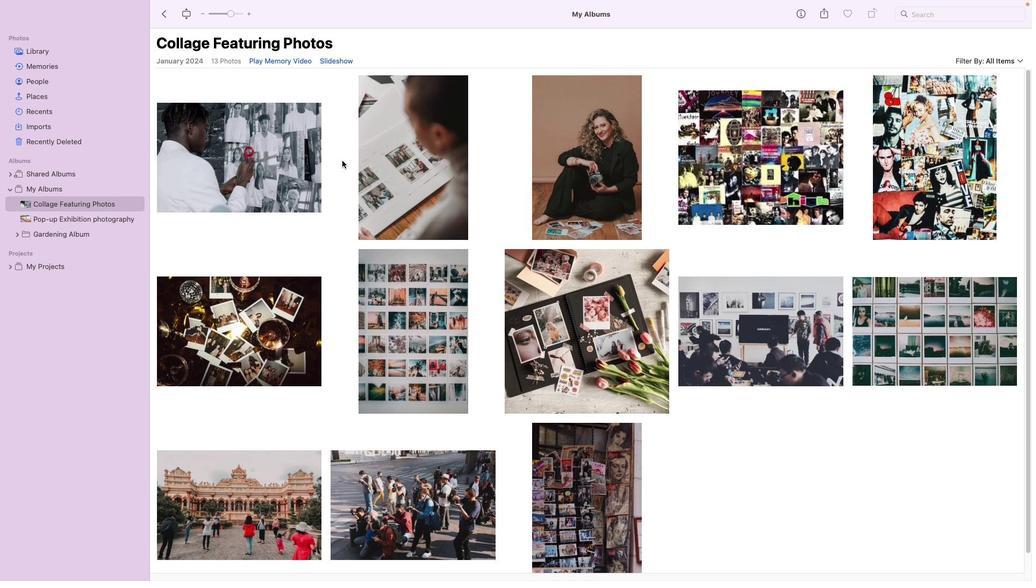 
Action: Mouse scrolled (343, 209) with delta (0, 0)
Screenshot: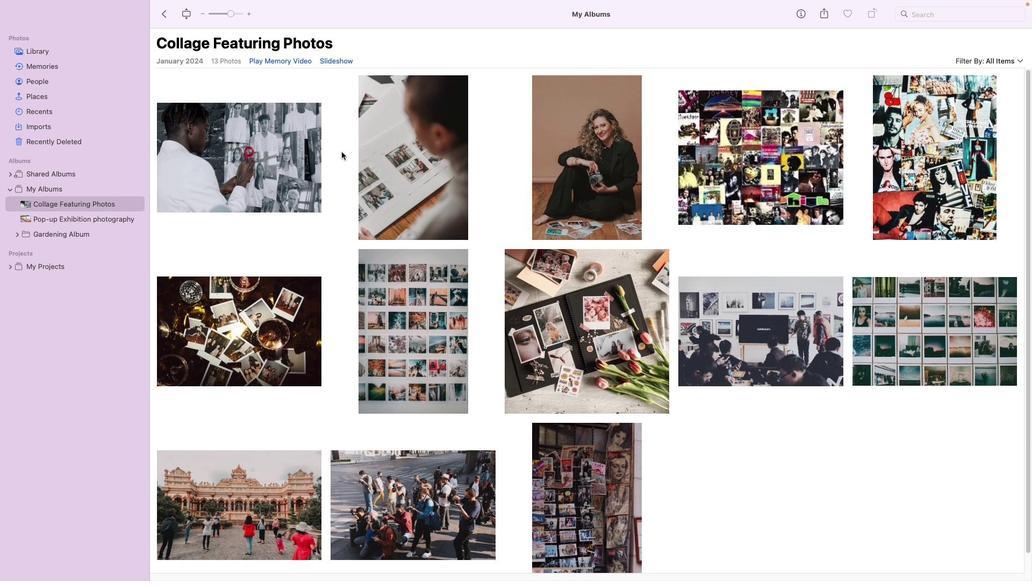 
Action: Mouse scrolled (343, 209) with delta (0, 1)
Screenshot: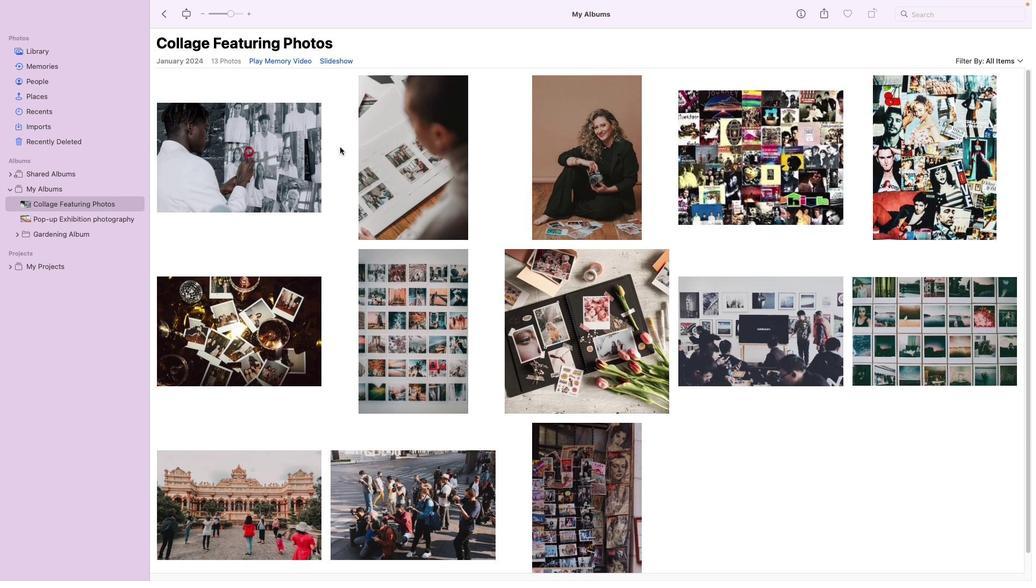 
Action: Mouse scrolled (343, 209) with delta (0, 2)
Screenshot: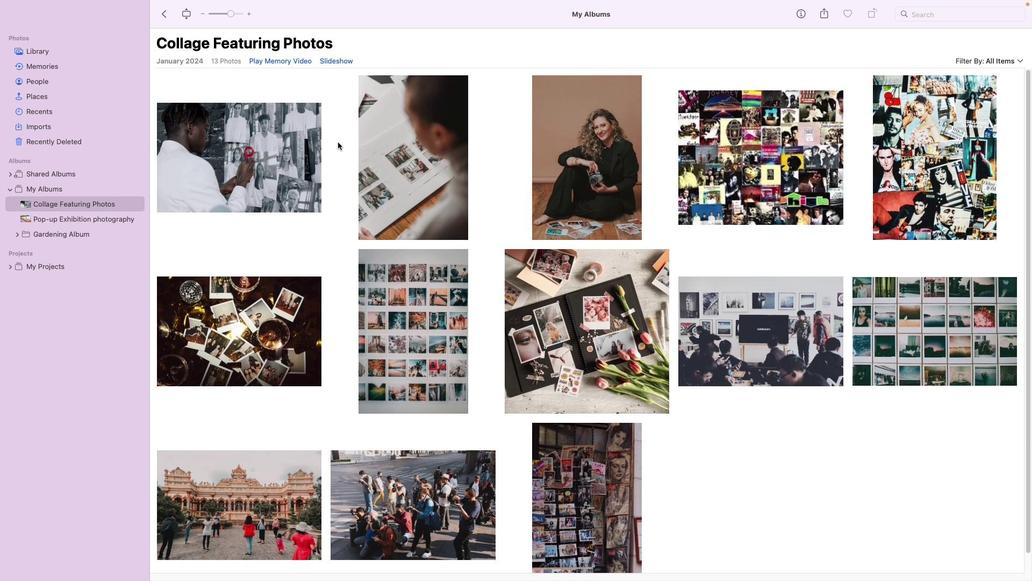 
Action: Mouse moved to (231, 11)
Screenshot: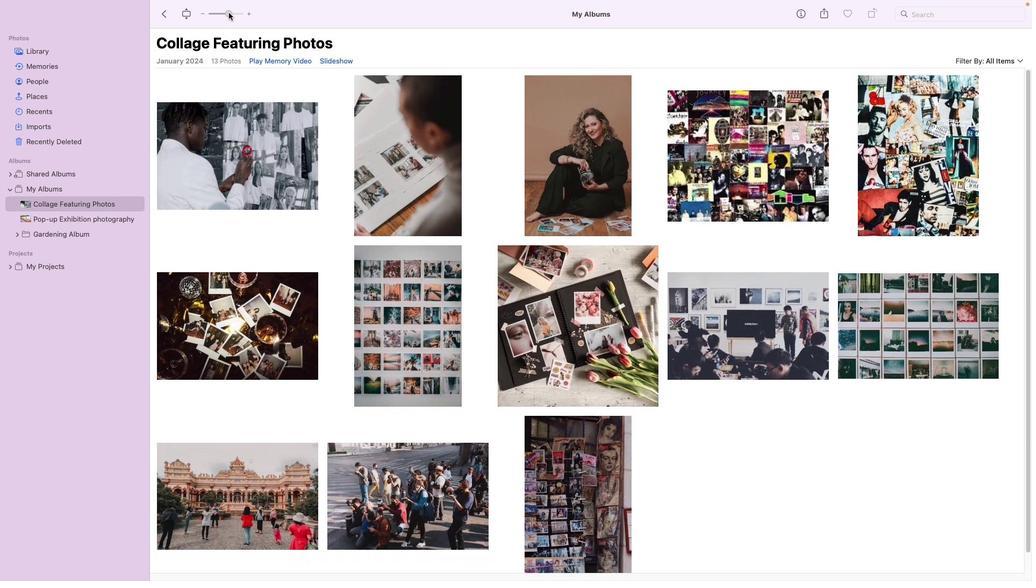 
Action: Mouse pressed left at (231, 11)
Screenshot: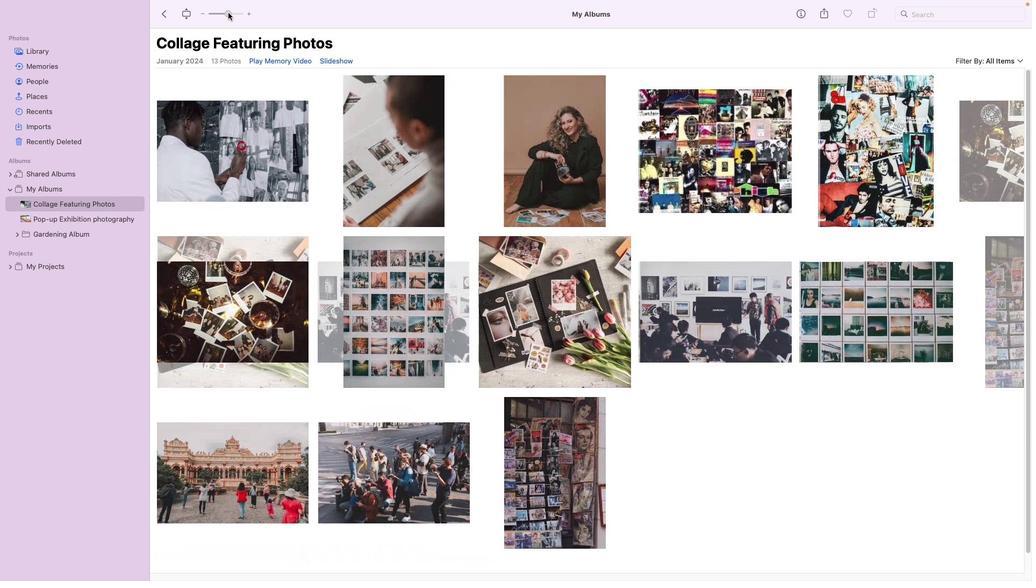 
Action: Mouse moved to (219, 11)
Screenshot: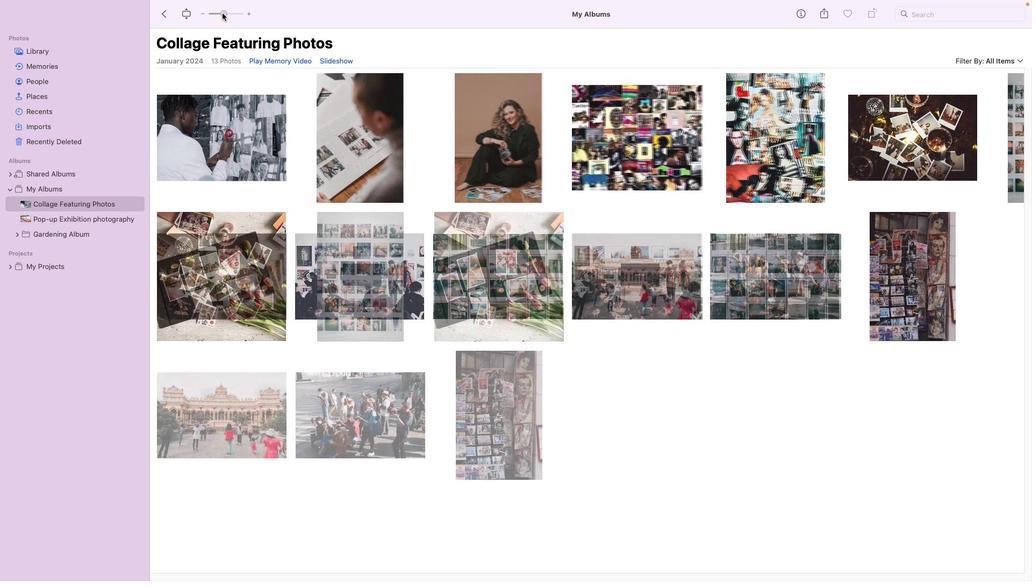 
Action: Mouse pressed left at (219, 11)
Screenshot: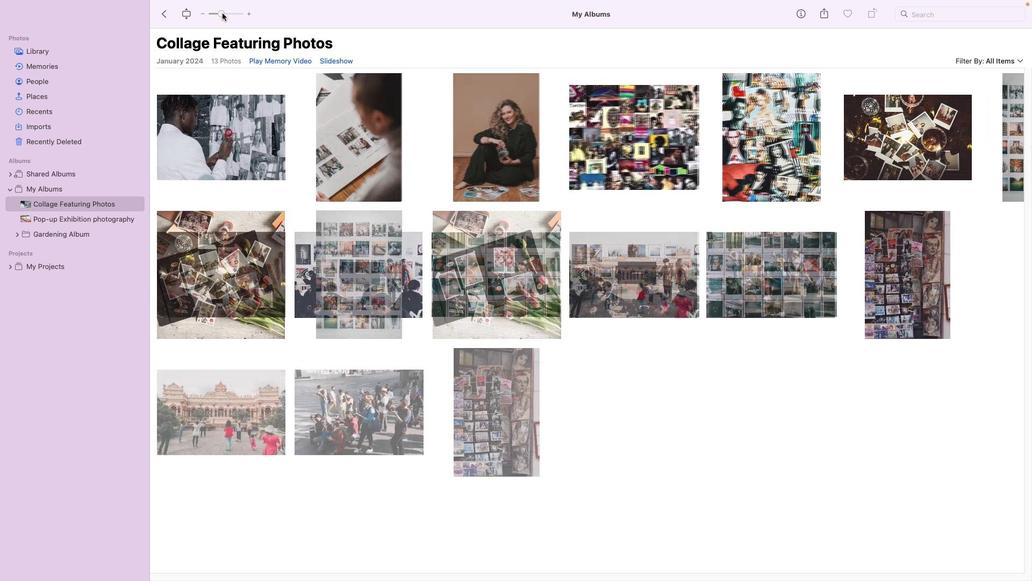 
Action: Mouse moved to (221, 14)
Screenshot: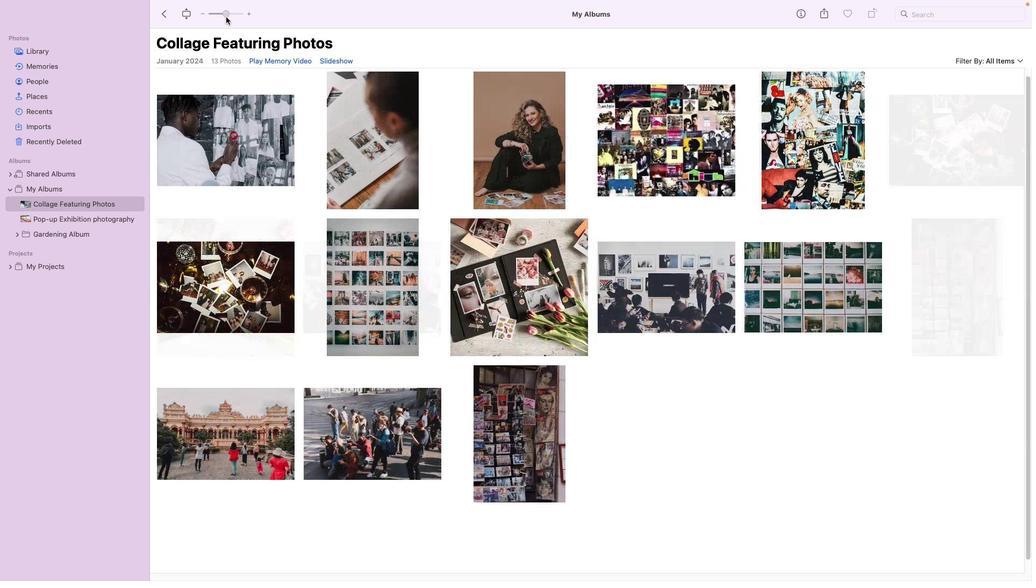 
Action: Mouse pressed left at (221, 14)
Screenshot: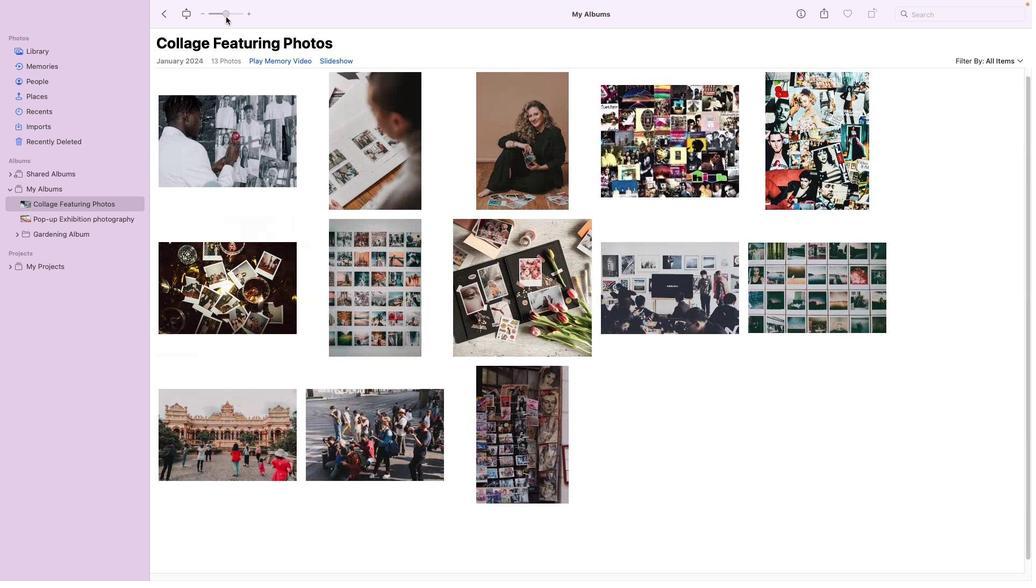 
Action: Mouse moved to (96, 203)
Screenshot: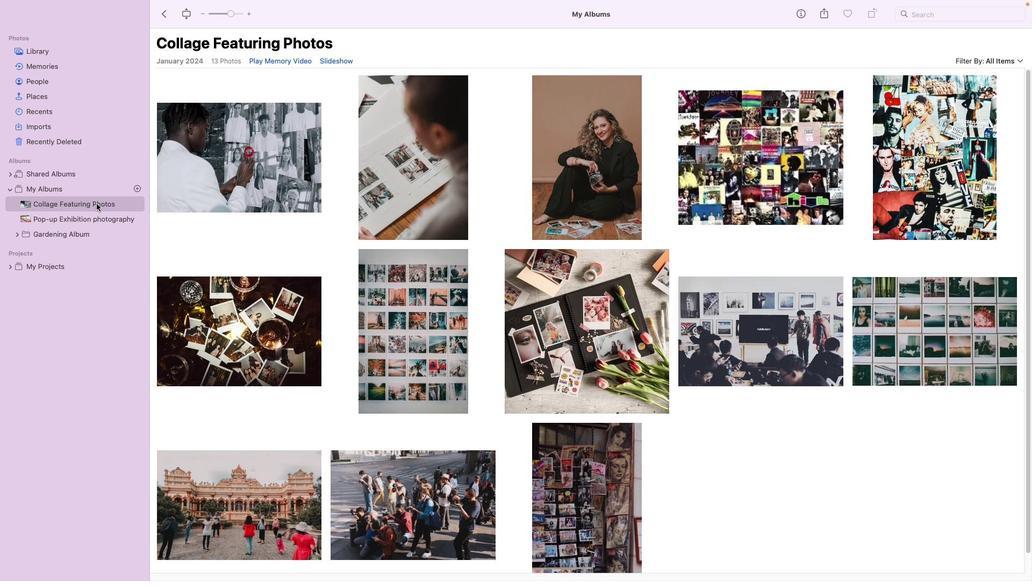 
Action: Mouse pressed left at (96, 203)
Screenshot: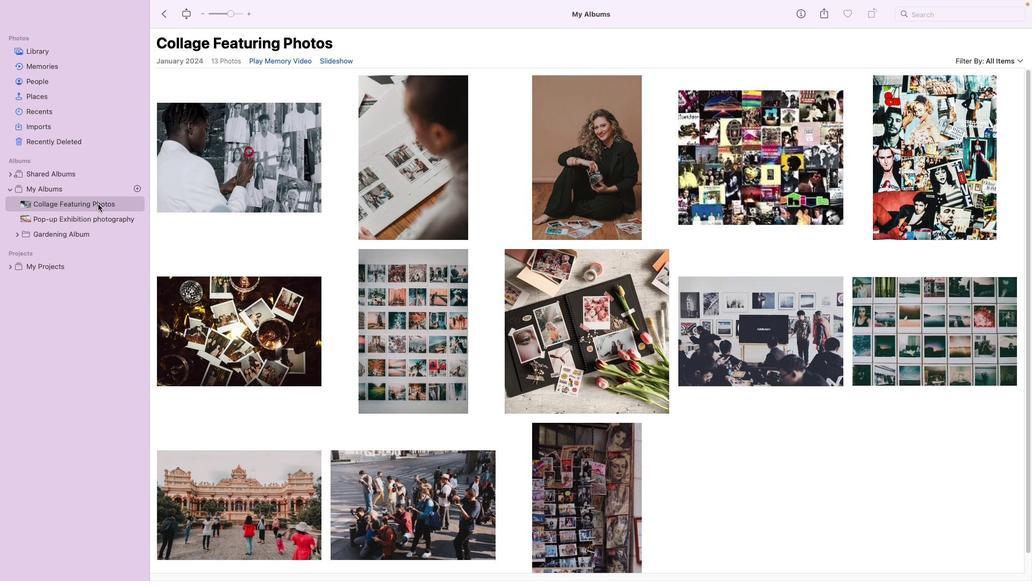 
Action: Mouse moved to (448, 213)
Screenshot: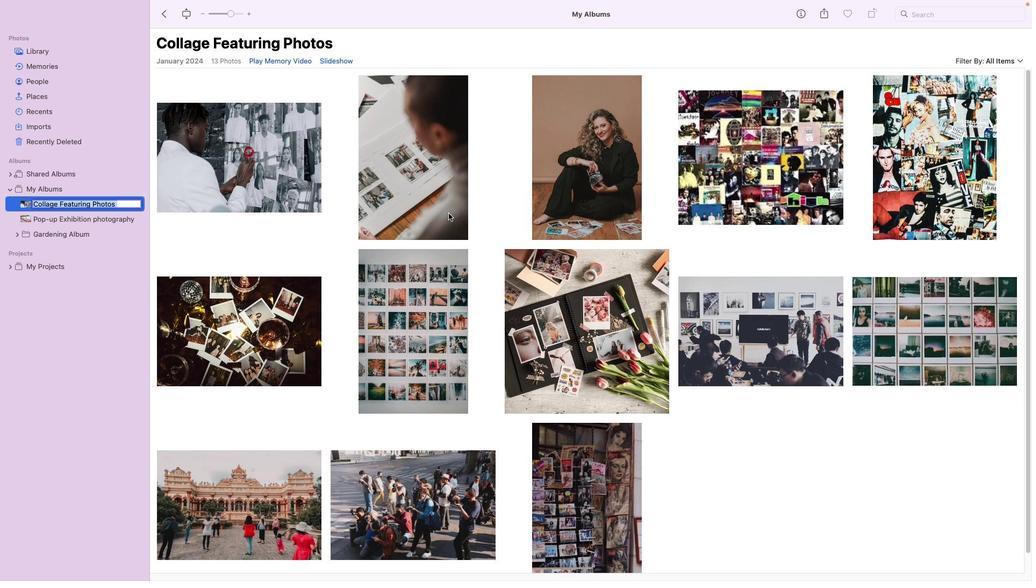 
